 Task: Look for space in Parola, India from 2nd September, 2023 to 10th September, 2023 for 1 adult in price range Rs.5000 to Rs.16000. Place can be private room with 1  bedroom having 1 bed and 1 bathroom. Property type can be house, flat, guest house, hotel. Booking option can be shelf check-in. Required host language is English.
Action: Mouse moved to (579, 76)
Screenshot: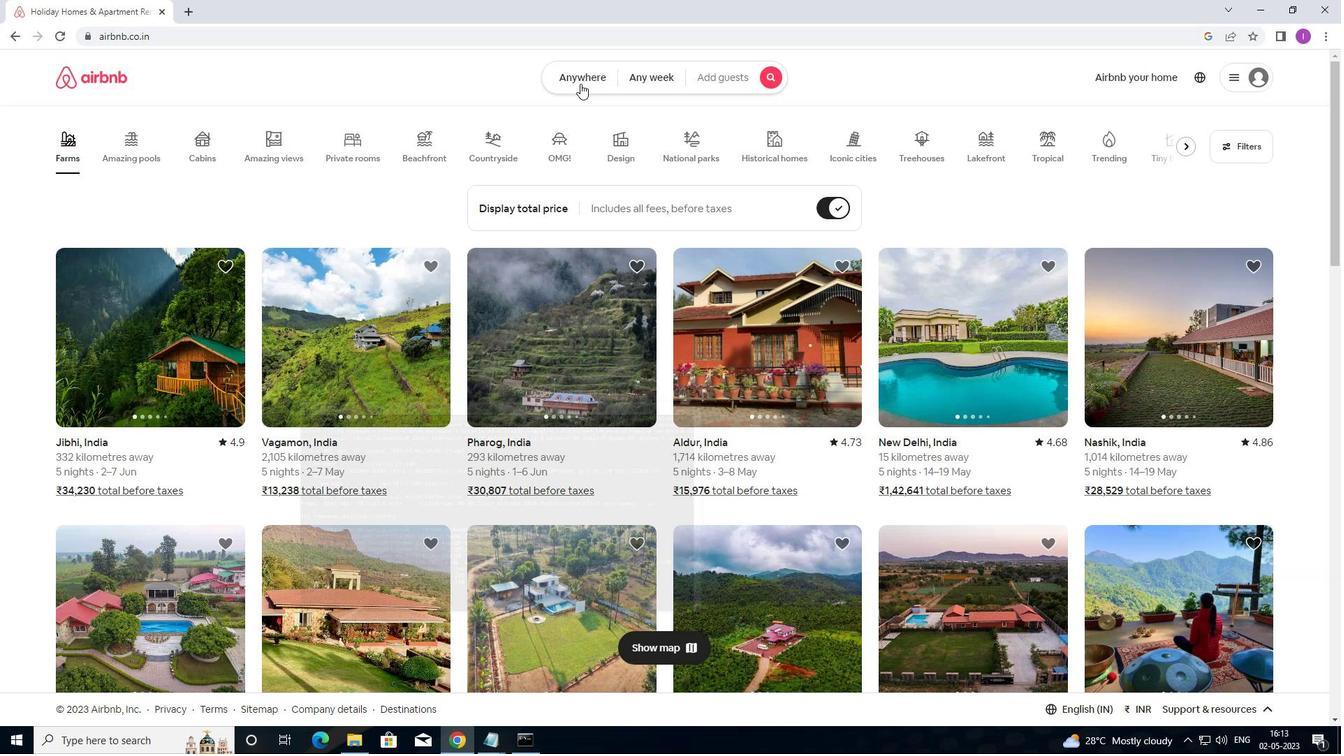 
Action: Mouse pressed left at (579, 76)
Screenshot: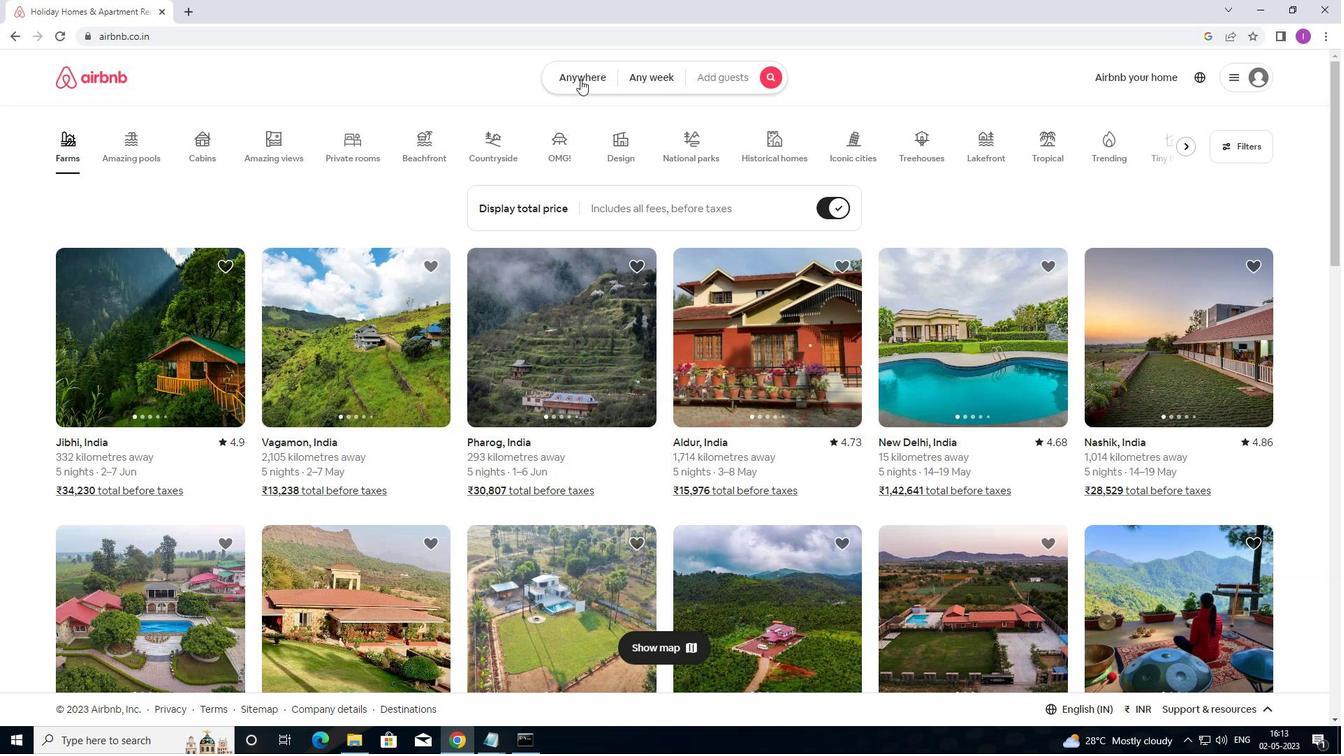 
Action: Mouse moved to (383, 133)
Screenshot: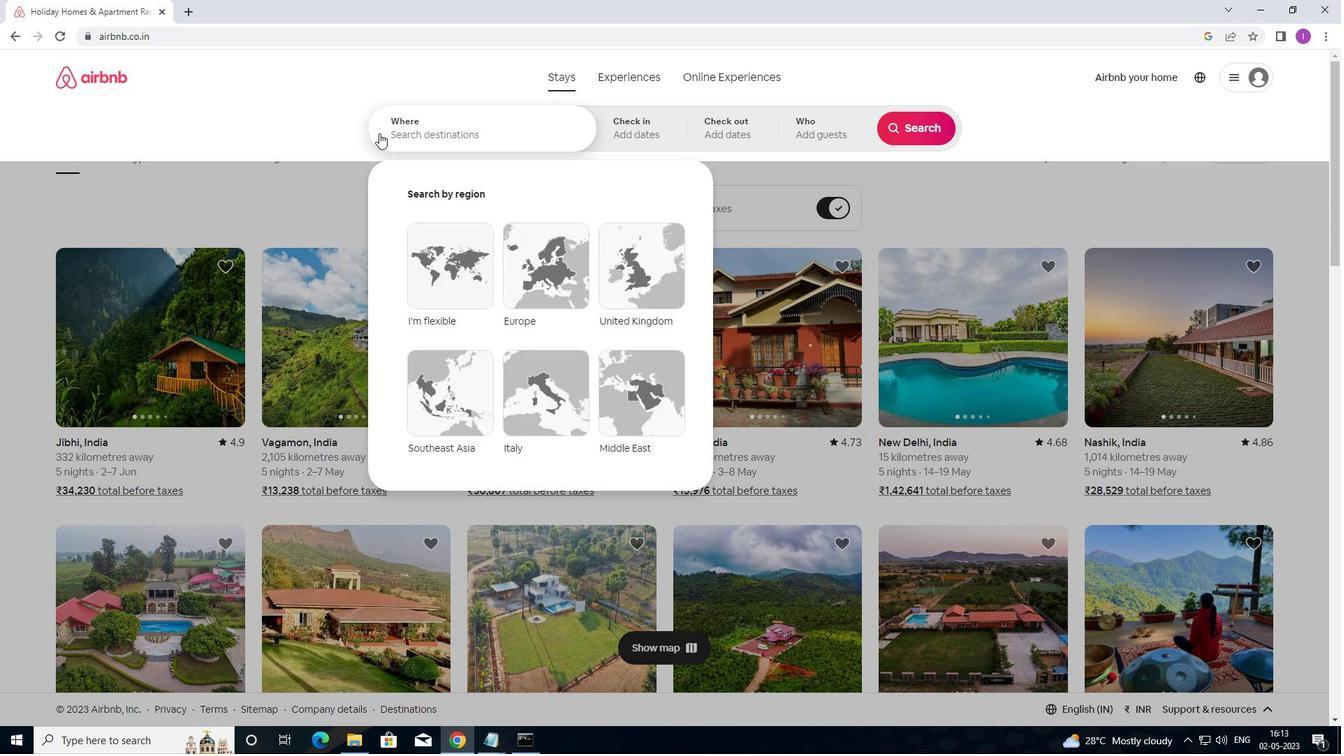 
Action: Mouse pressed left at (383, 133)
Screenshot: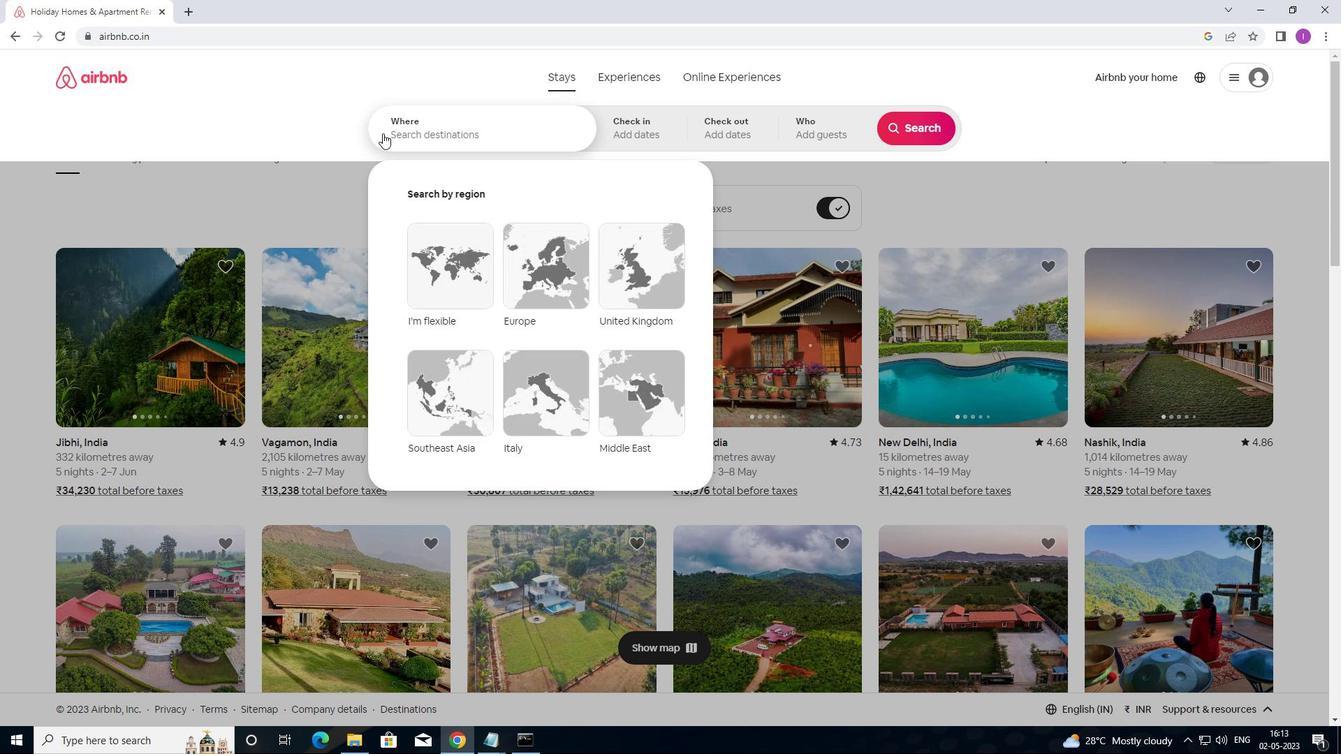 
Action: Mouse moved to (1340, 0)
Screenshot: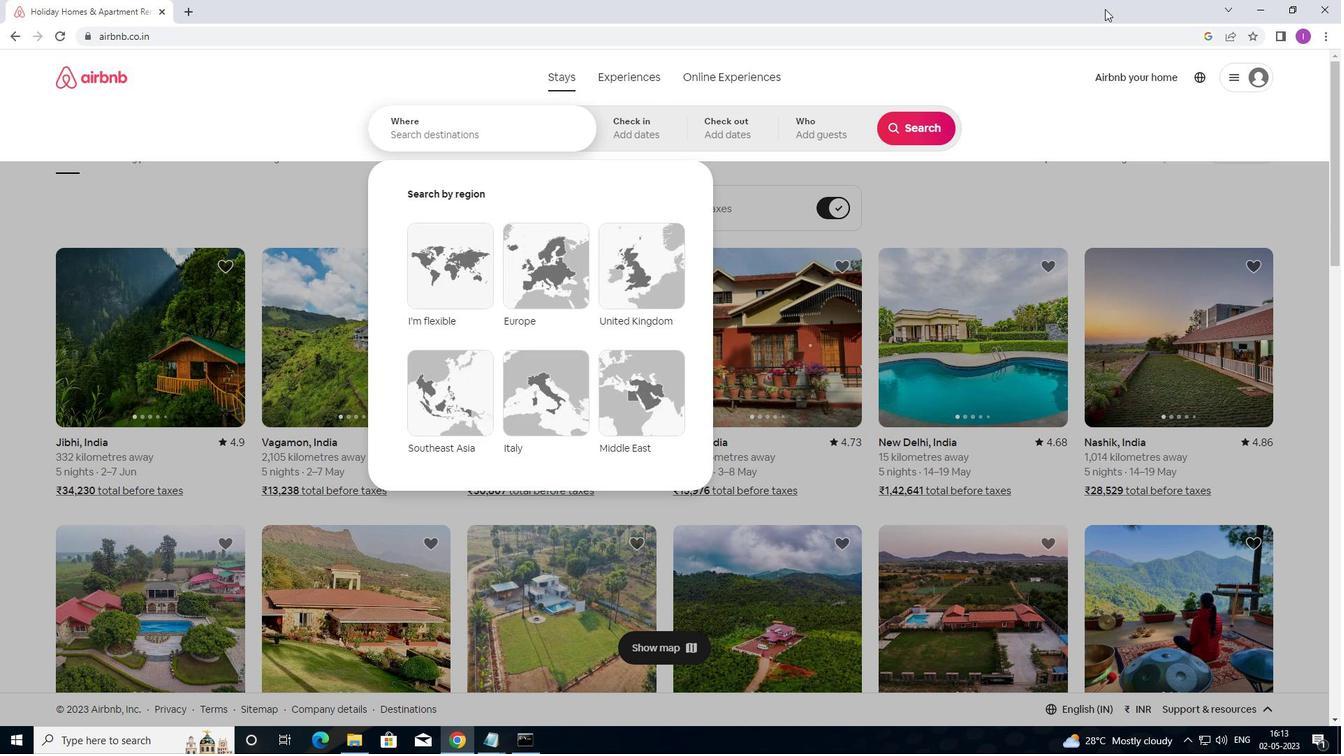 
Action: Key pressed <Key.shift>PAROLA,<Key.shift>INDIA
Screenshot: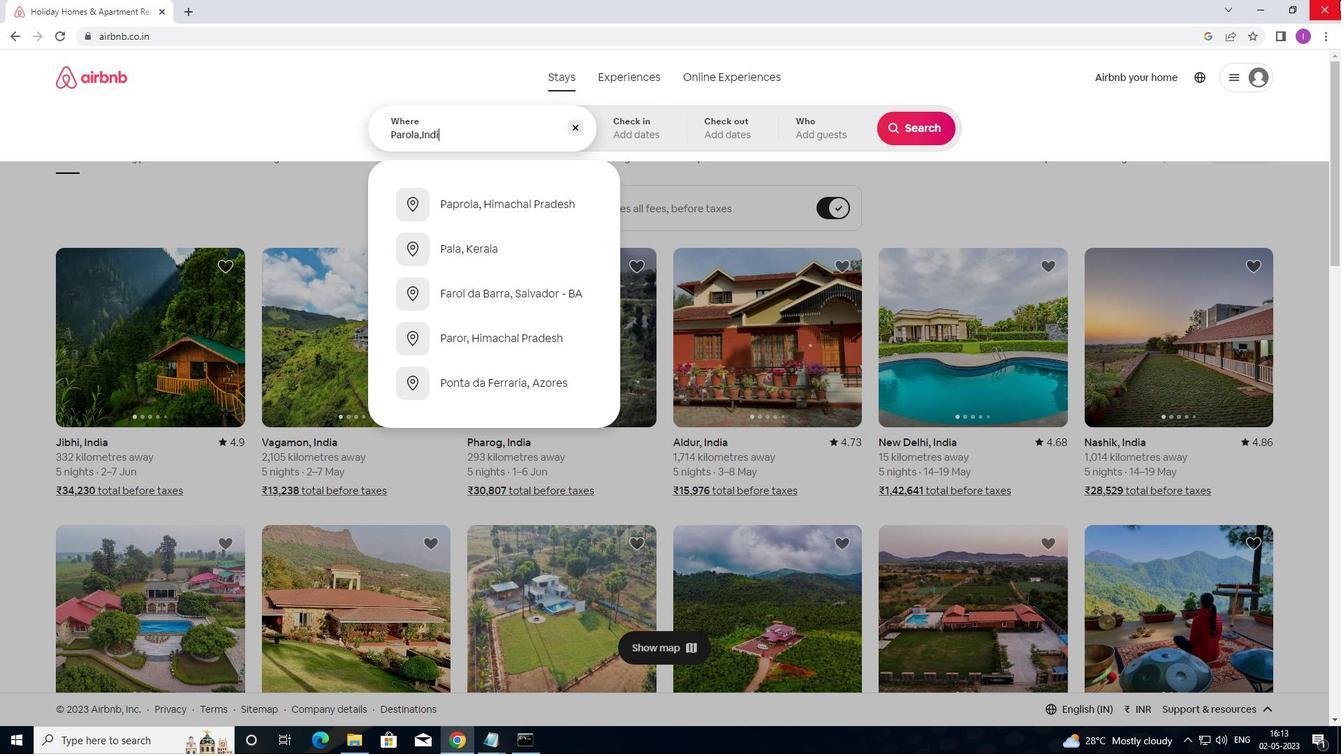 
Action: Mouse moved to (637, 125)
Screenshot: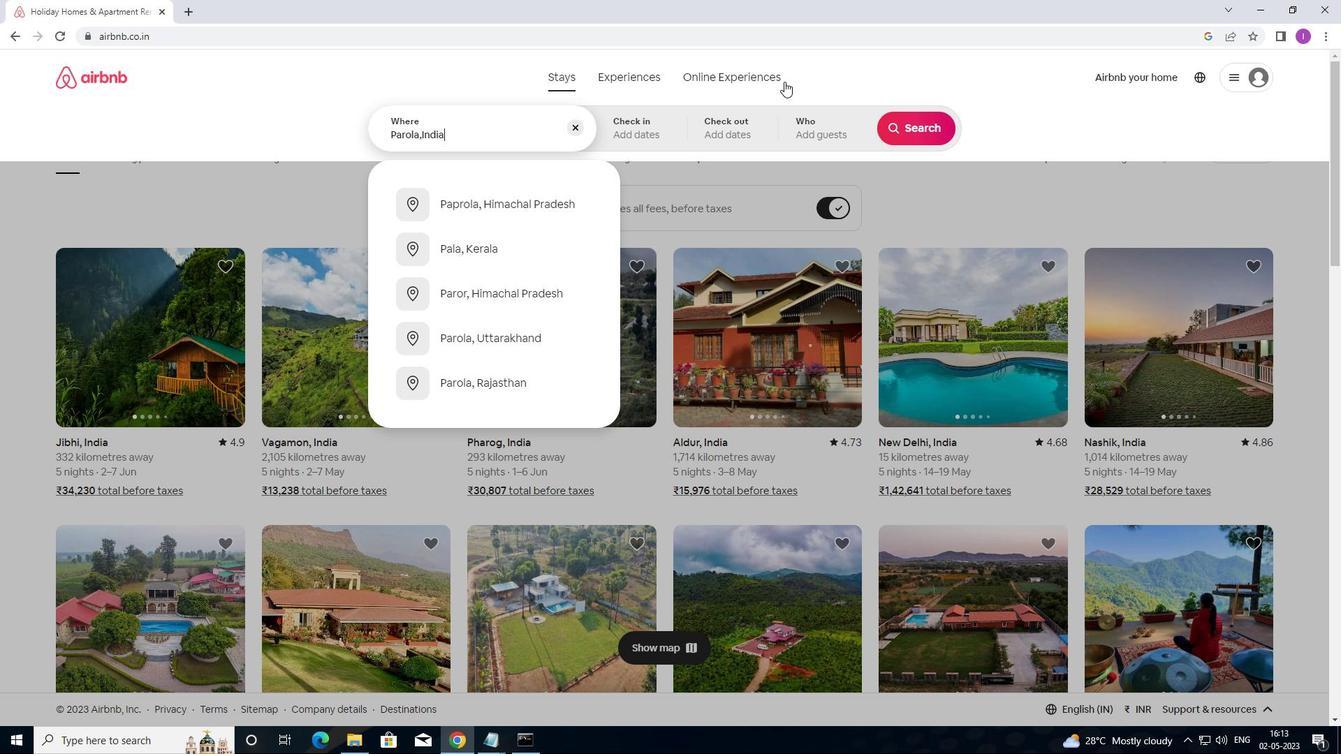 
Action: Mouse pressed left at (637, 125)
Screenshot: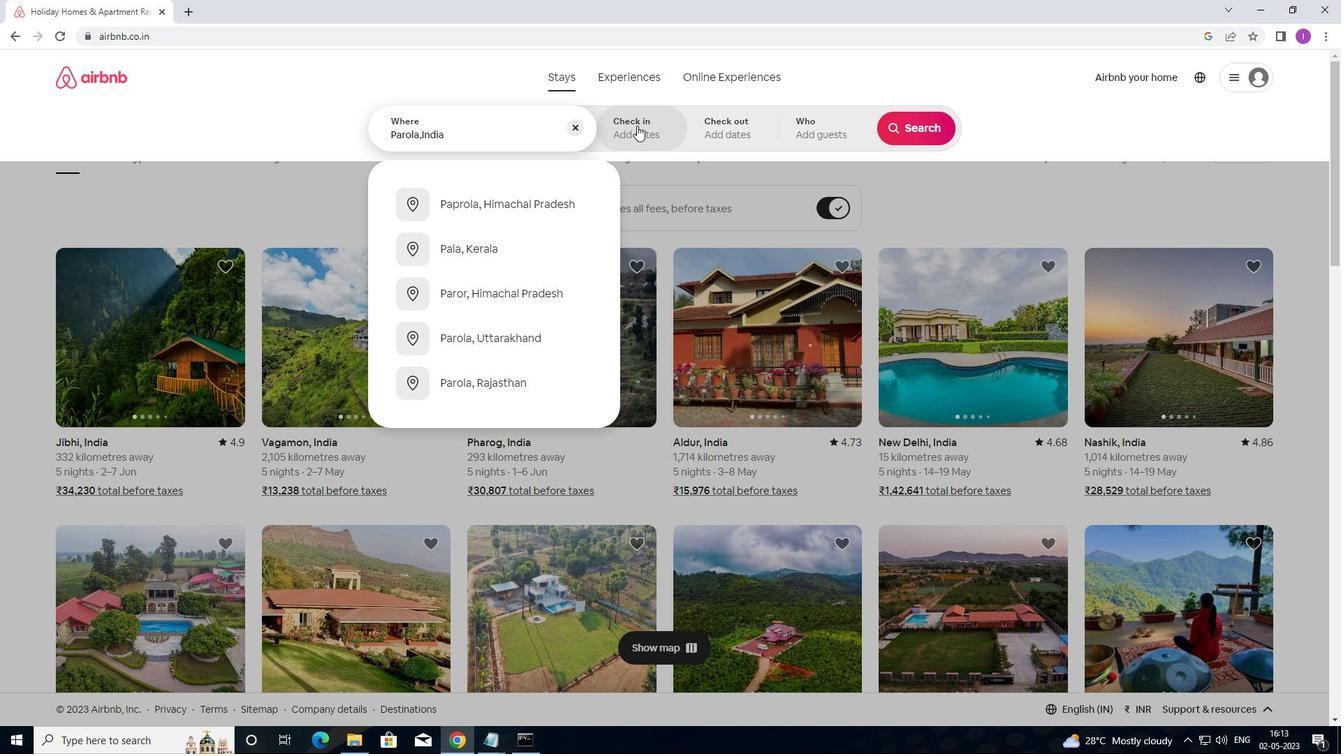 
Action: Mouse moved to (915, 246)
Screenshot: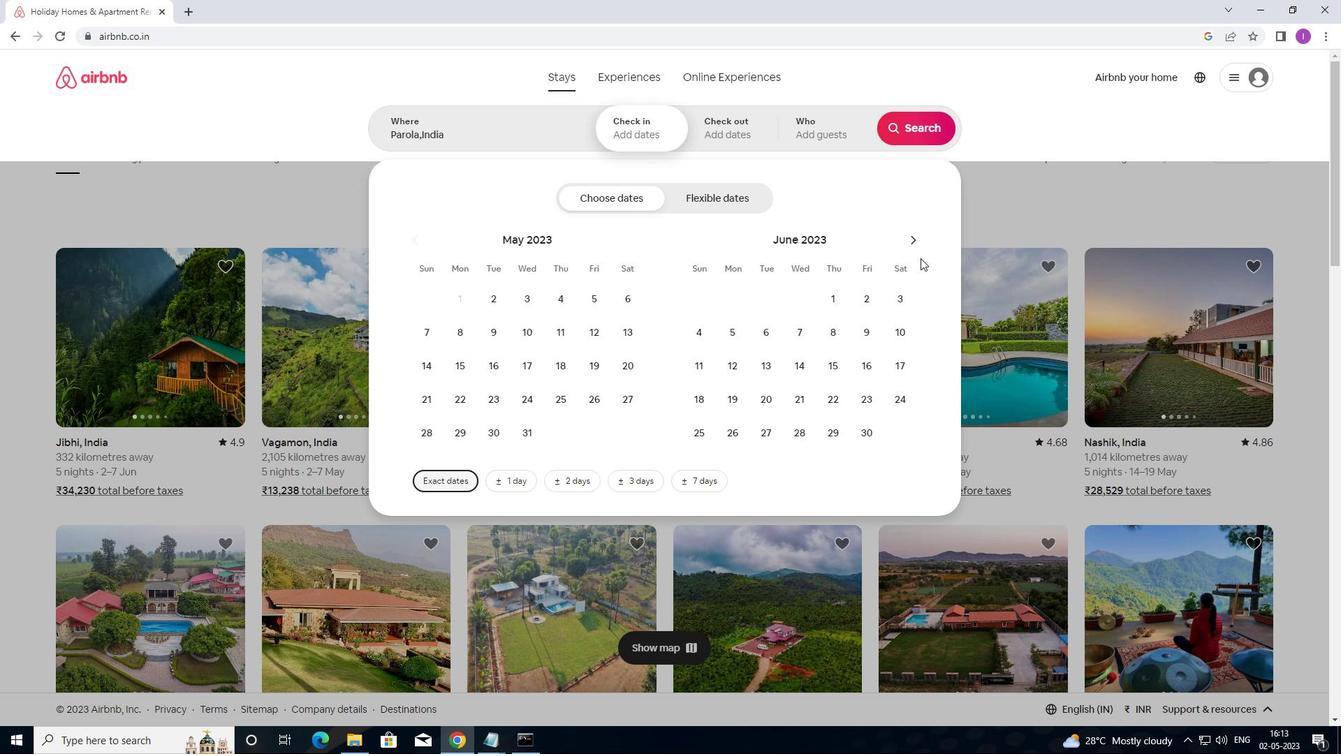 
Action: Mouse pressed left at (915, 246)
Screenshot: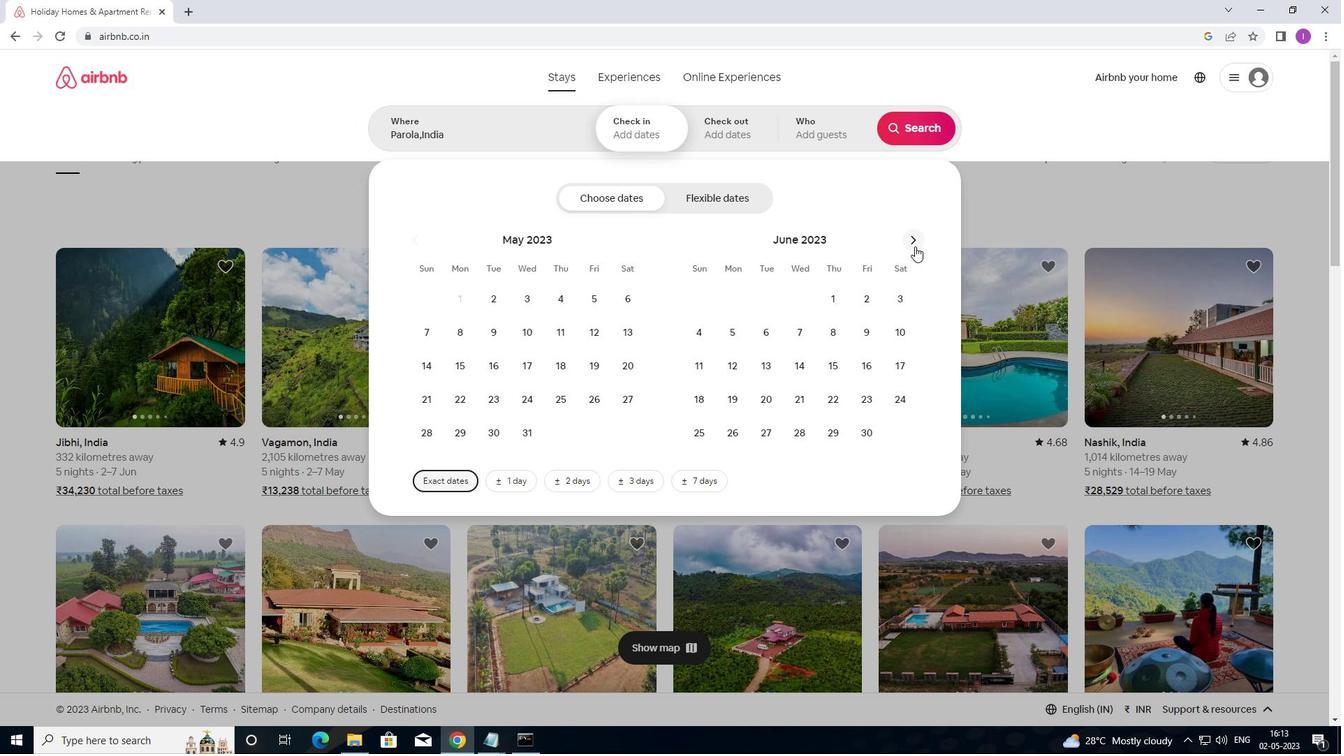 
Action: Mouse pressed left at (915, 246)
Screenshot: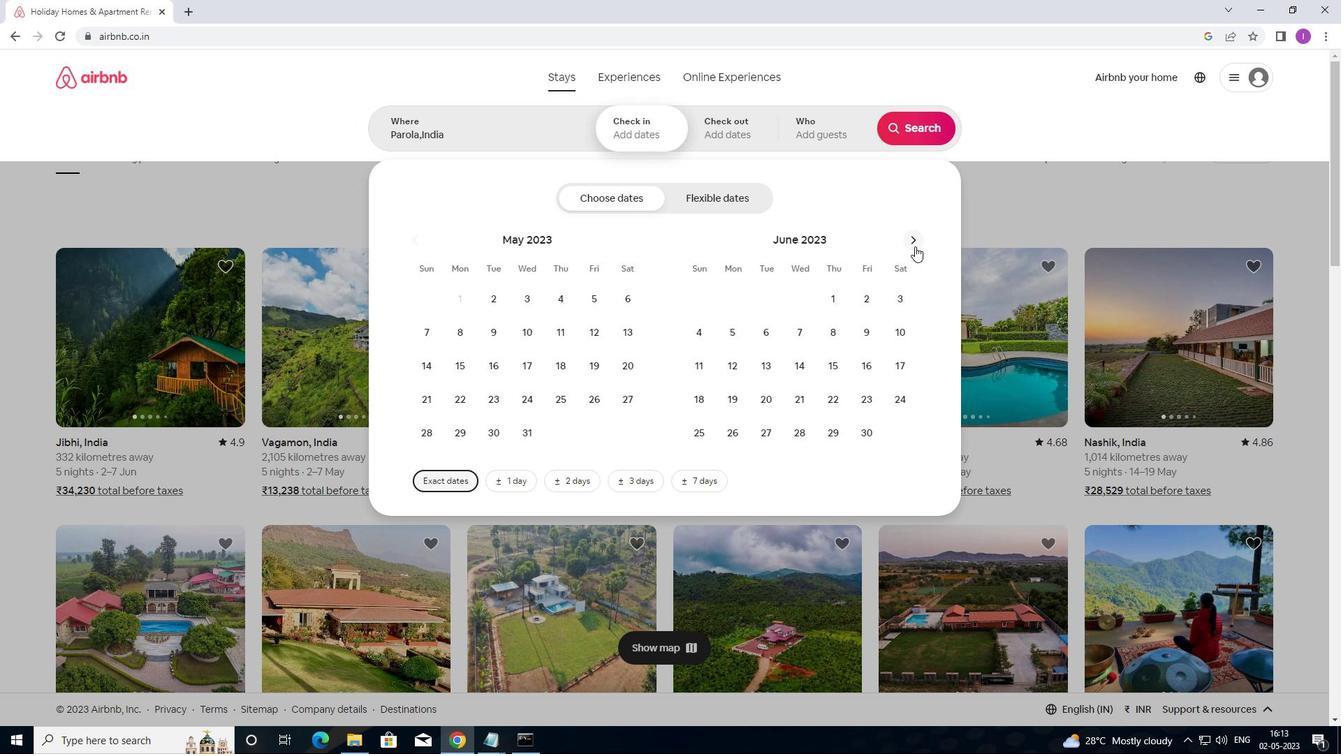 
Action: Mouse pressed left at (915, 246)
Screenshot: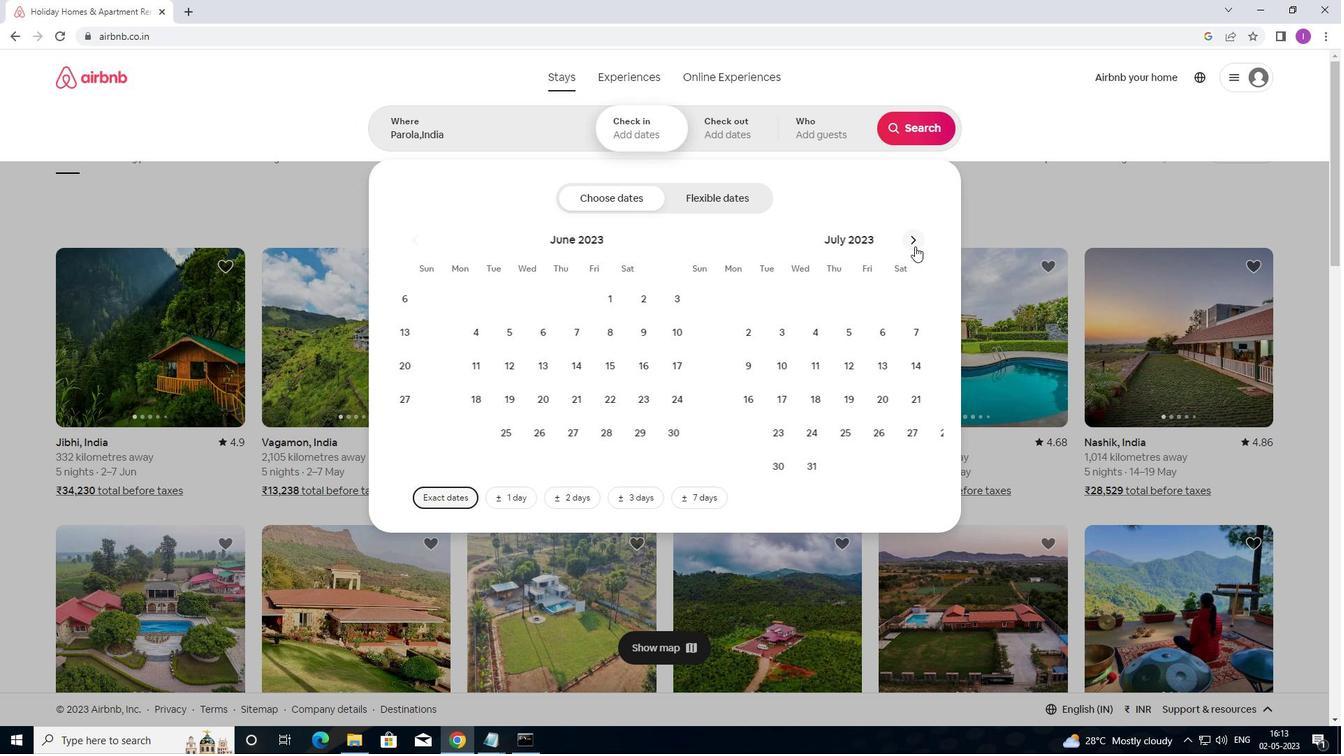 
Action: Mouse moved to (919, 244)
Screenshot: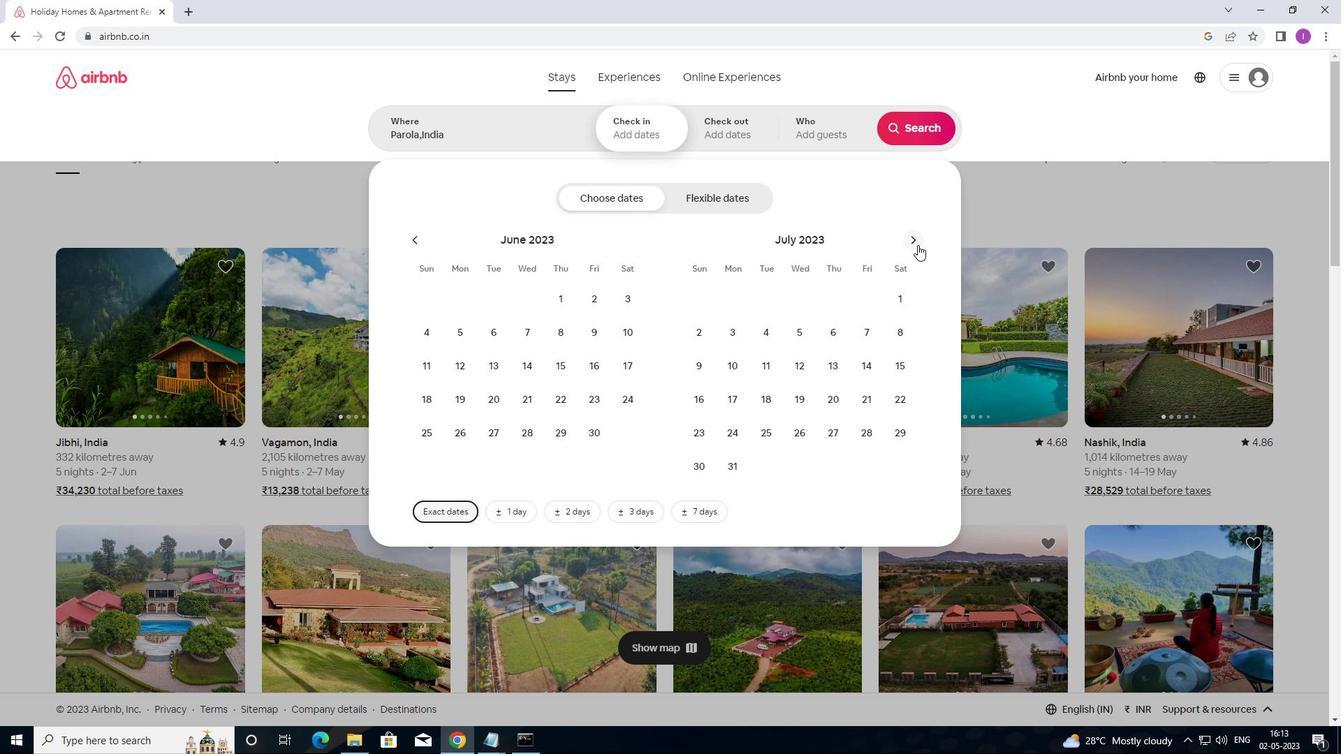 
Action: Mouse pressed left at (919, 244)
Screenshot: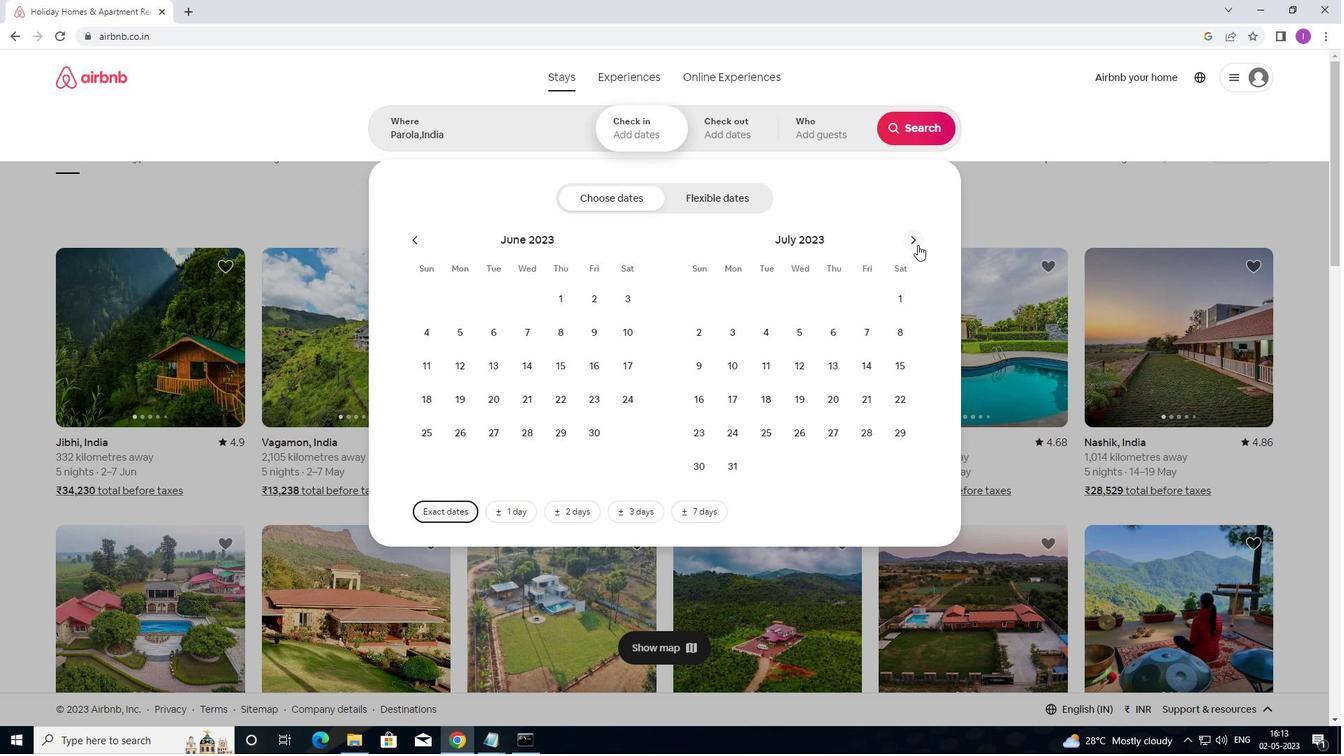 
Action: Mouse moved to (796, 336)
Screenshot: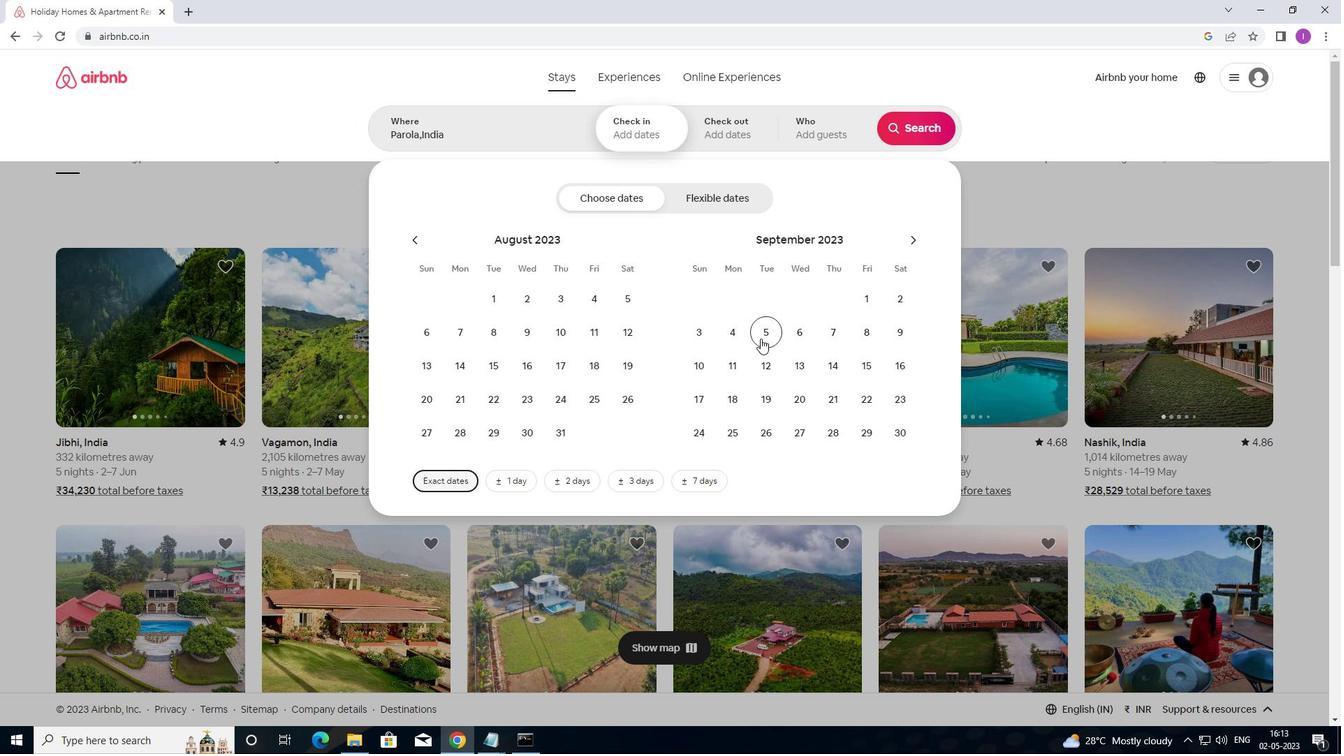 
Action: Mouse pressed left at (796, 336)
Screenshot: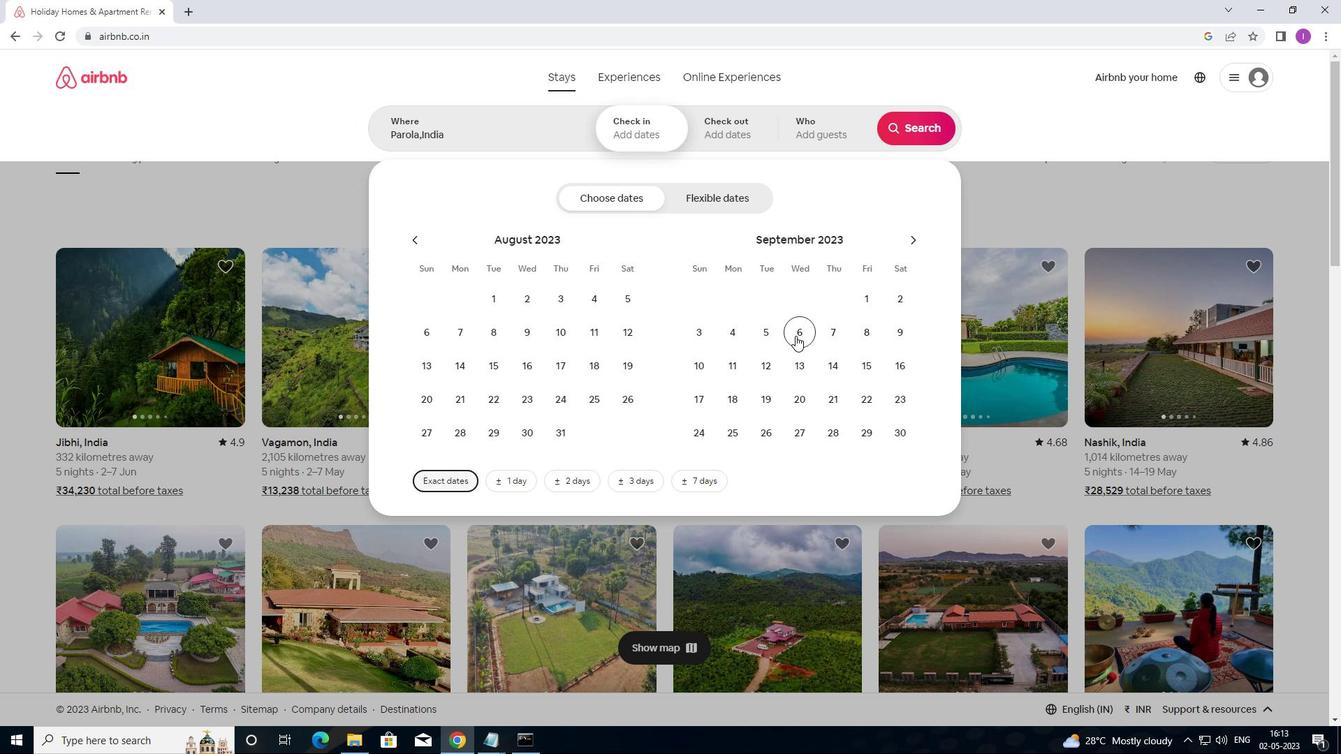 
Action: Mouse moved to (701, 362)
Screenshot: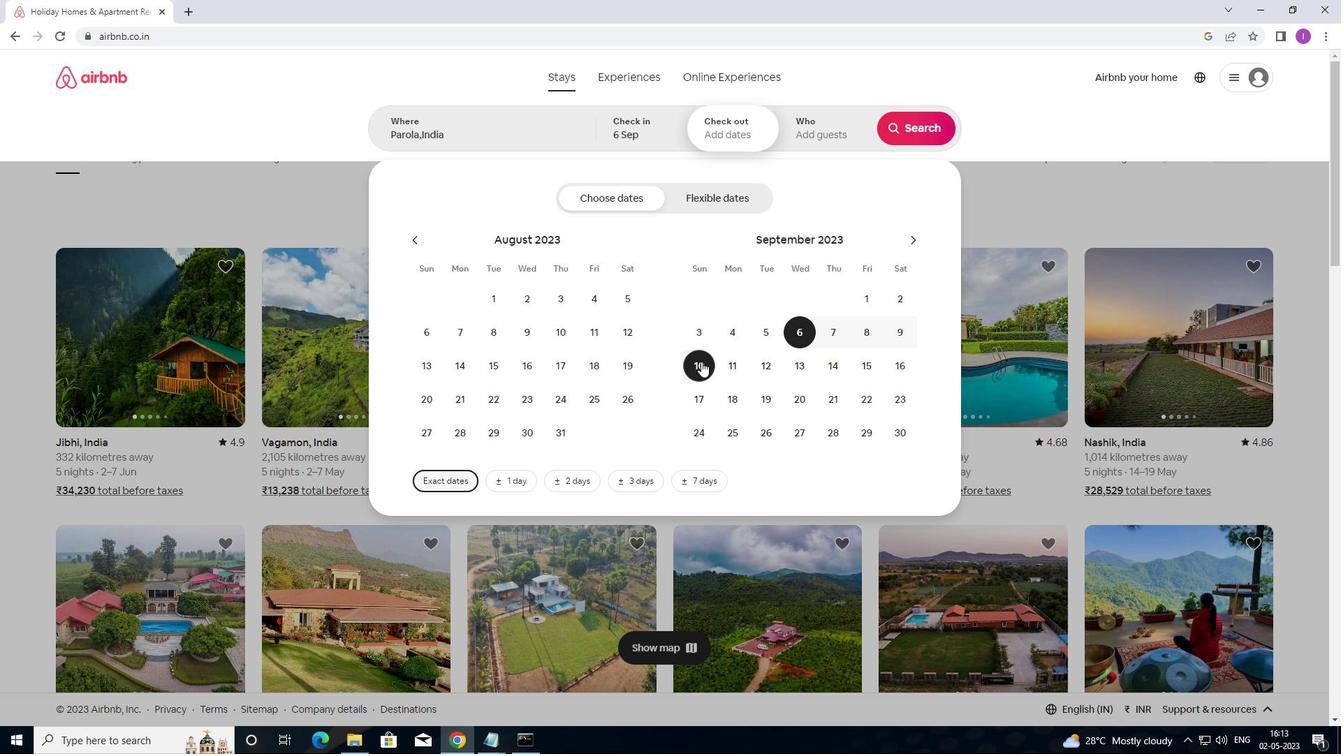 
Action: Mouse pressed left at (701, 362)
Screenshot: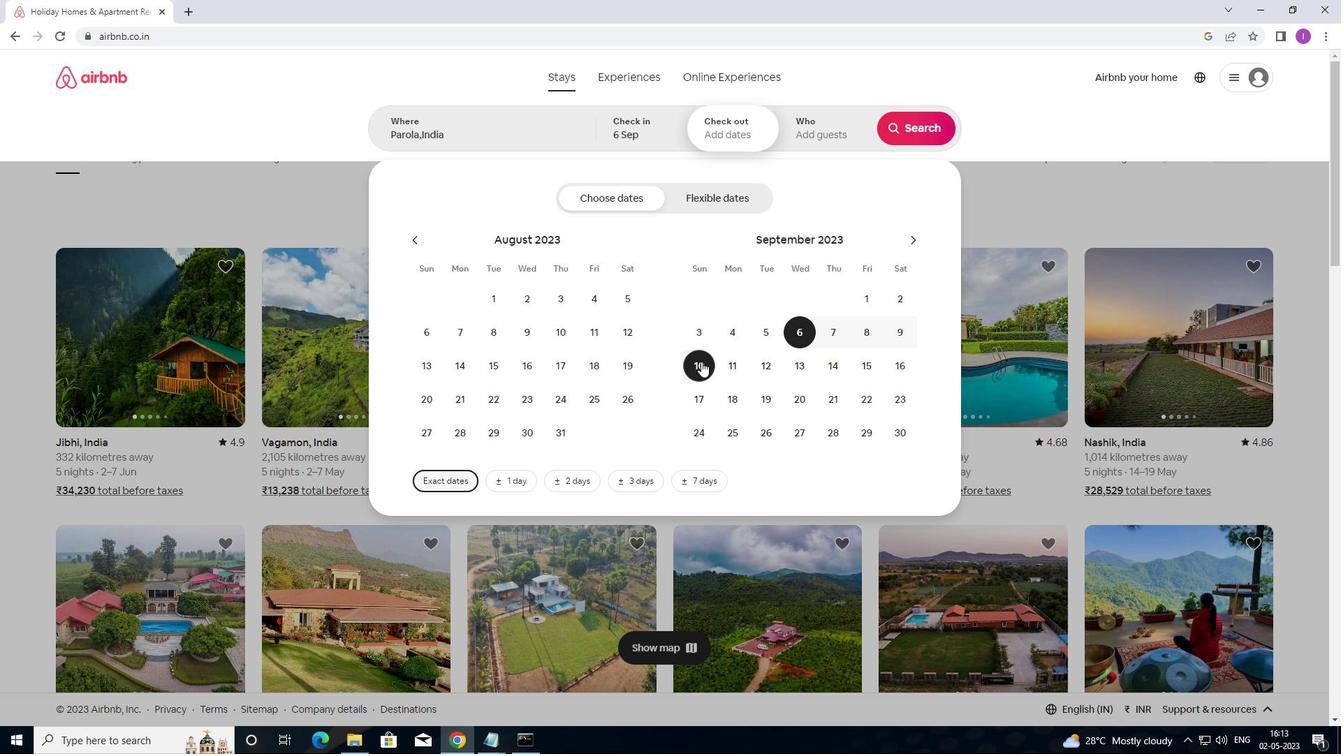 
Action: Mouse moved to (832, 140)
Screenshot: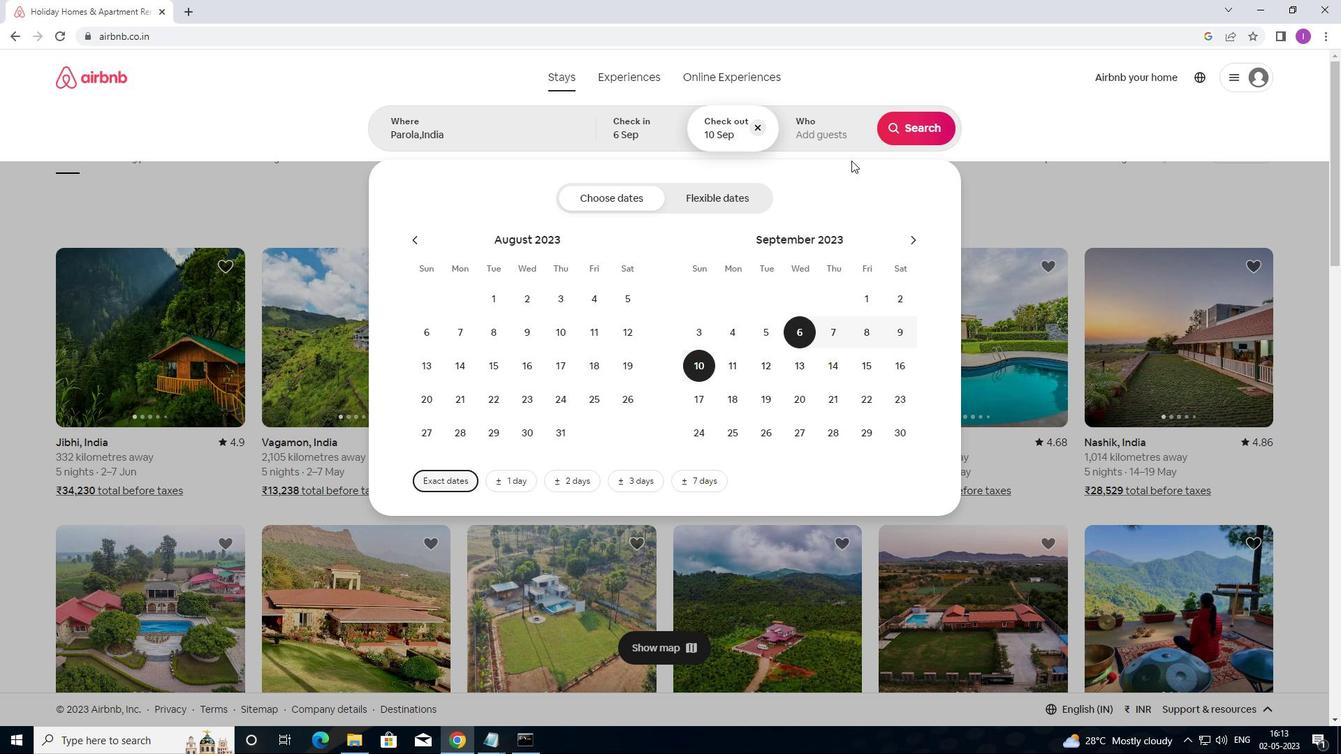 
Action: Mouse pressed left at (832, 140)
Screenshot: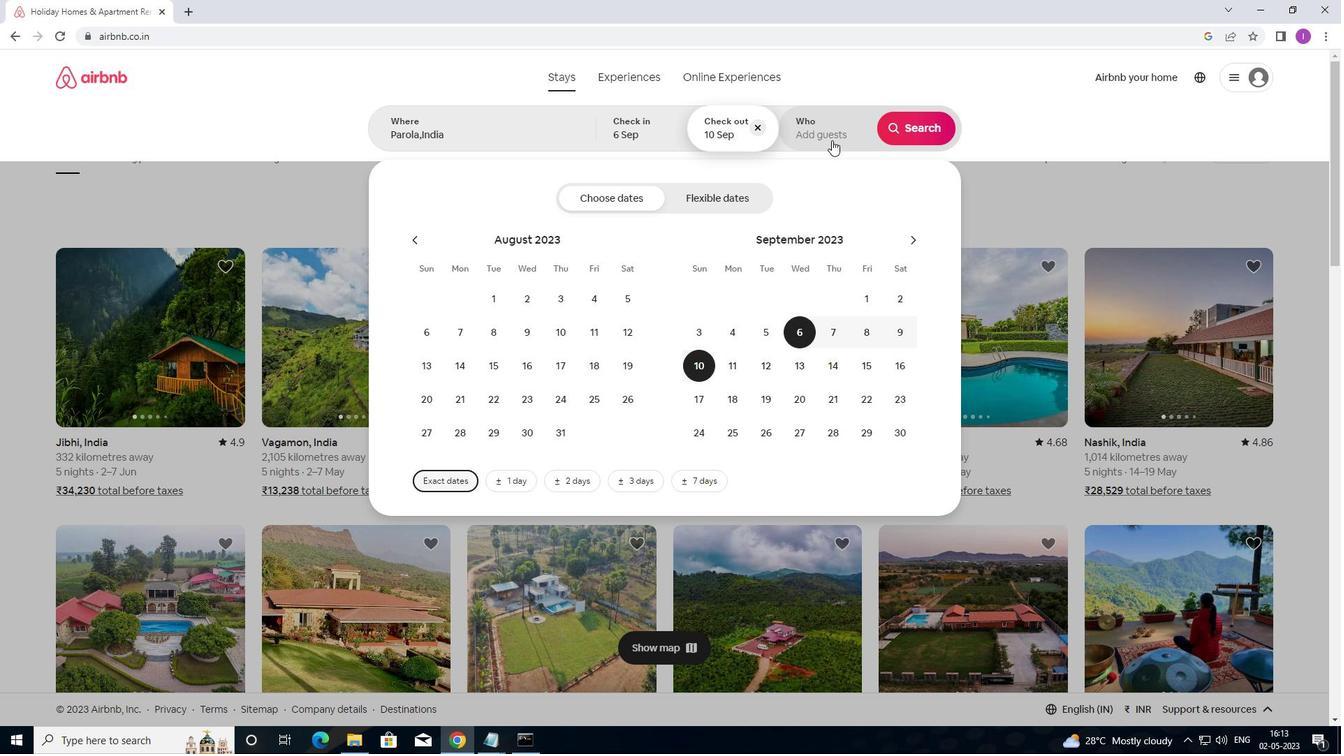 
Action: Mouse moved to (920, 204)
Screenshot: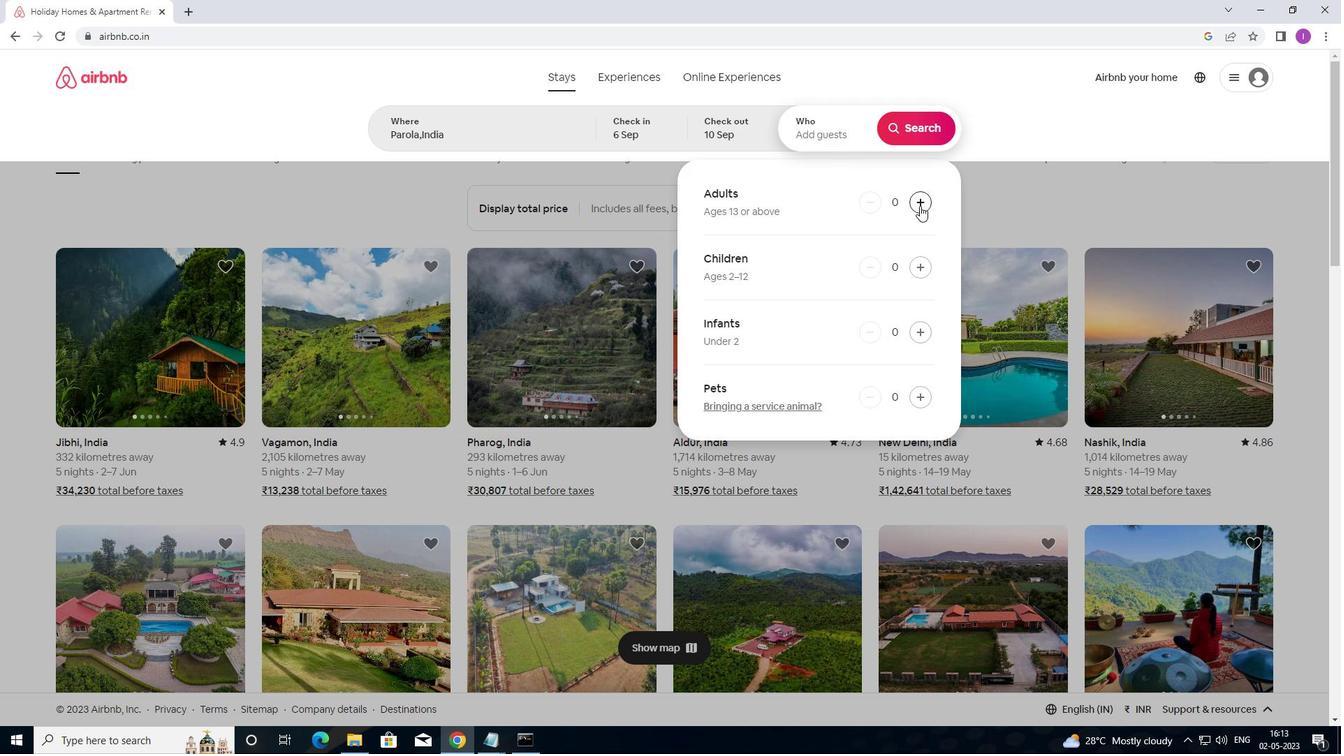 
Action: Mouse pressed left at (920, 204)
Screenshot: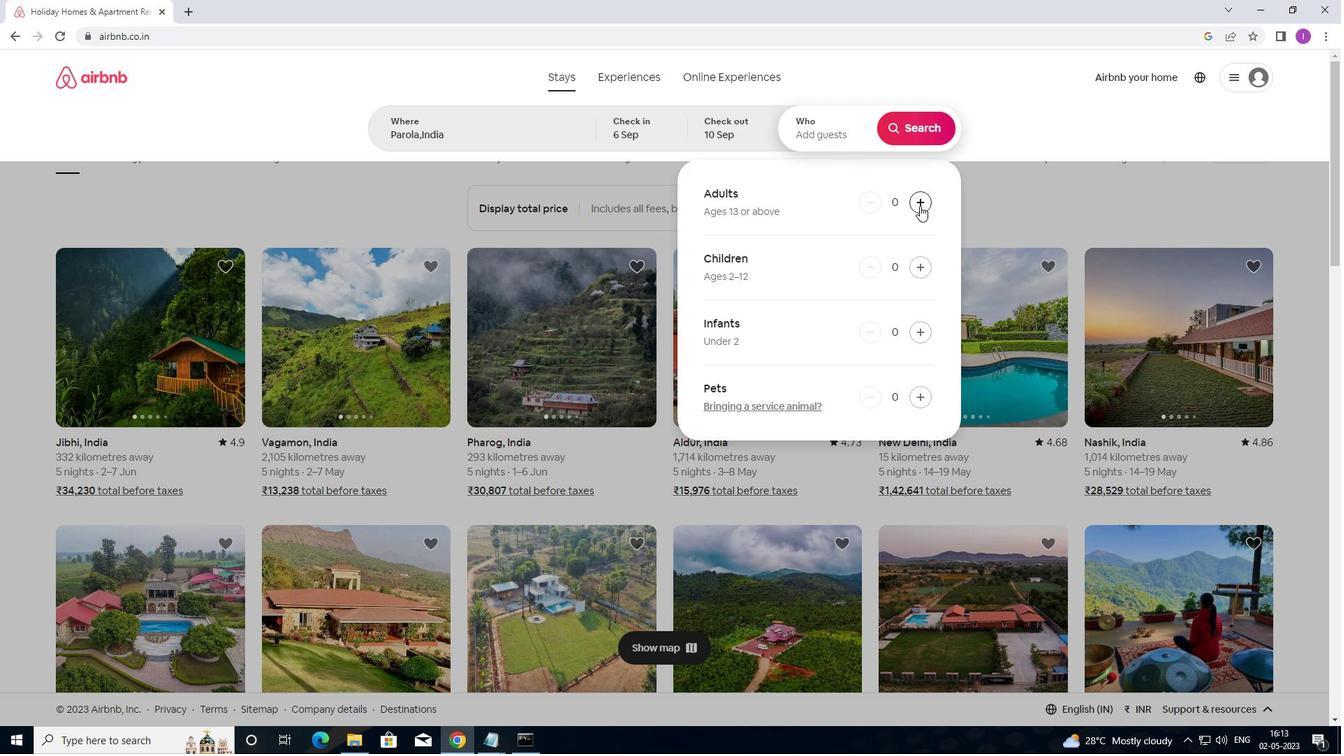 
Action: Mouse pressed left at (920, 204)
Screenshot: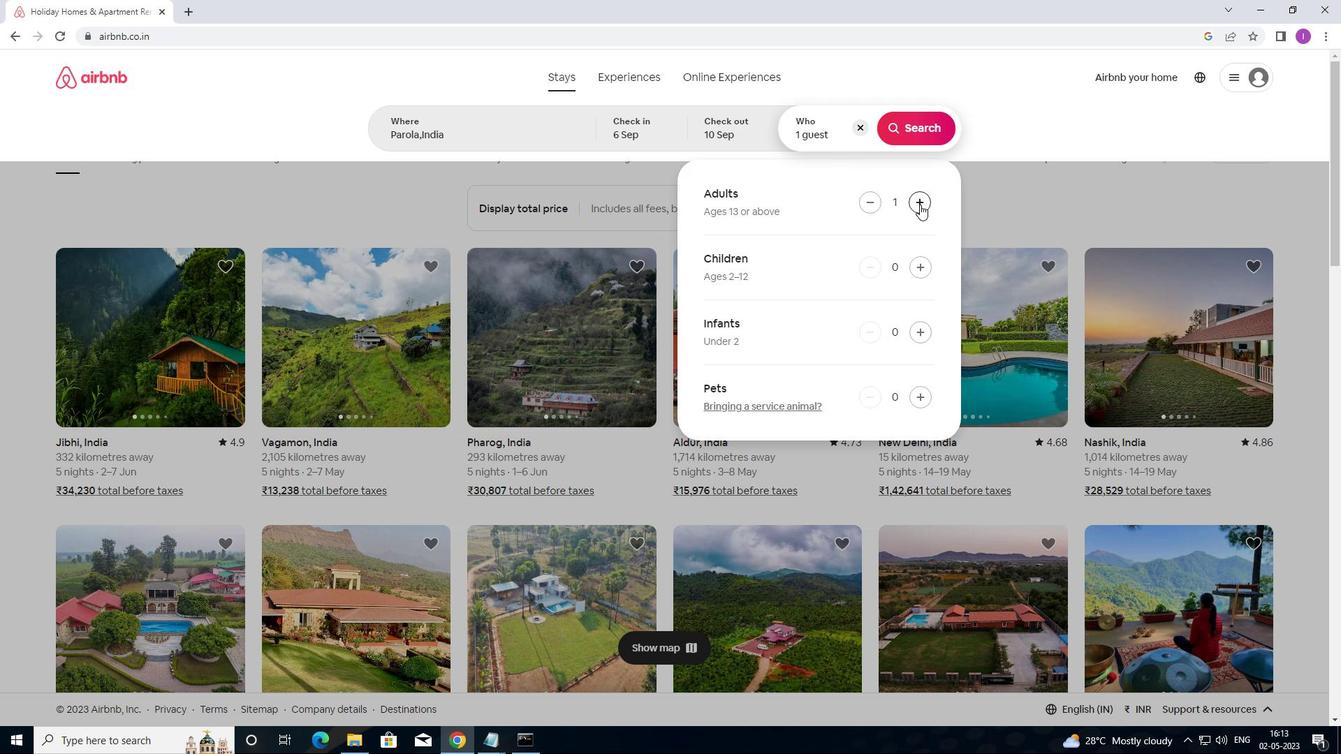 
Action: Mouse moved to (863, 203)
Screenshot: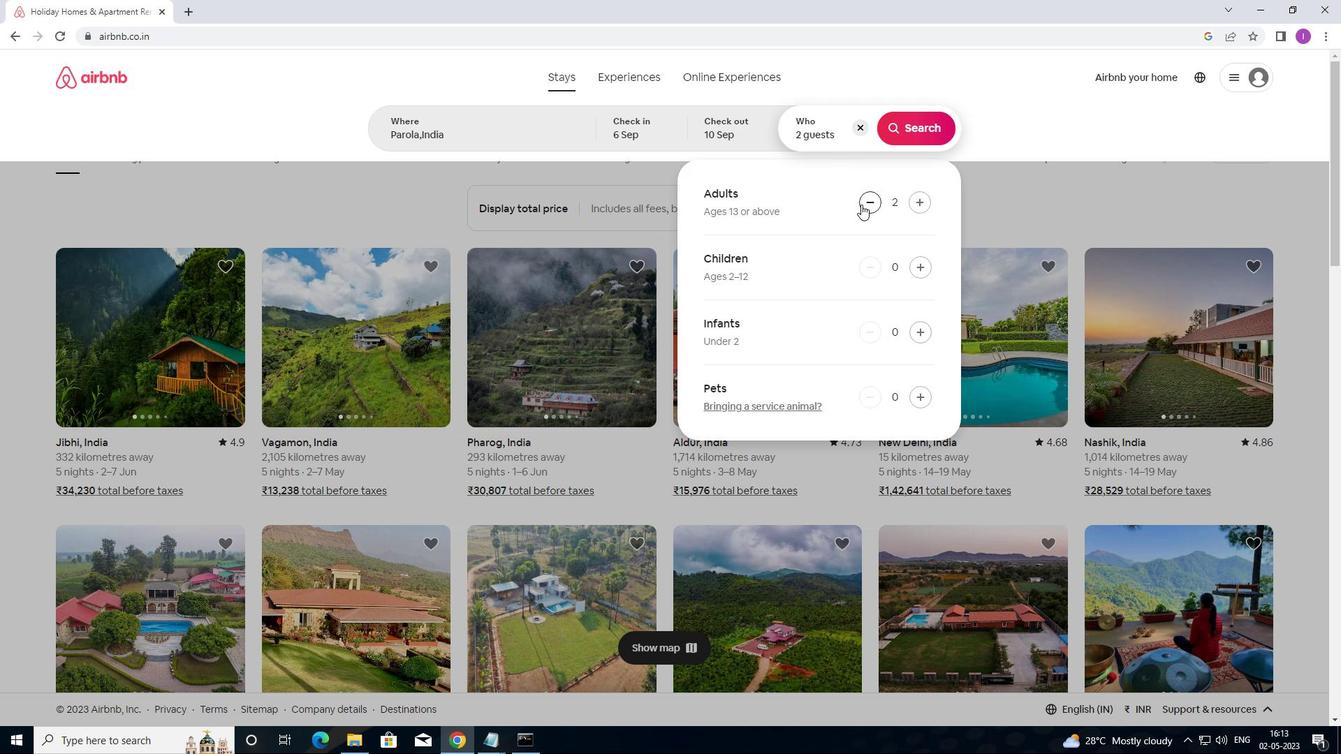 
Action: Mouse pressed left at (863, 203)
Screenshot: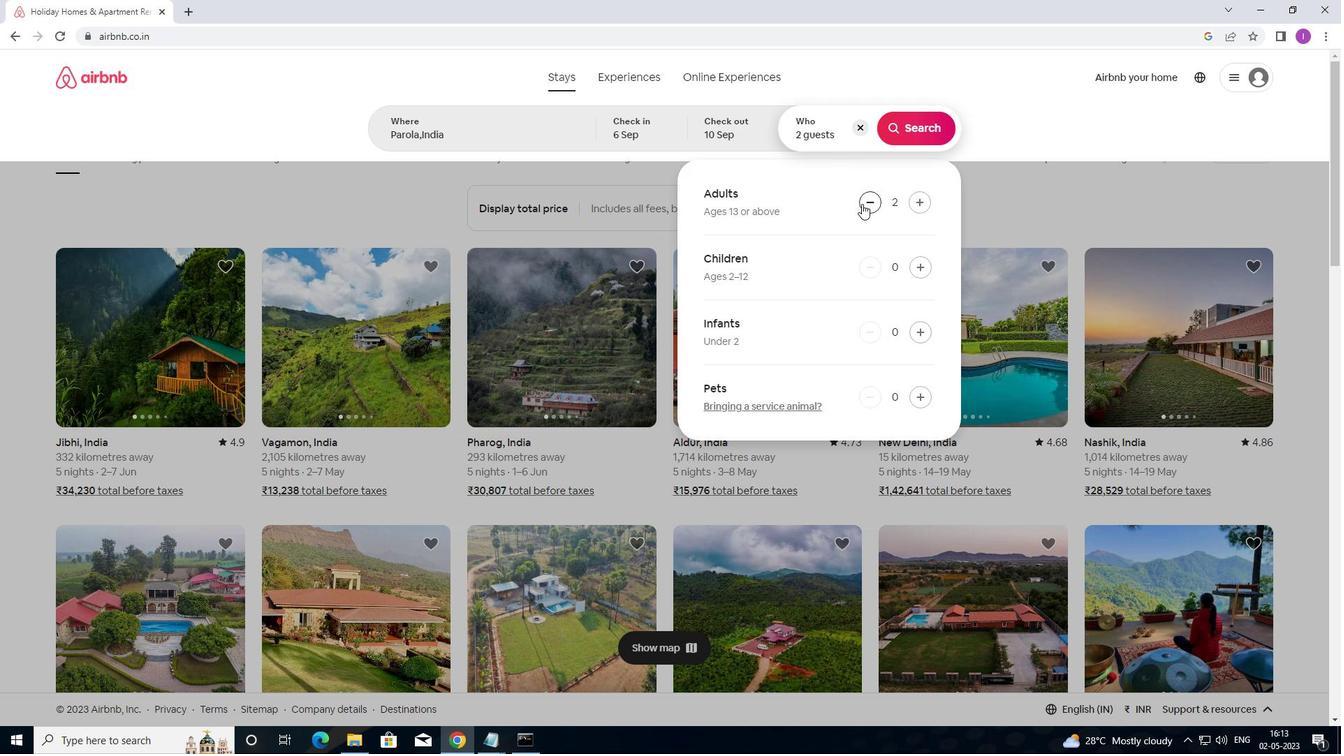 
Action: Mouse moved to (939, 130)
Screenshot: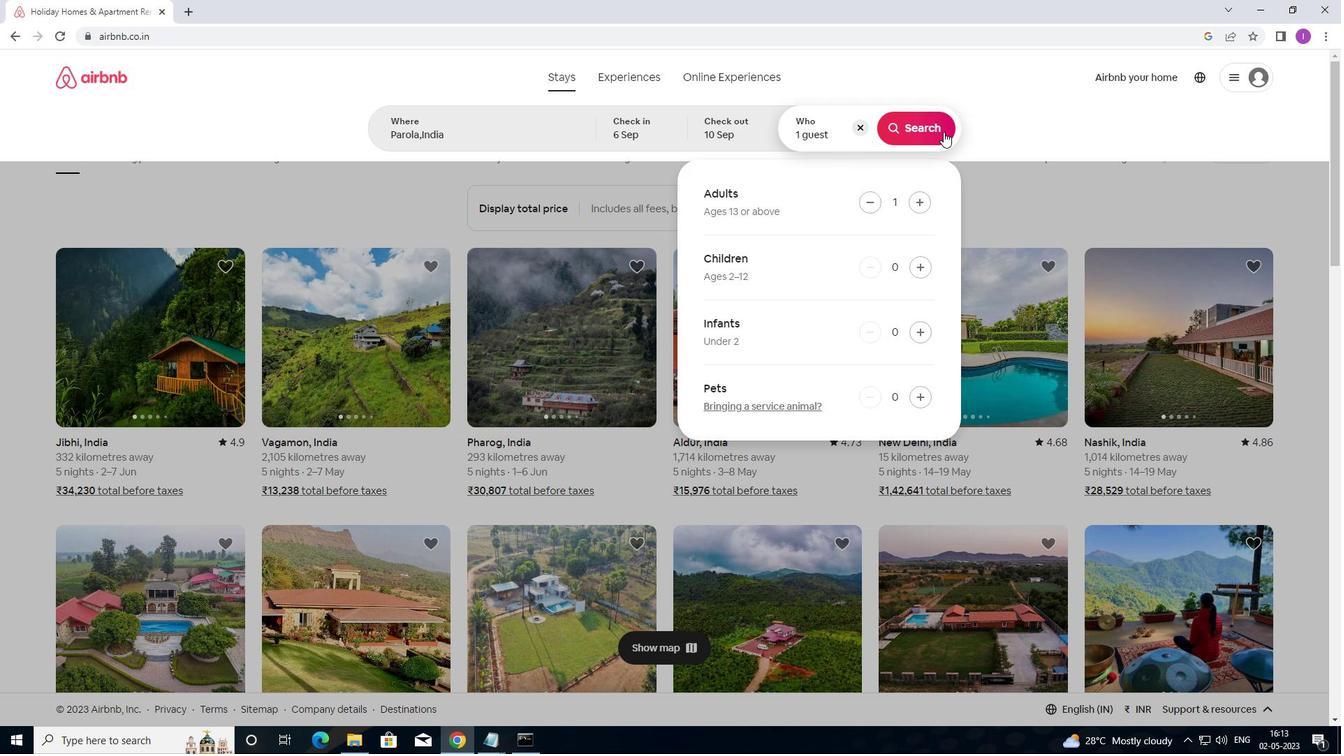 
Action: Mouse pressed left at (939, 130)
Screenshot: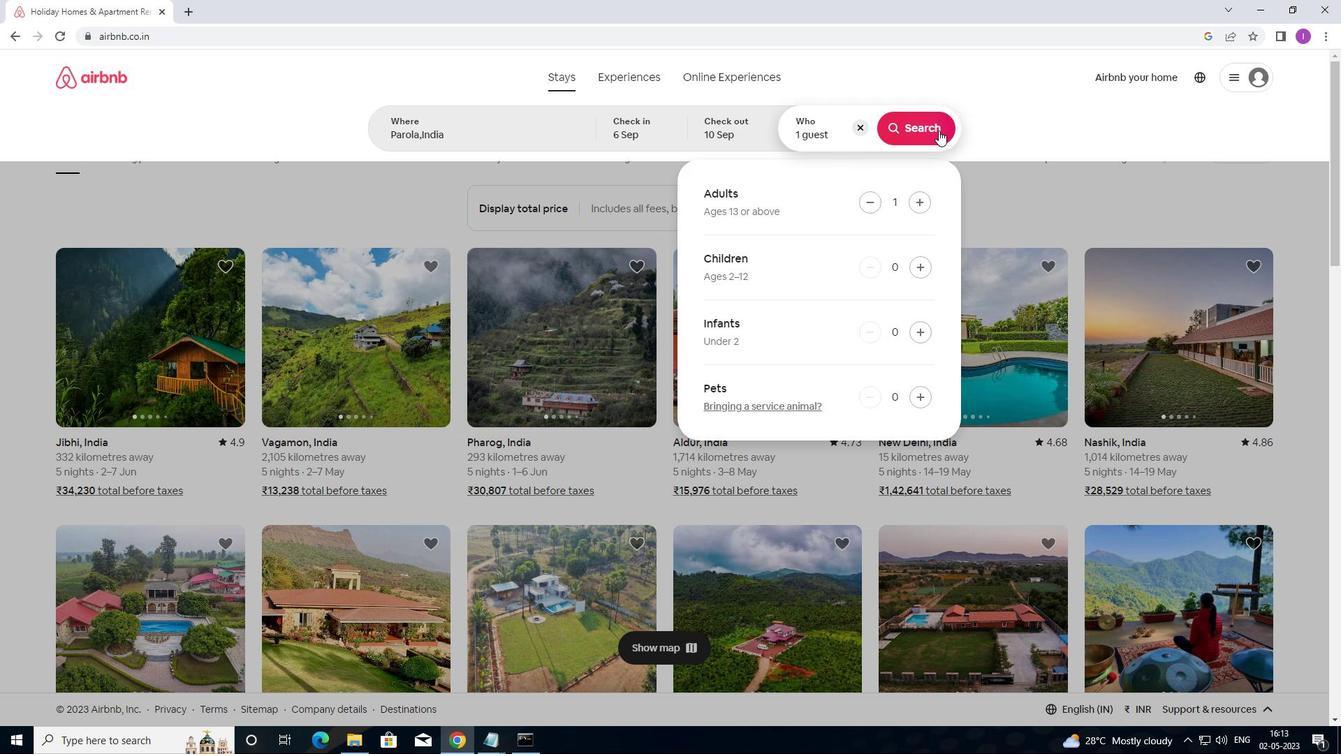 
Action: Mouse moved to (1262, 132)
Screenshot: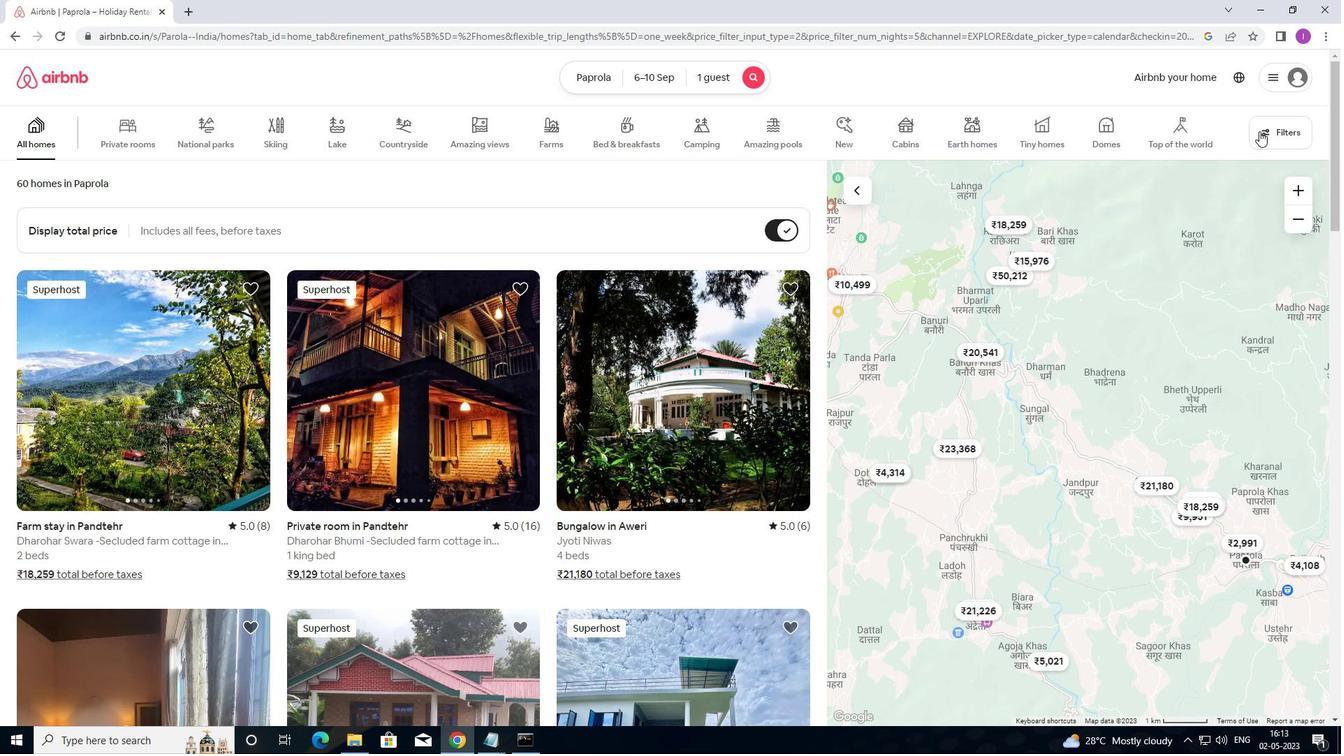 
Action: Mouse pressed left at (1262, 132)
Screenshot: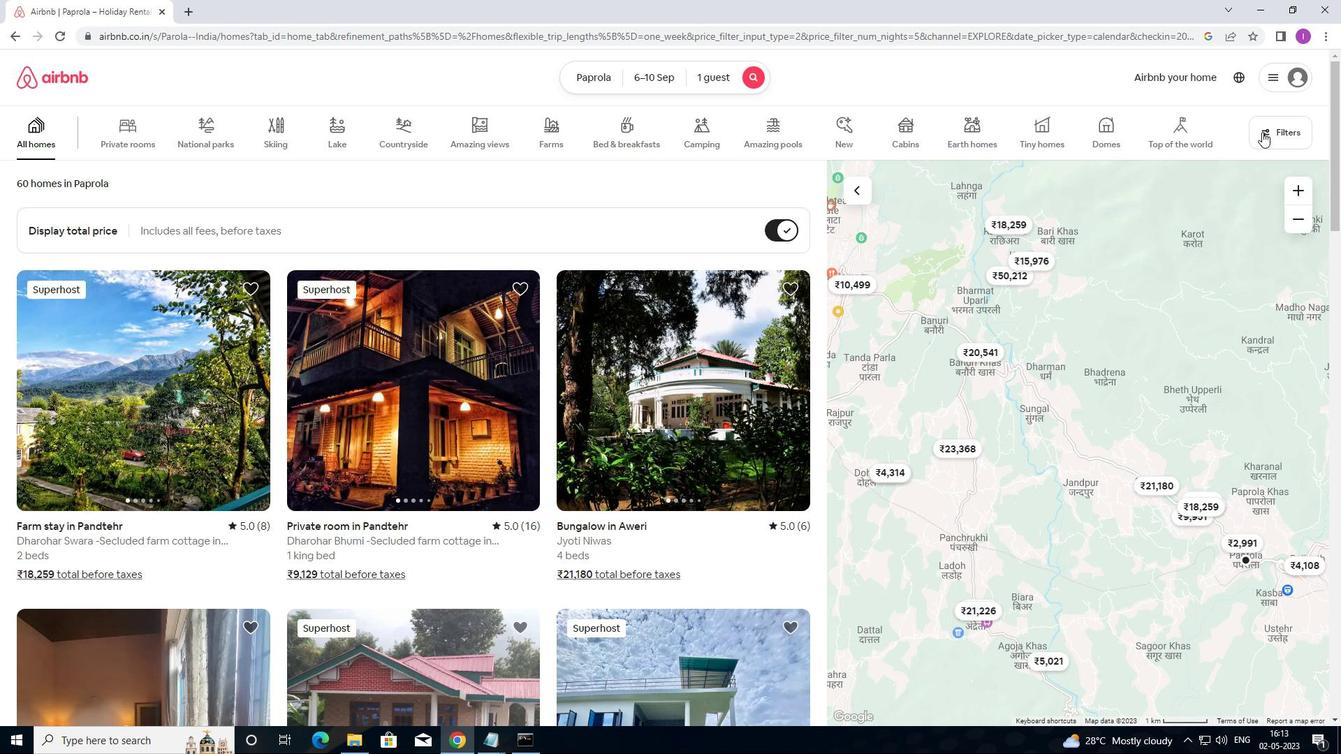 
Action: Mouse moved to (501, 313)
Screenshot: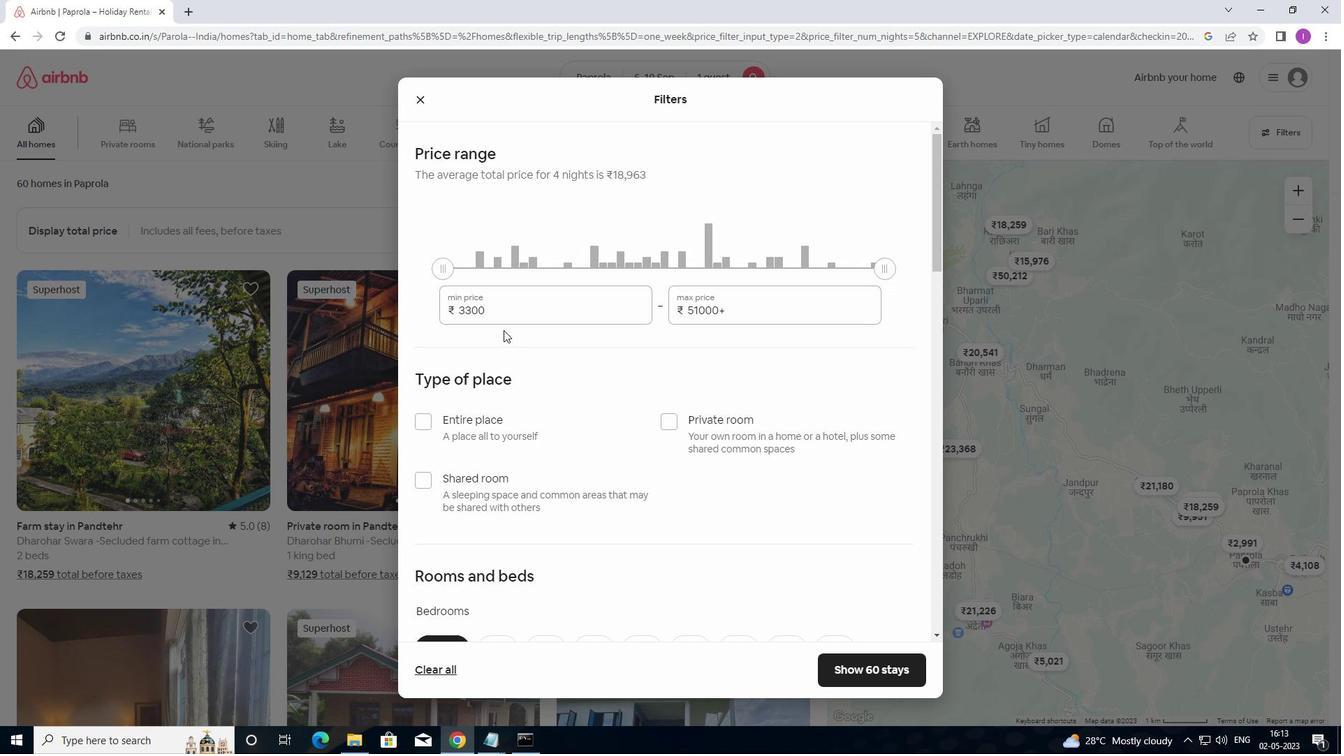 
Action: Mouse pressed left at (501, 313)
Screenshot: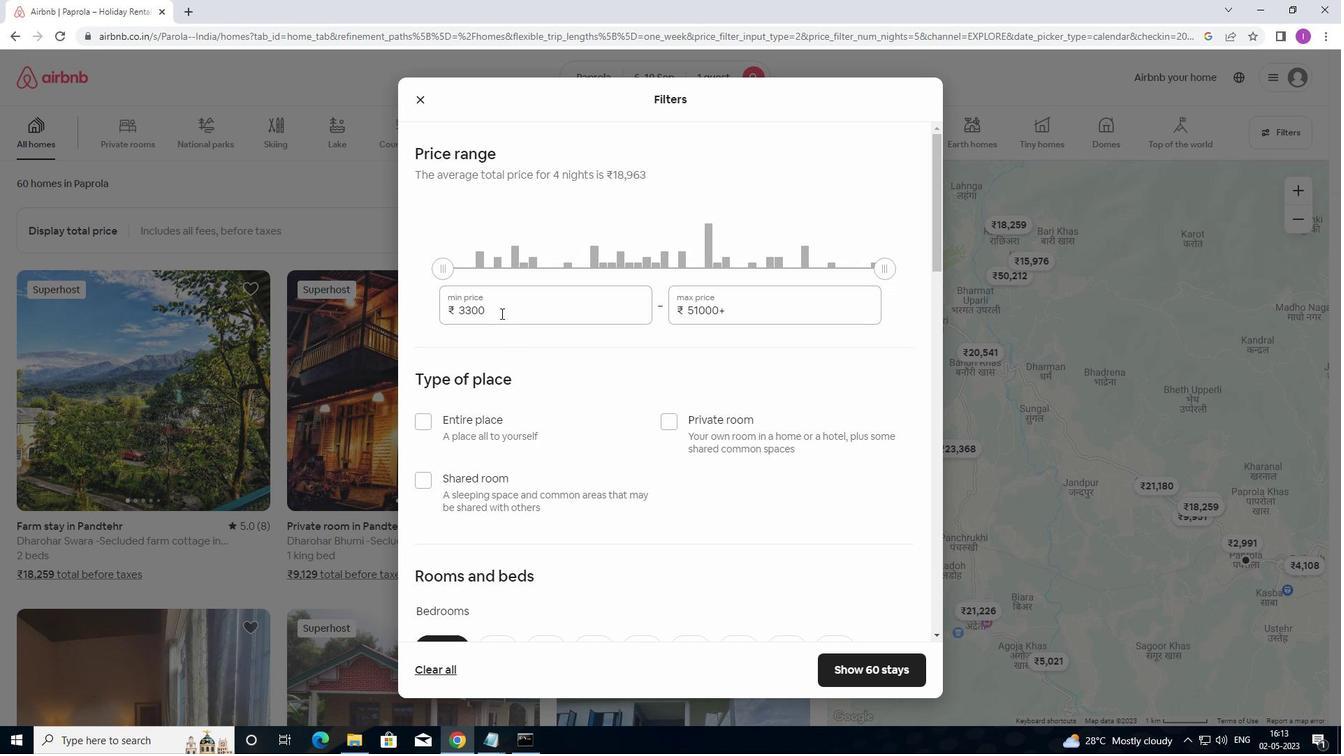 
Action: Mouse moved to (515, 297)
Screenshot: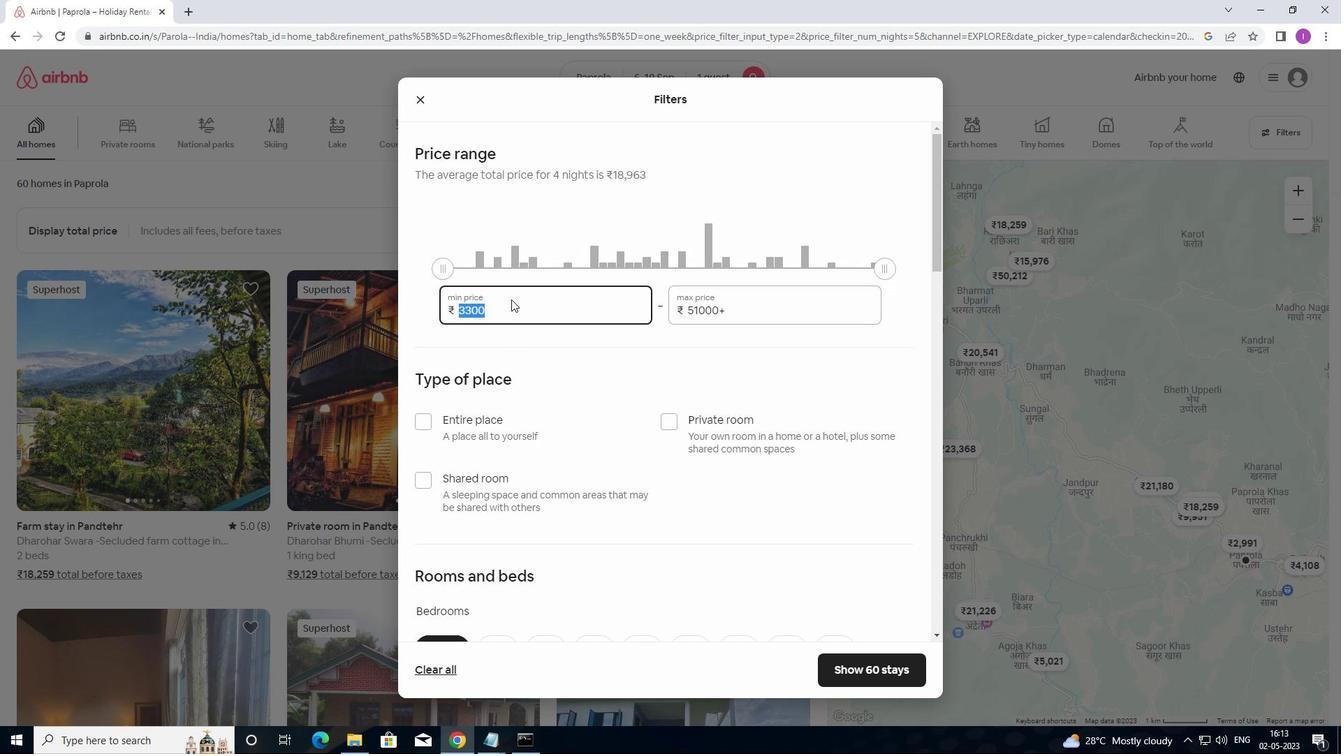 
Action: Key pressed 5
Screenshot: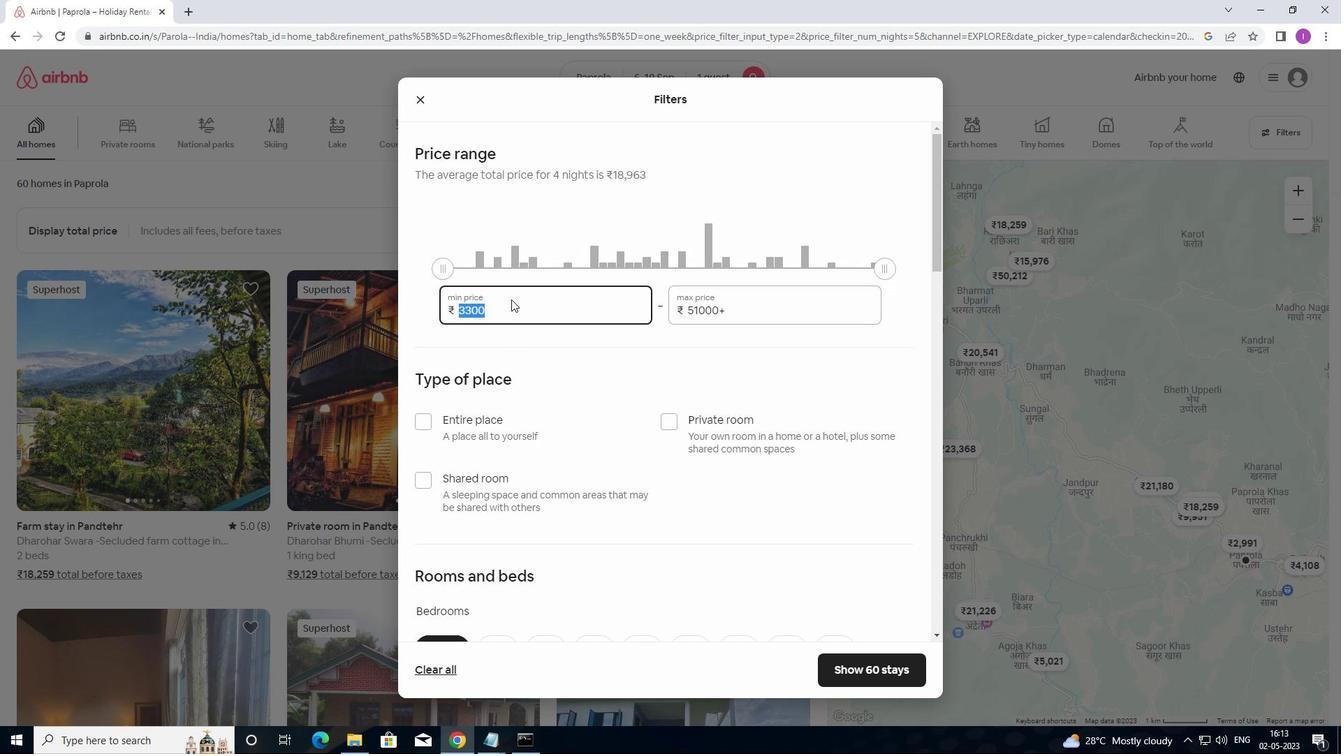 
Action: Mouse moved to (528, 292)
Screenshot: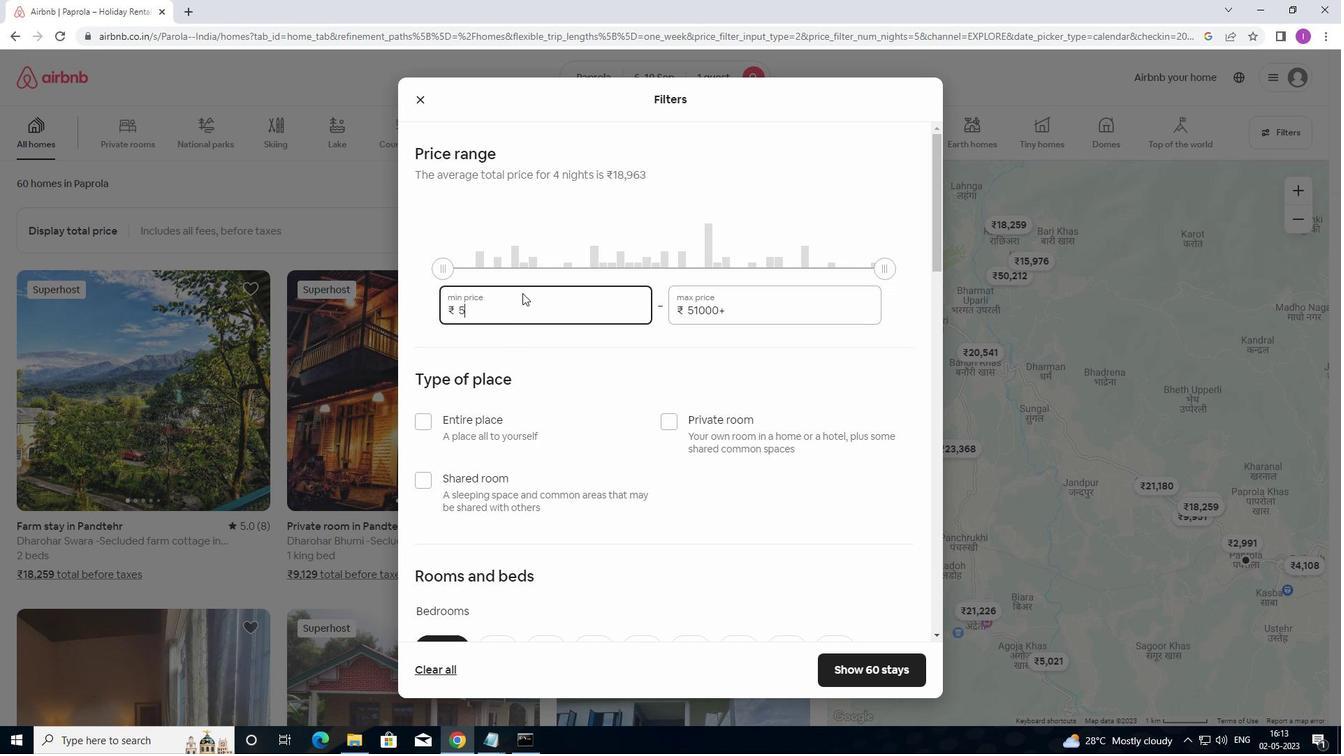 
Action: Key pressed 0
Screenshot: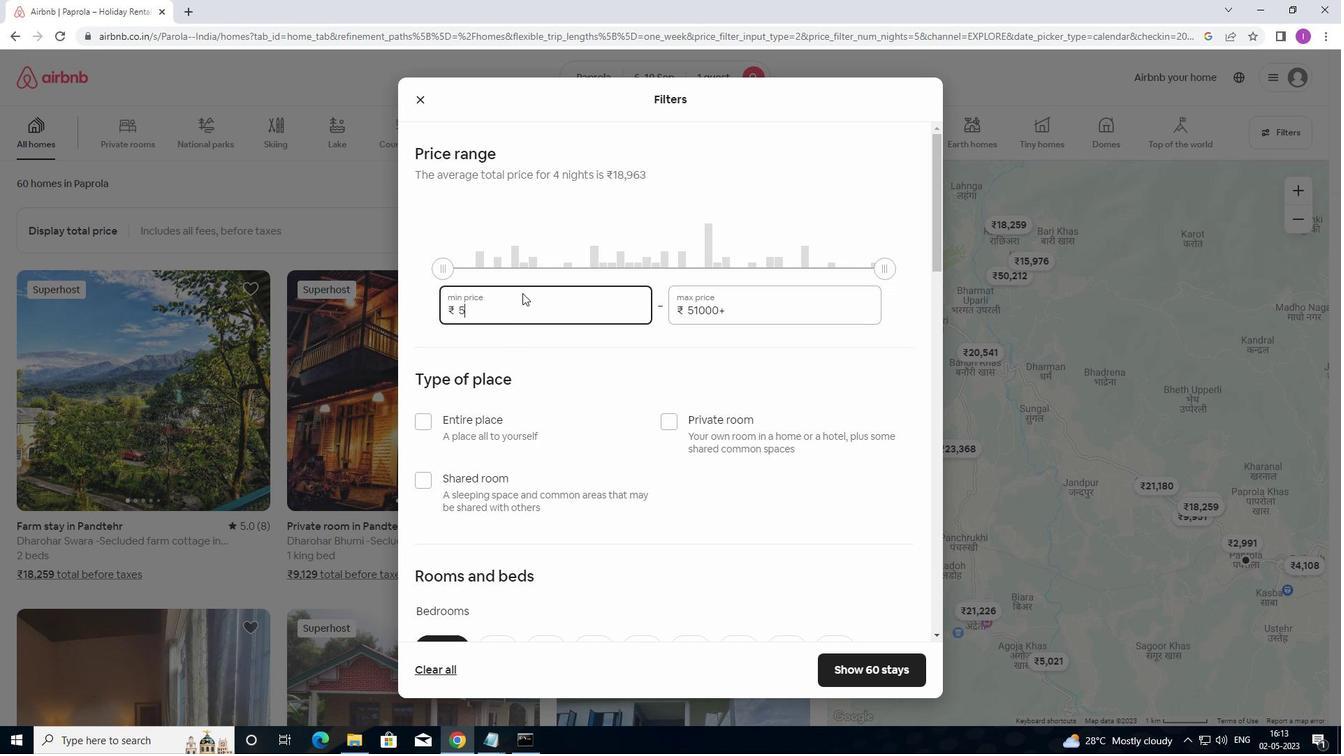 
Action: Mouse moved to (533, 292)
Screenshot: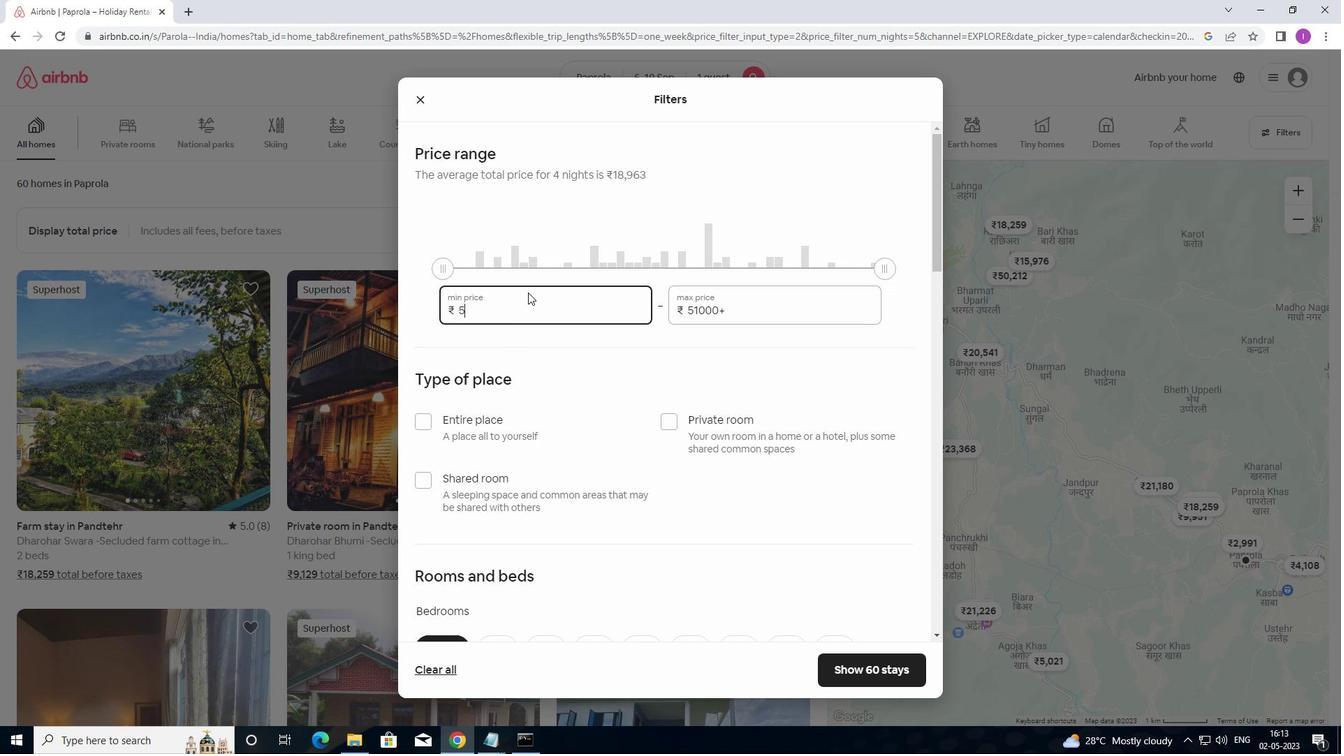 
Action: Key pressed 0
Screenshot: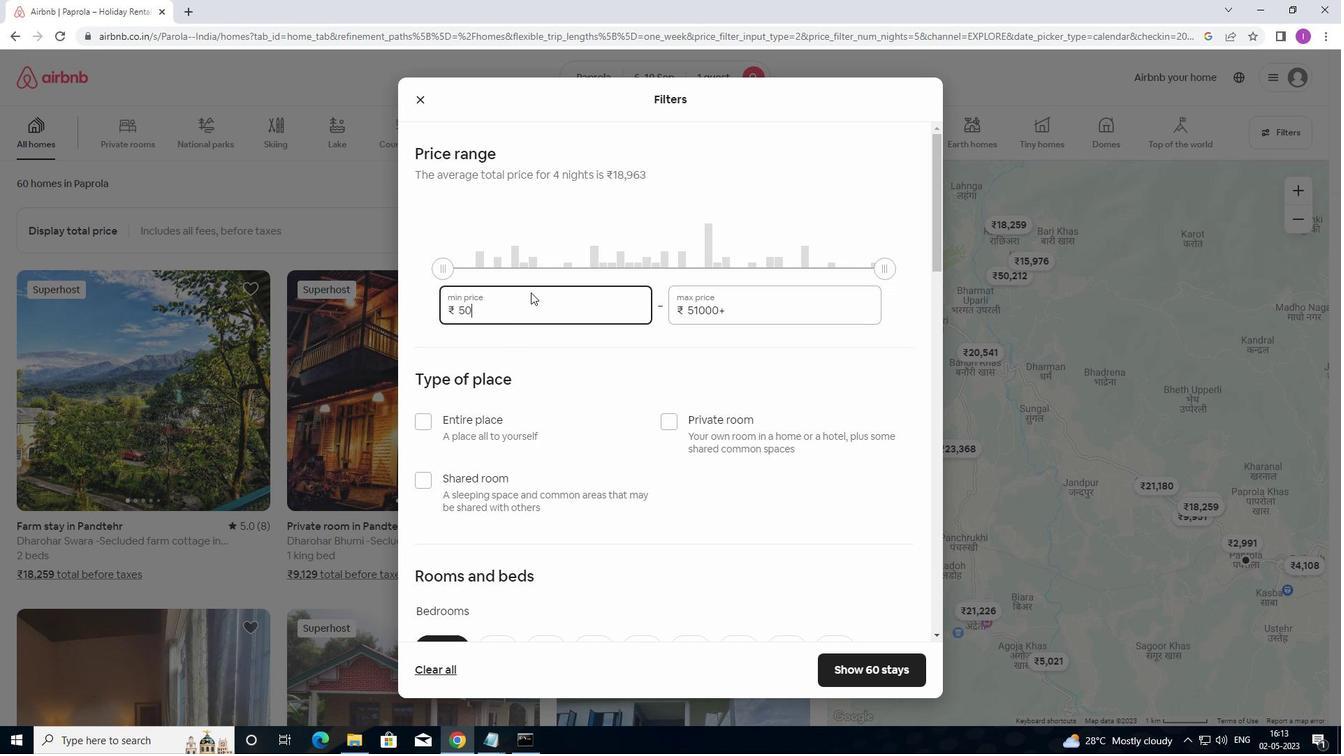 
Action: Mouse moved to (545, 292)
Screenshot: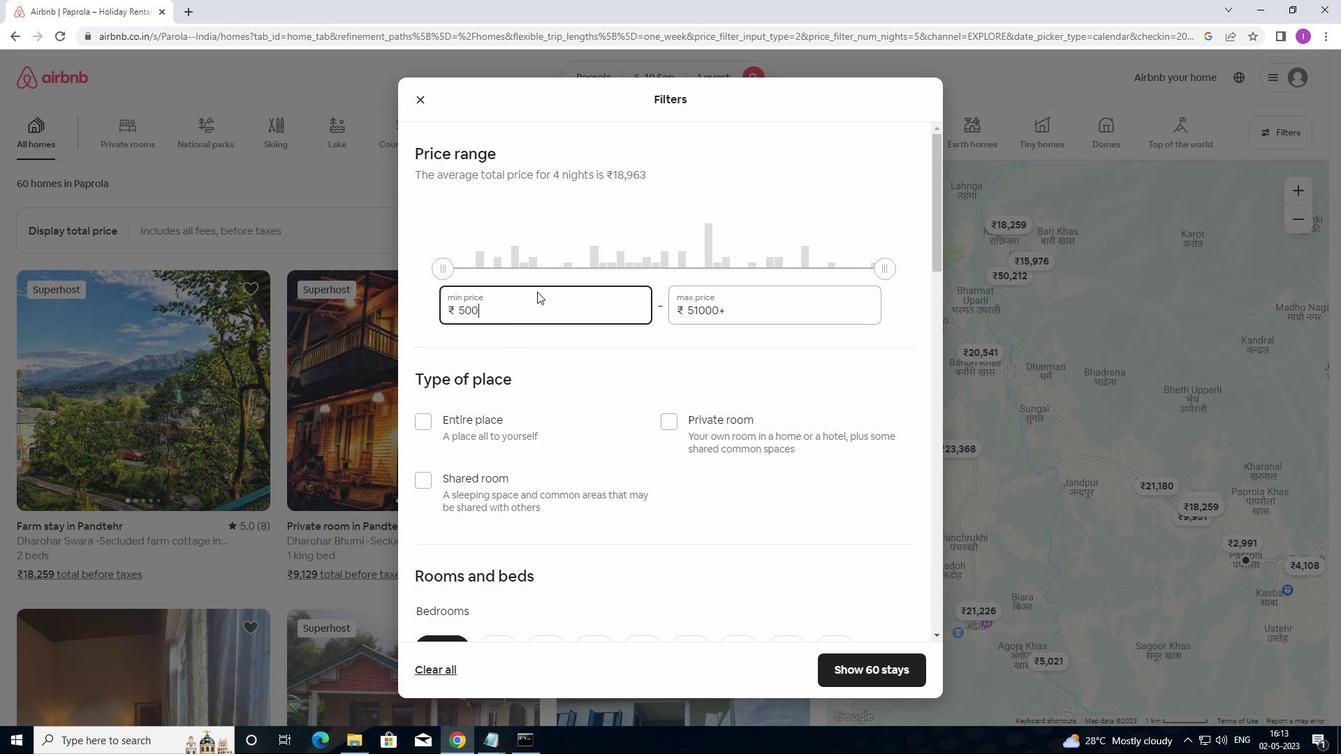 
Action: Key pressed 0
Screenshot: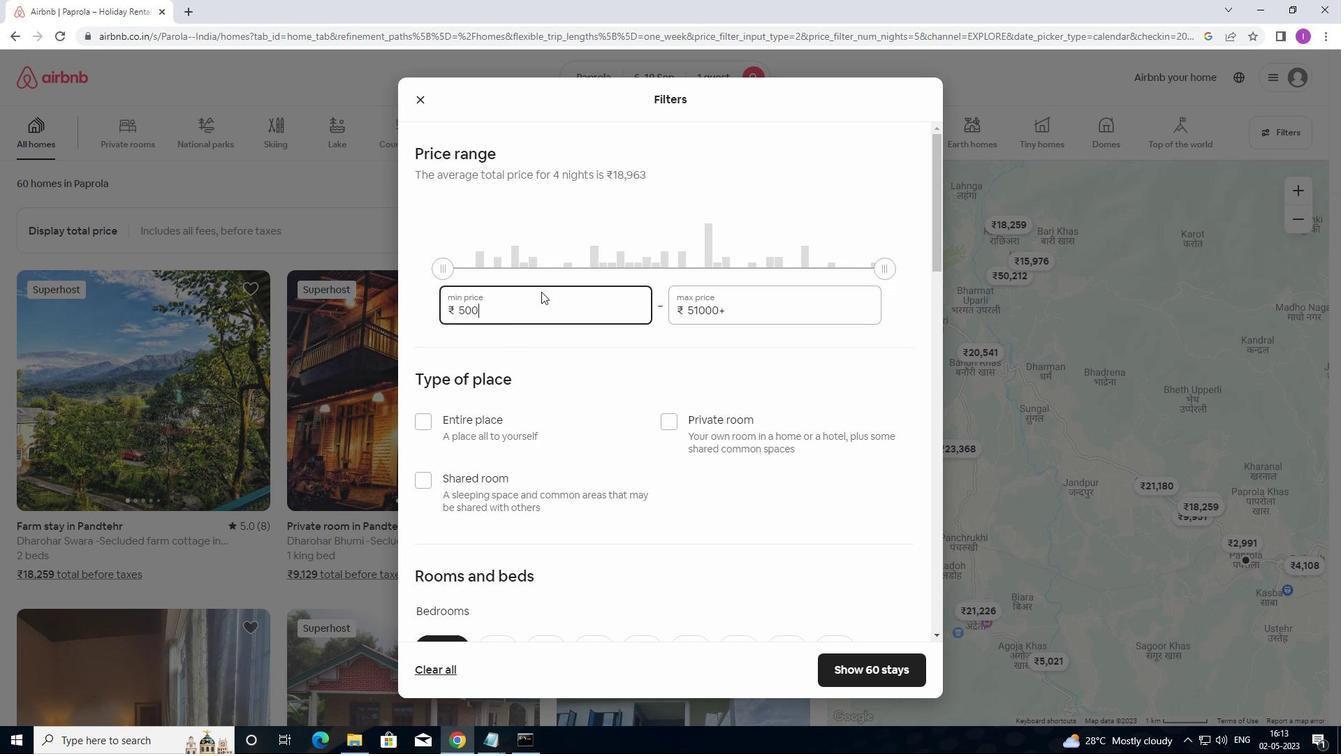 
Action: Mouse moved to (747, 311)
Screenshot: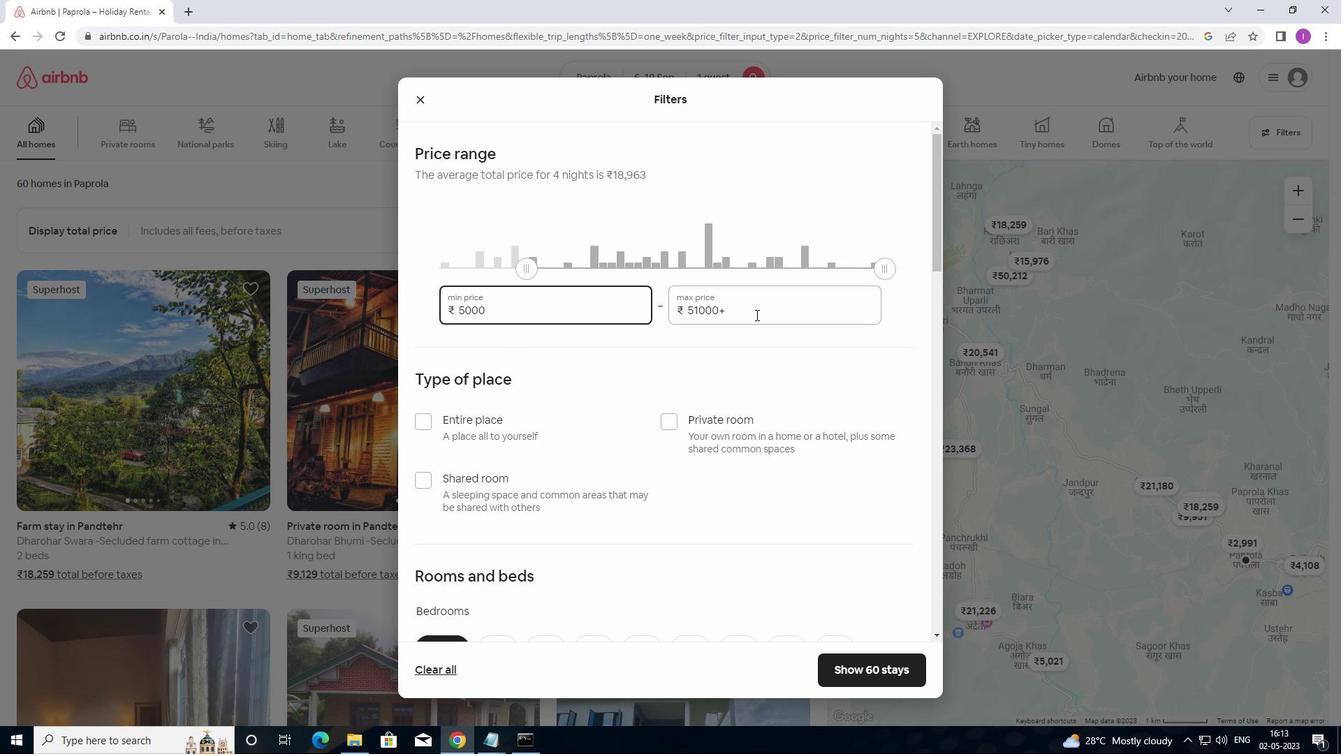 
Action: Mouse pressed left at (747, 311)
Screenshot: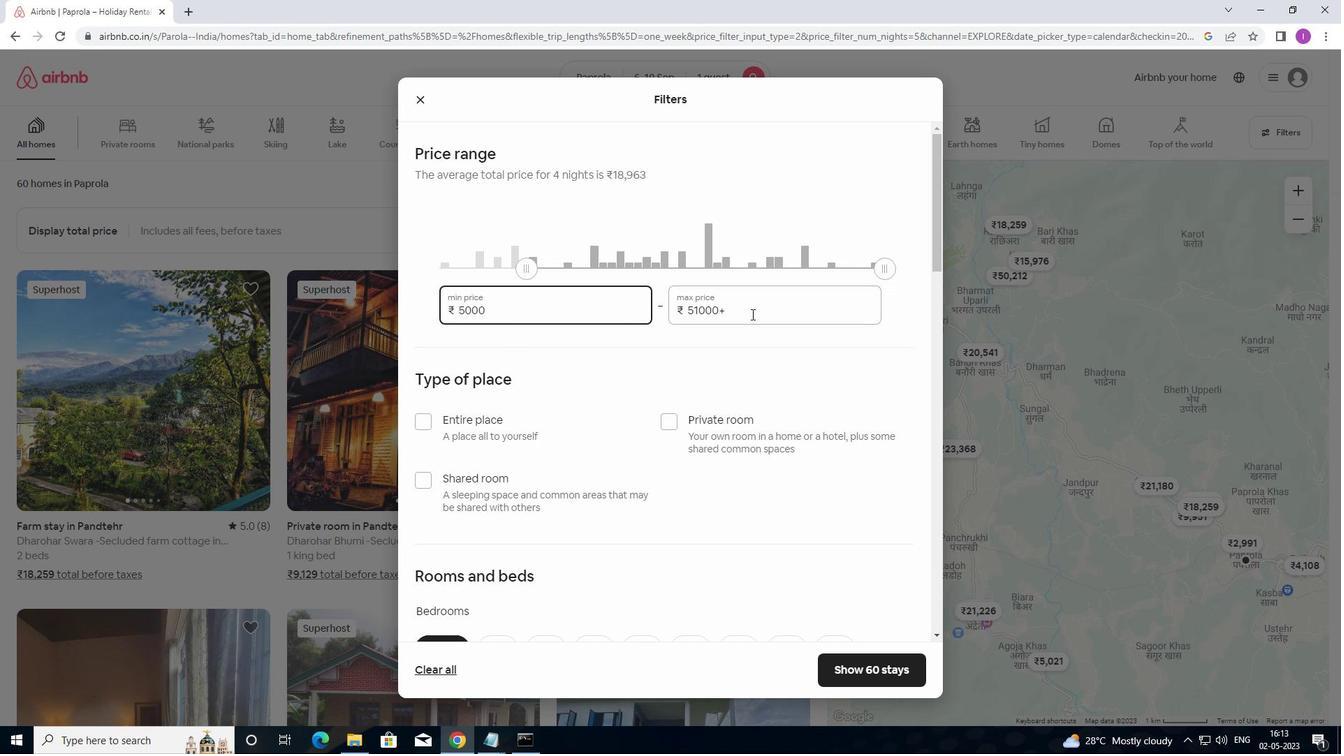 
Action: Mouse moved to (687, 307)
Screenshot: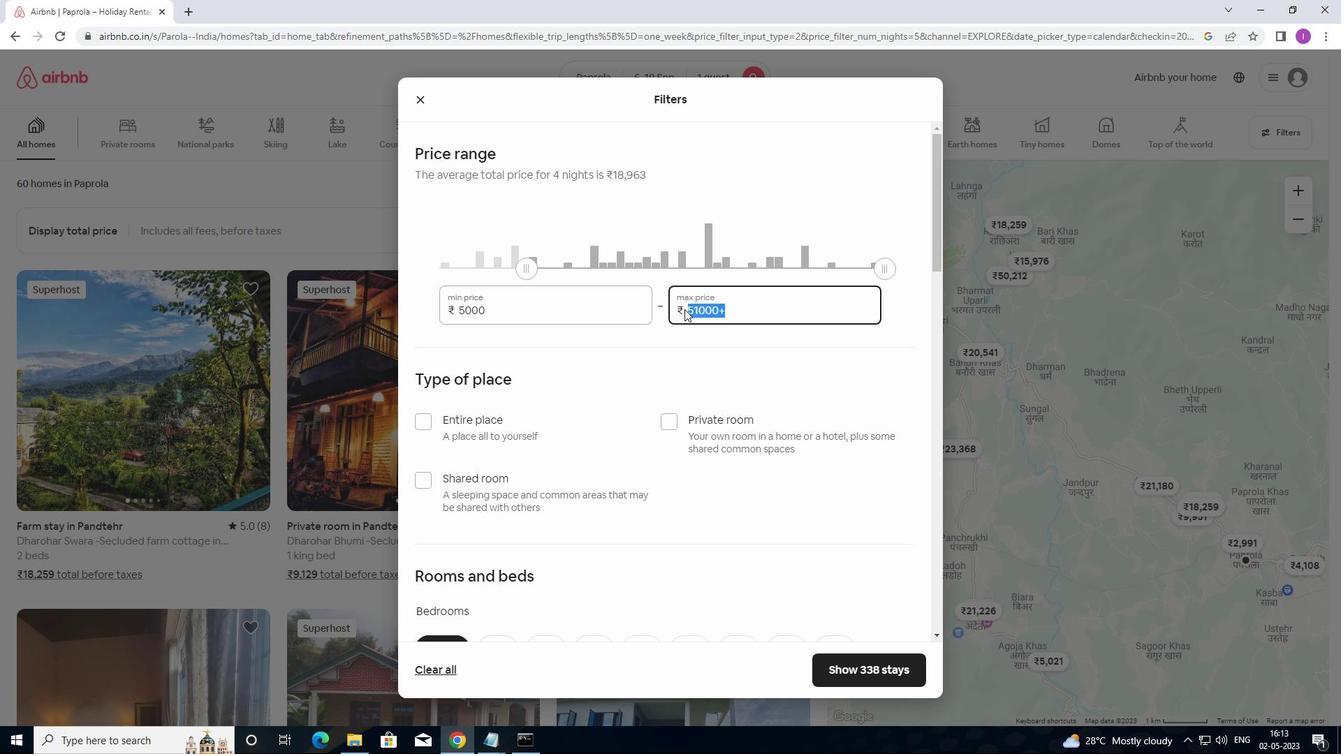 
Action: Key pressed 1
Screenshot: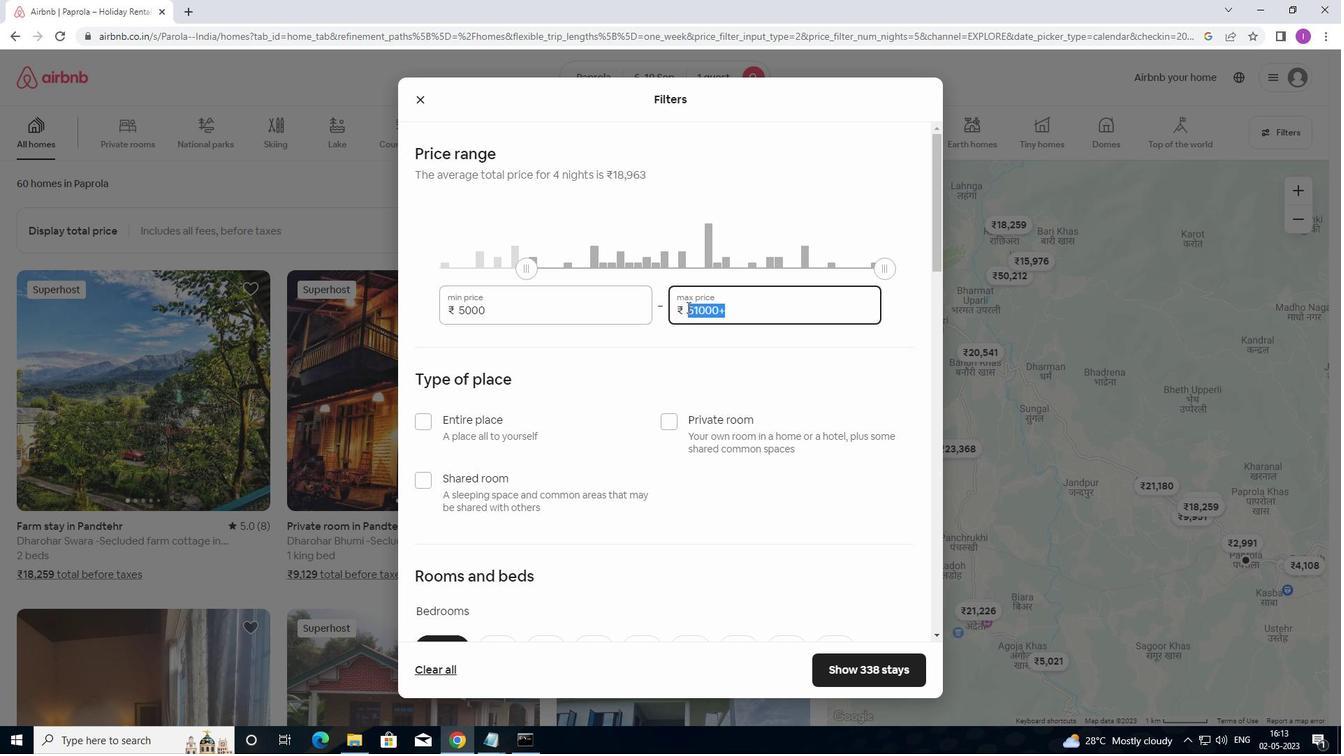 
Action: Mouse moved to (695, 301)
Screenshot: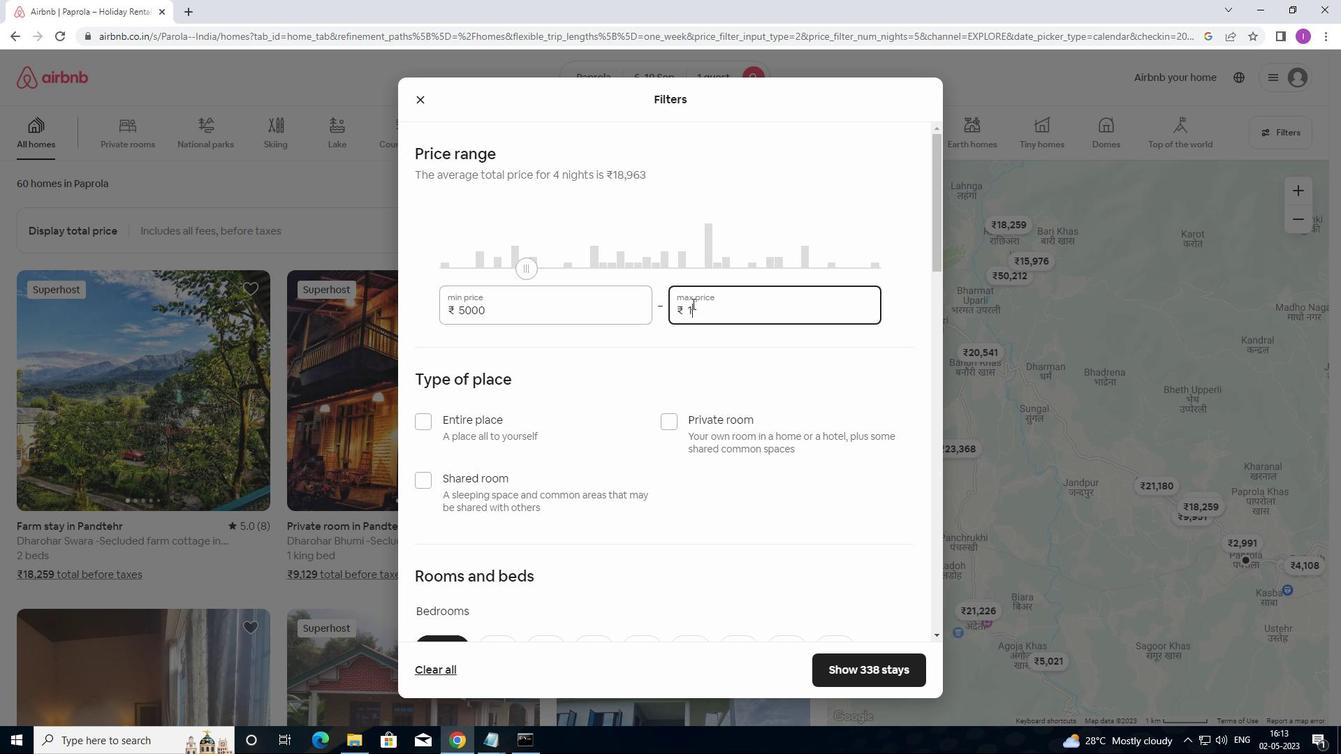 
Action: Key pressed 6
Screenshot: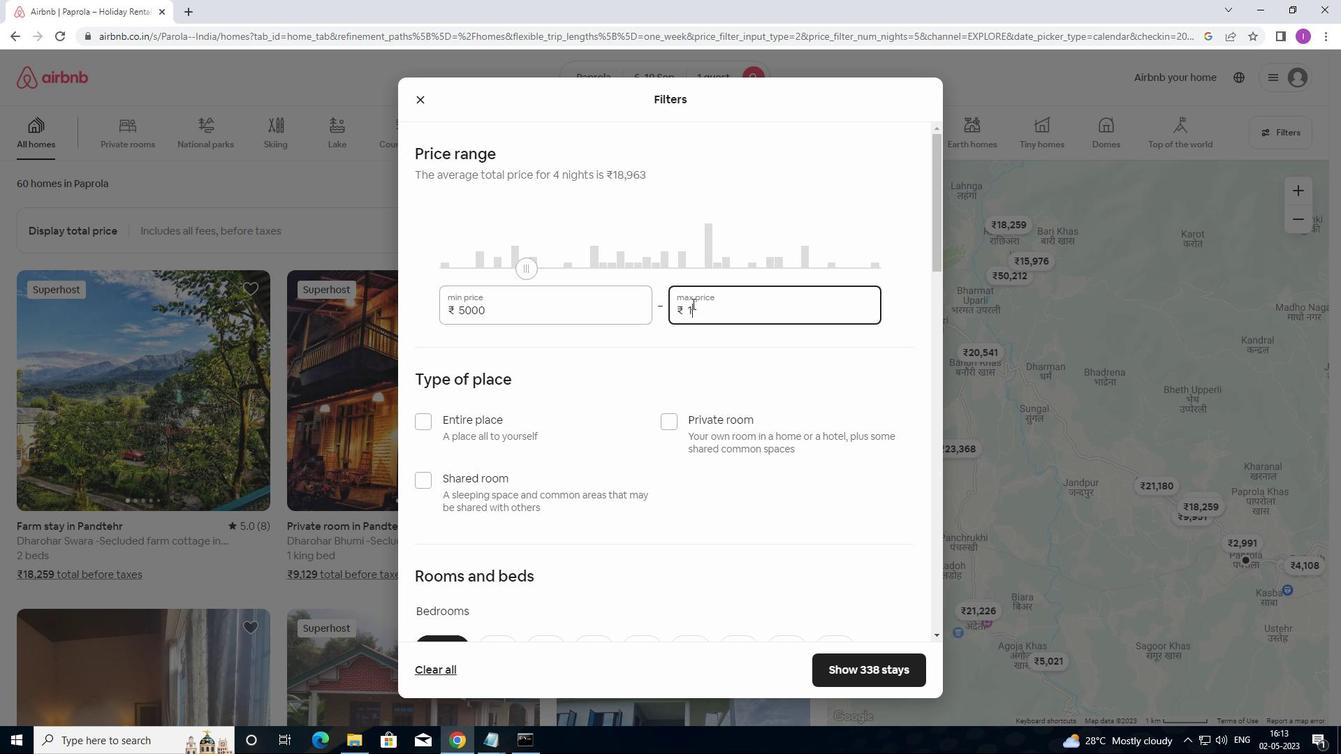 
Action: Mouse moved to (700, 298)
Screenshot: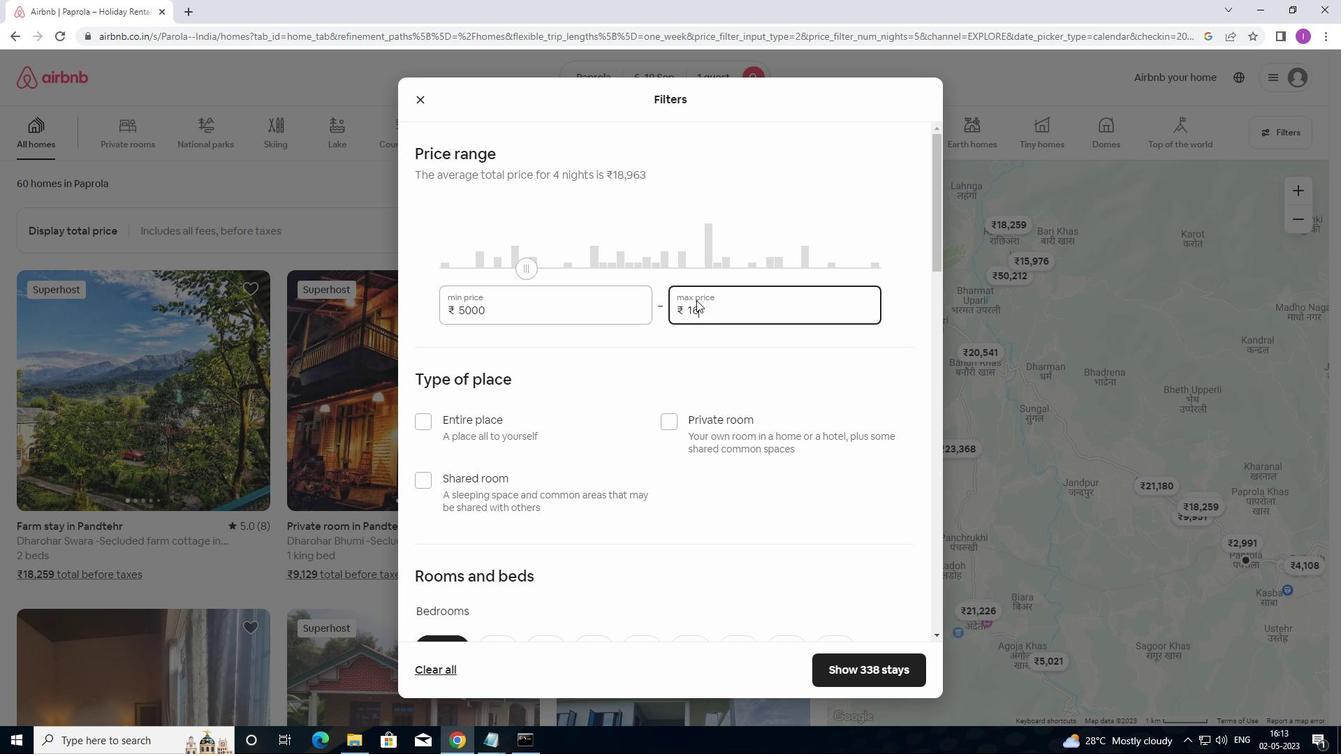
Action: Key pressed 0
Screenshot: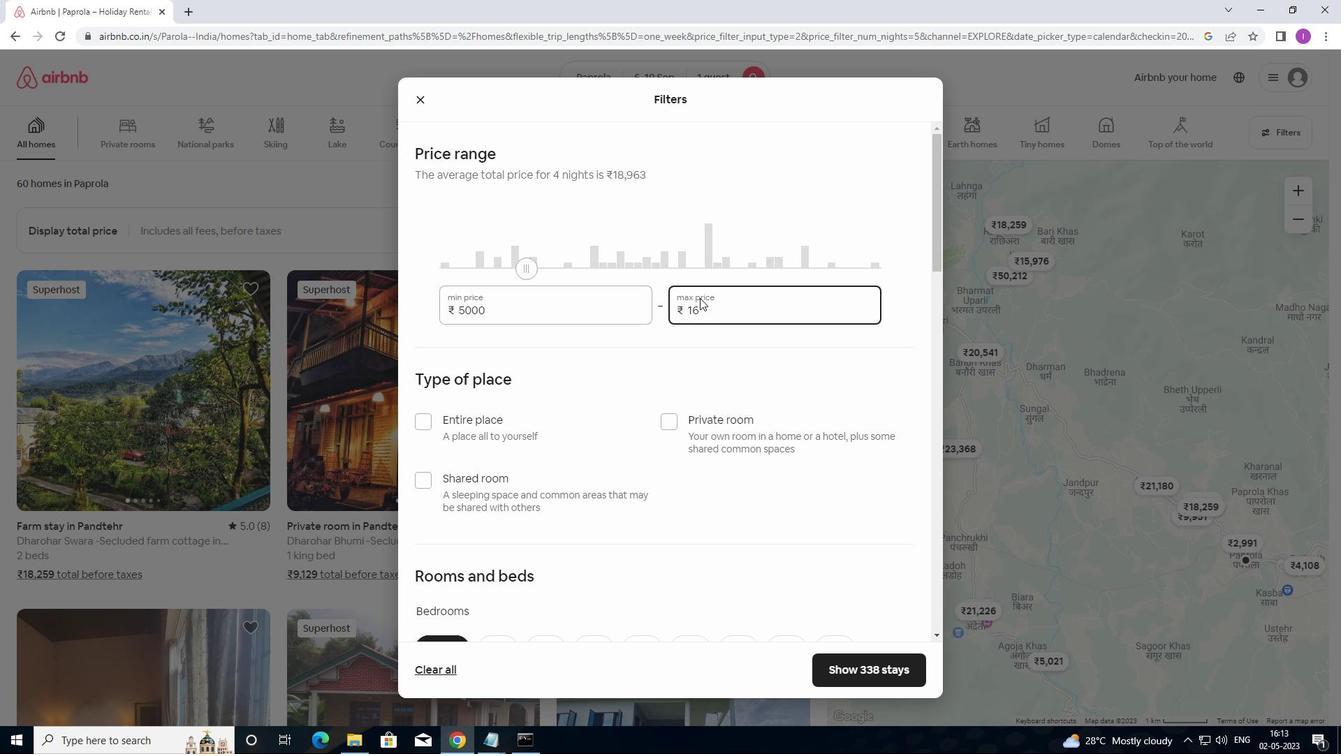 
Action: Mouse moved to (705, 296)
Screenshot: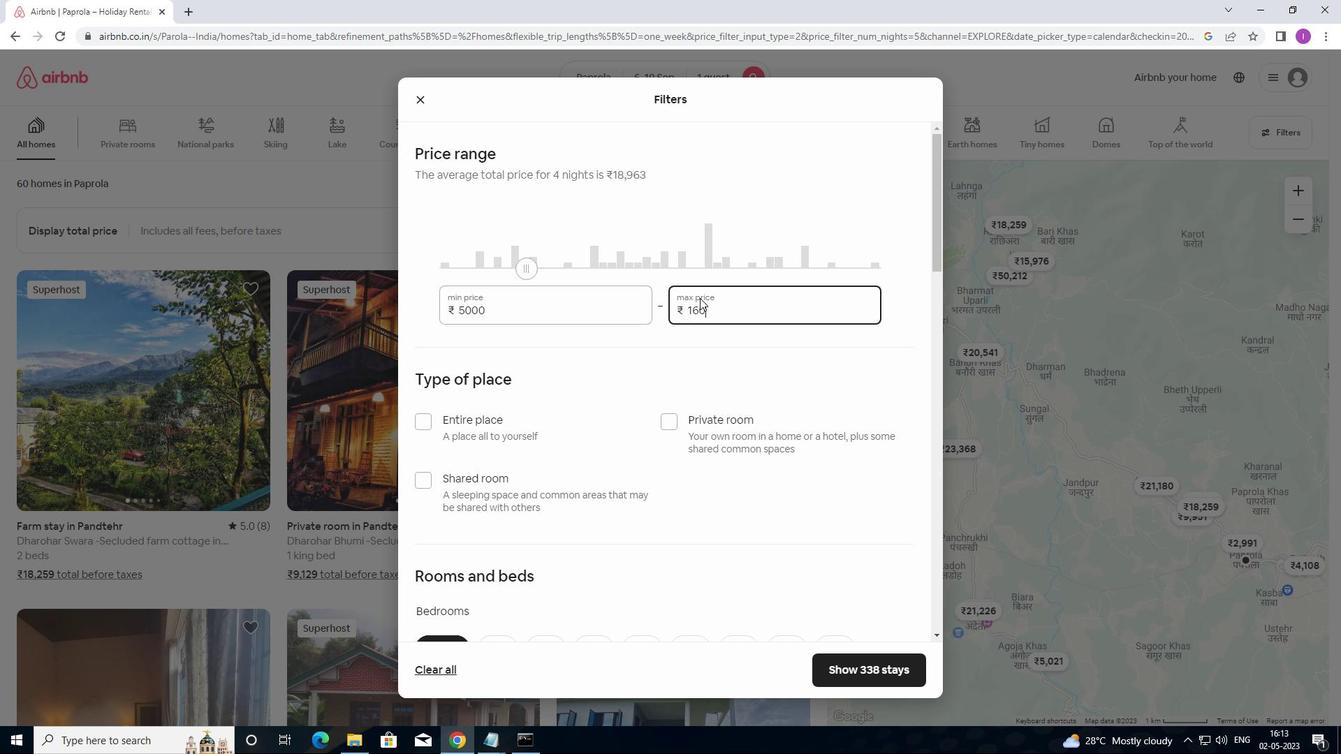 
Action: Key pressed 0
Screenshot: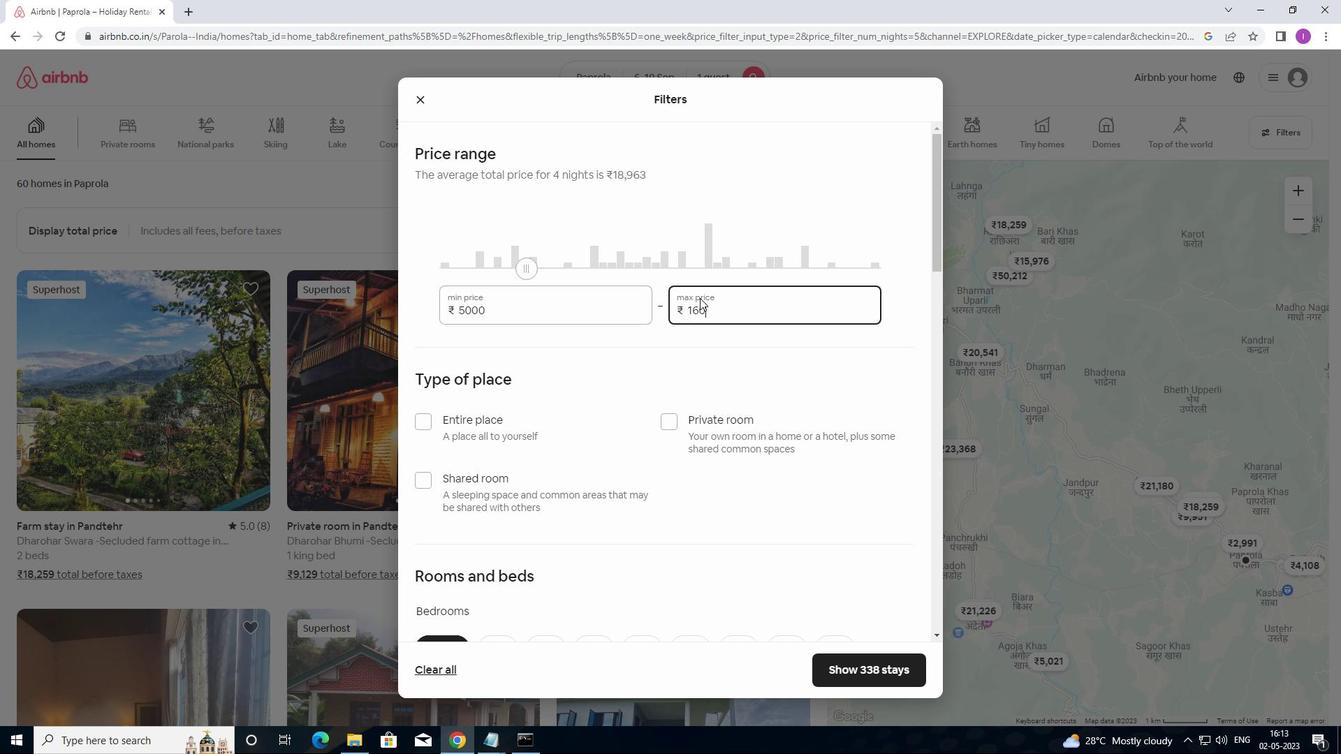 
Action: Mouse moved to (706, 296)
Screenshot: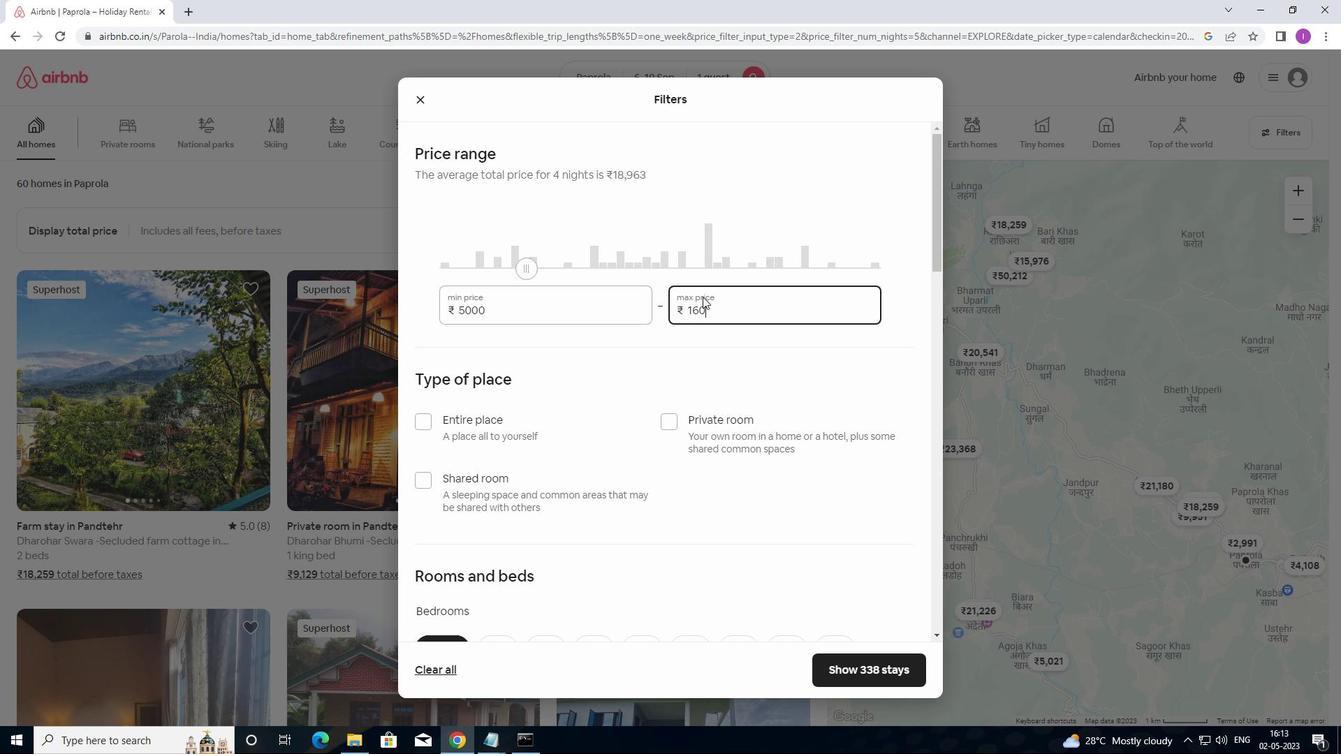 
Action: Key pressed 0
Screenshot: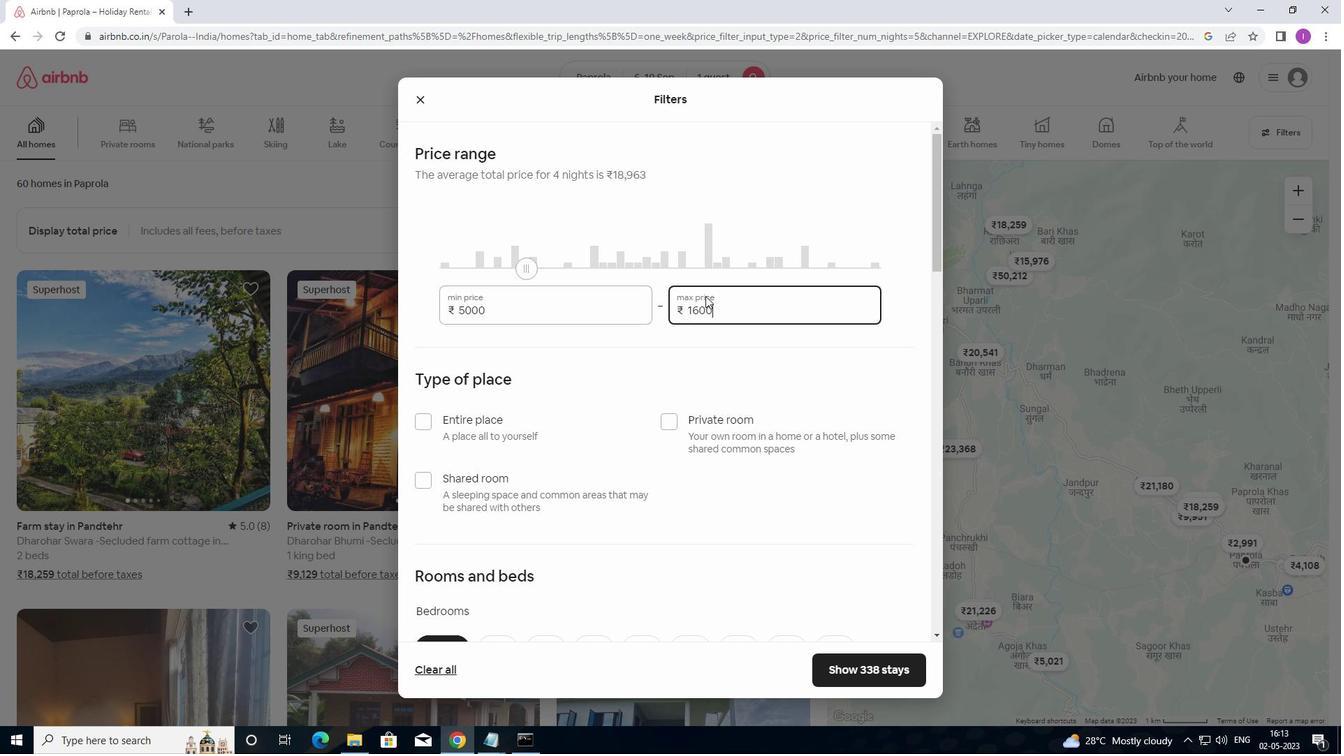 
Action: Mouse moved to (712, 329)
Screenshot: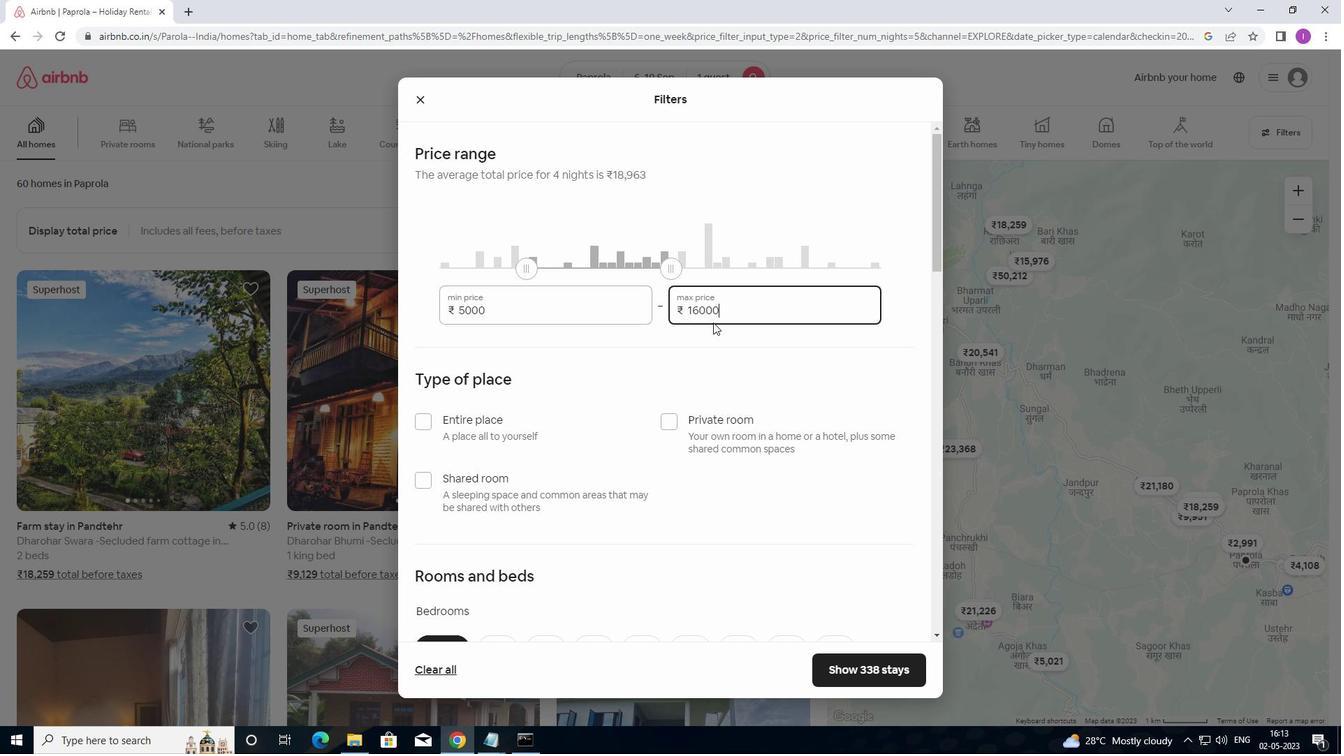 
Action: Mouse scrolled (712, 329) with delta (0, 0)
Screenshot: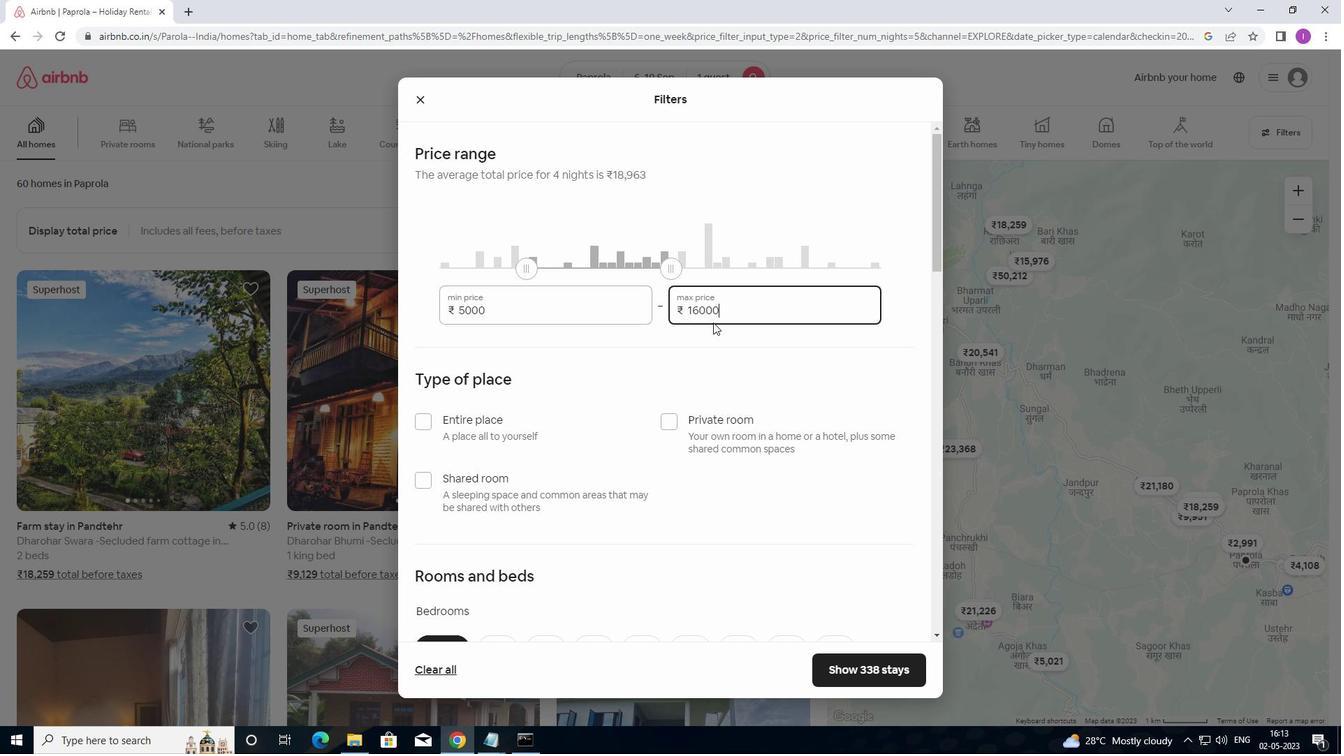 
Action: Mouse moved to (712, 332)
Screenshot: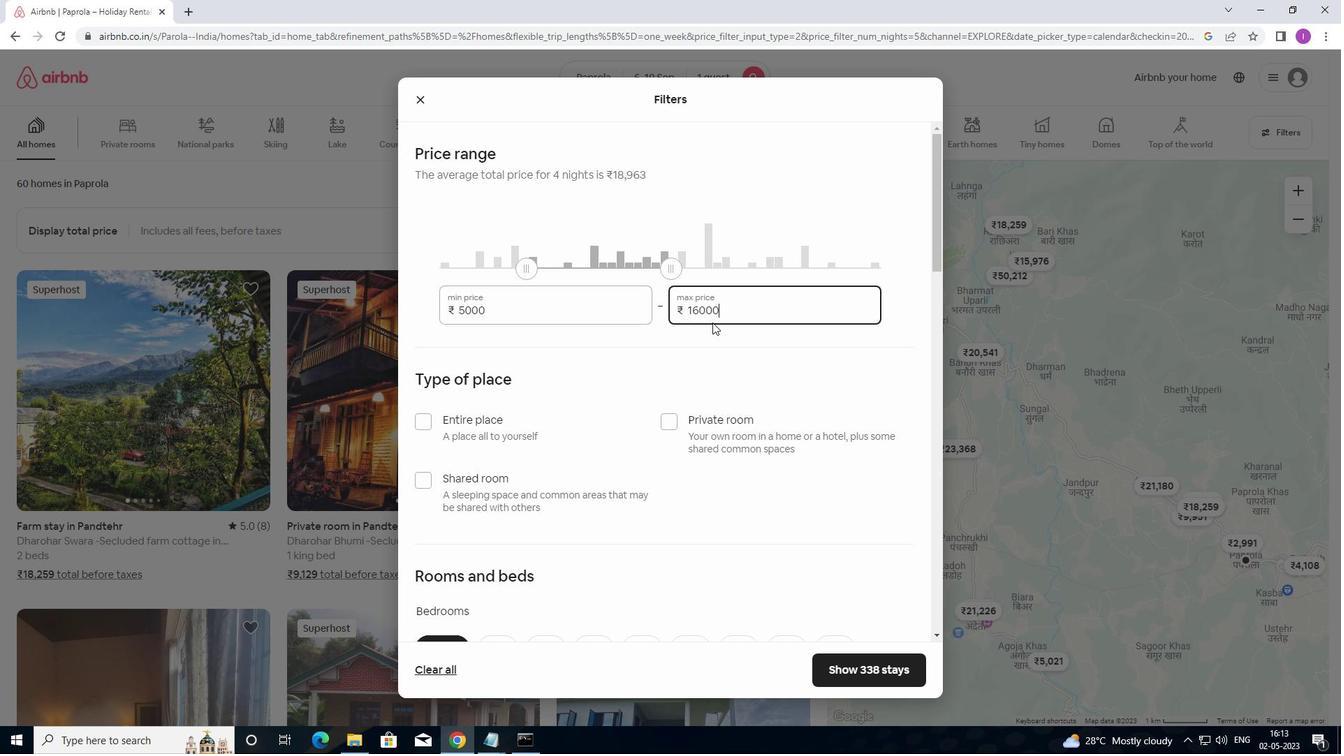 
Action: Mouse scrolled (712, 331) with delta (0, 0)
Screenshot: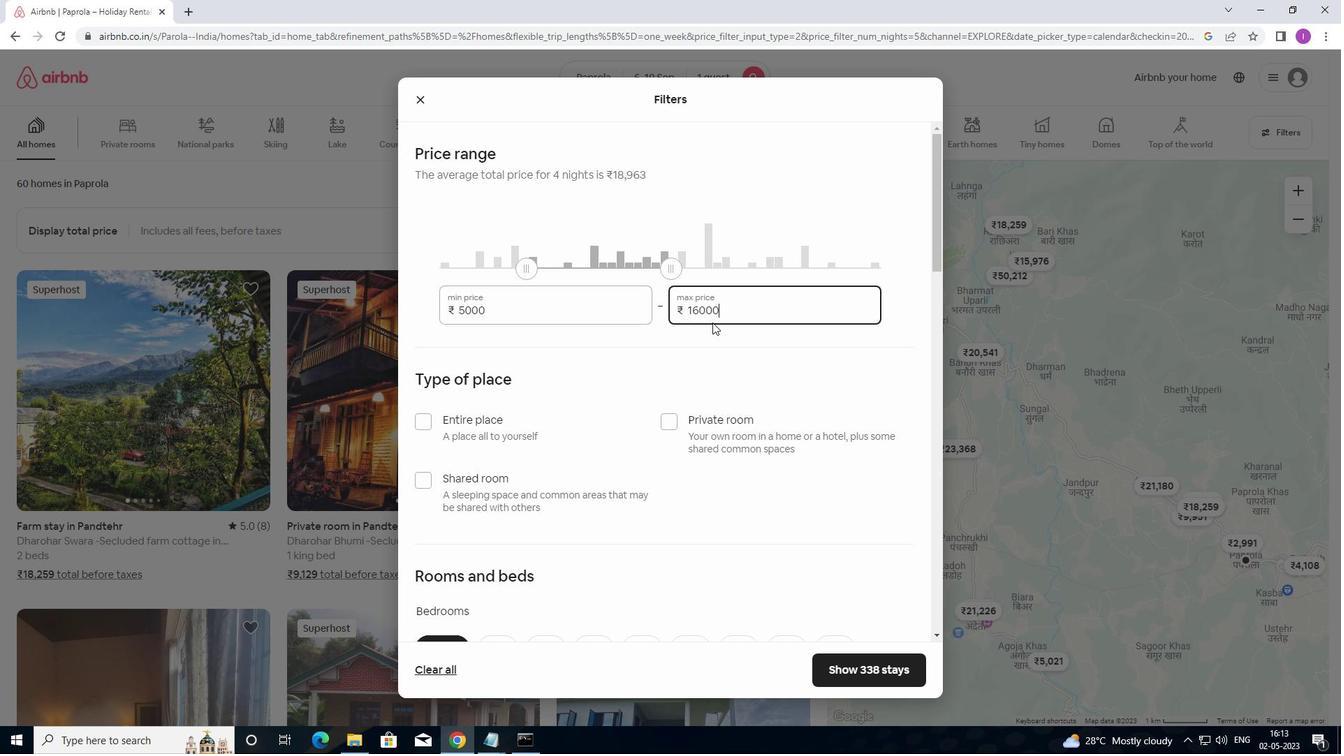 
Action: Mouse moved to (673, 283)
Screenshot: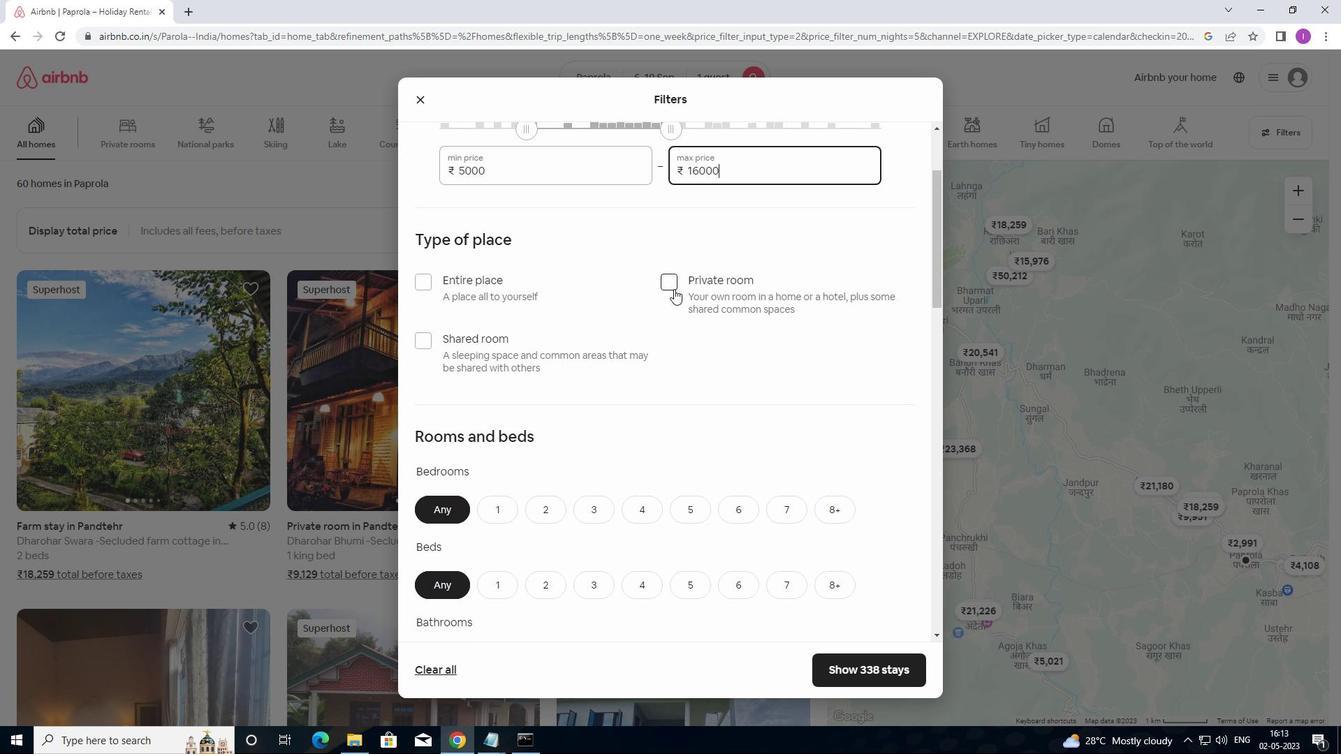 
Action: Mouse pressed left at (673, 283)
Screenshot: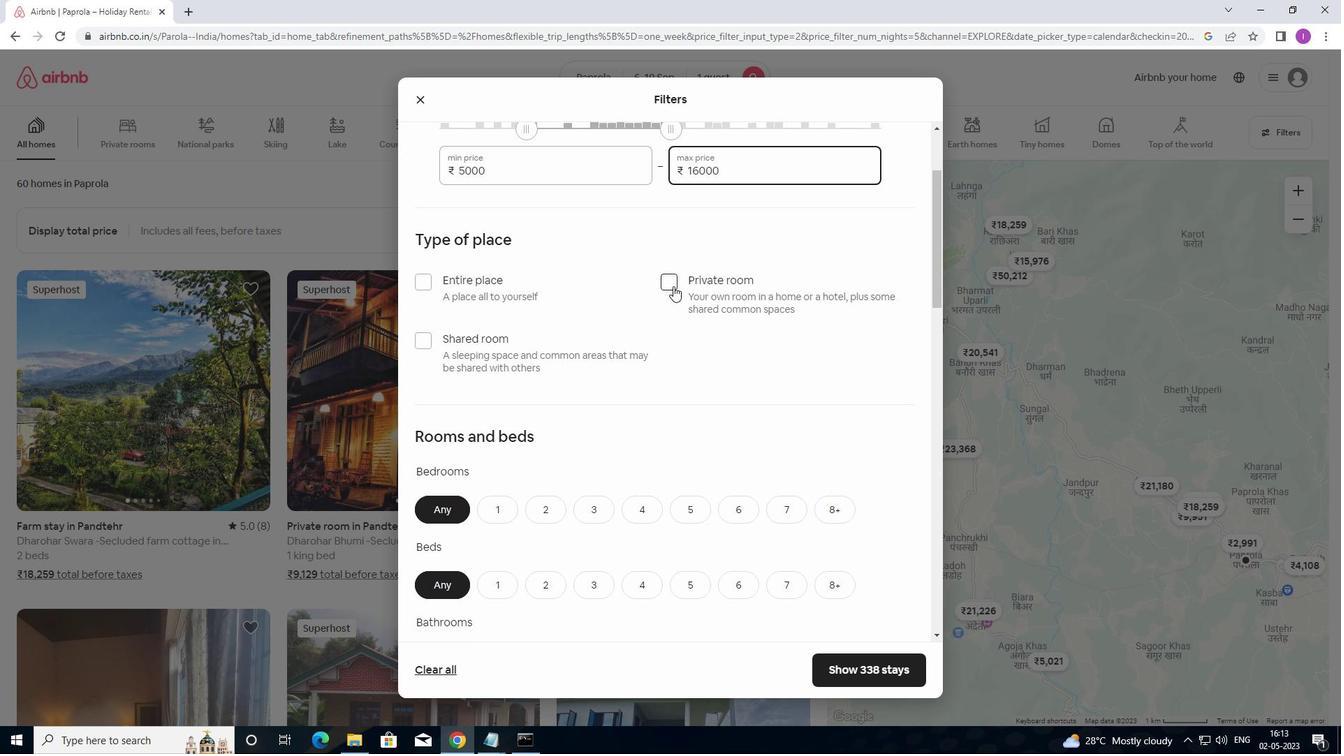 
Action: Mouse moved to (685, 311)
Screenshot: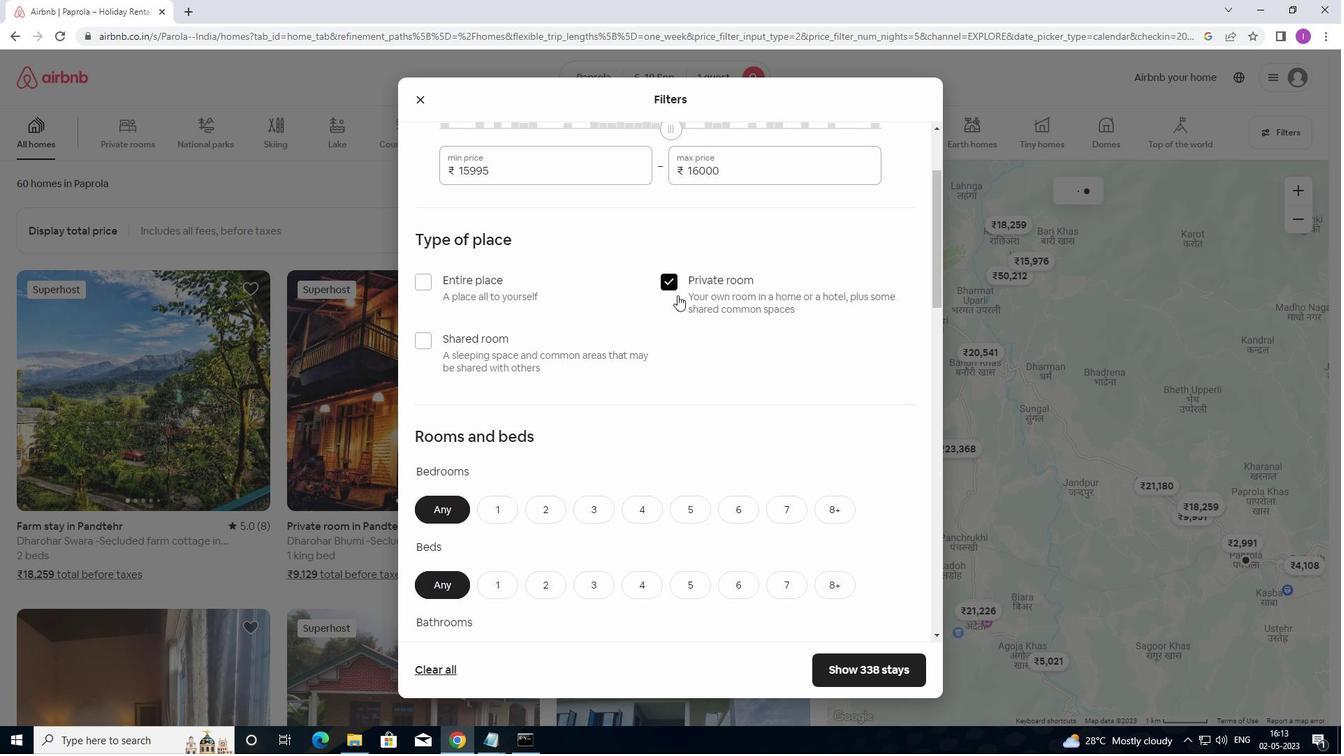 
Action: Mouse scrolled (685, 310) with delta (0, 0)
Screenshot: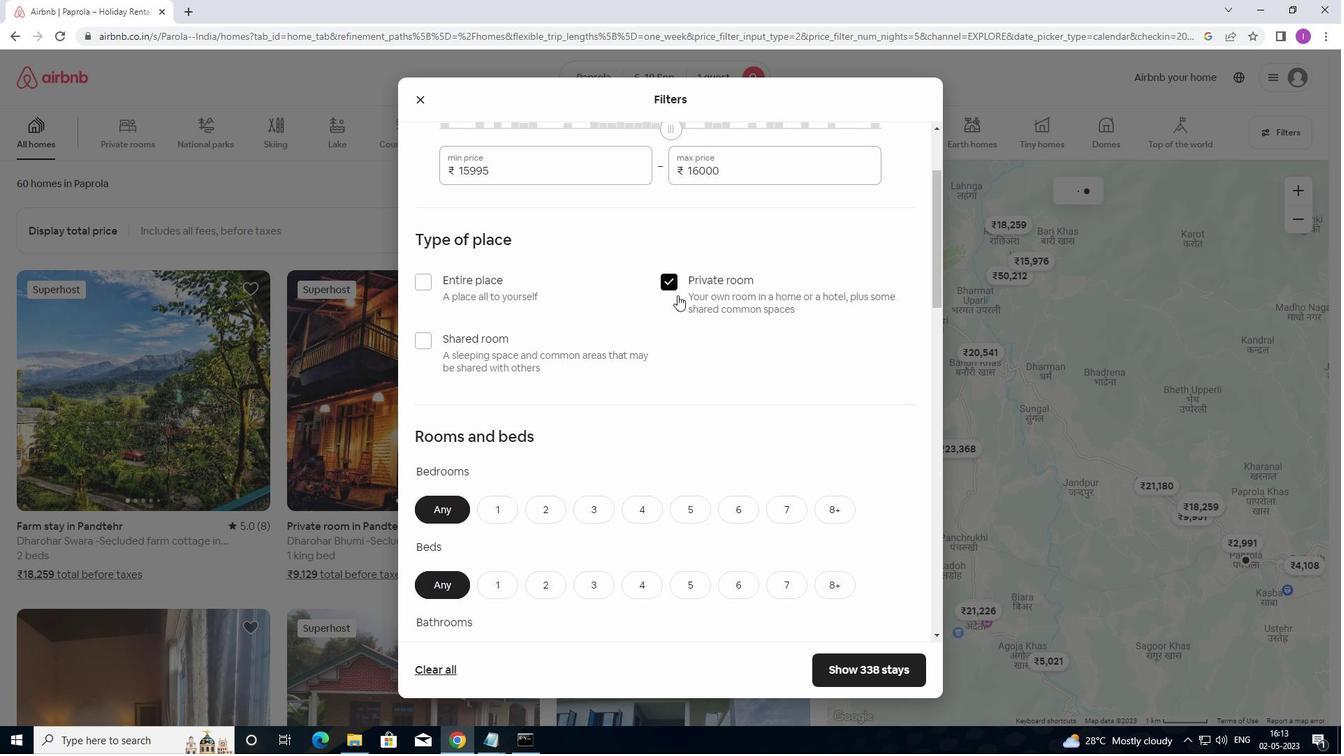
Action: Mouse moved to (686, 313)
Screenshot: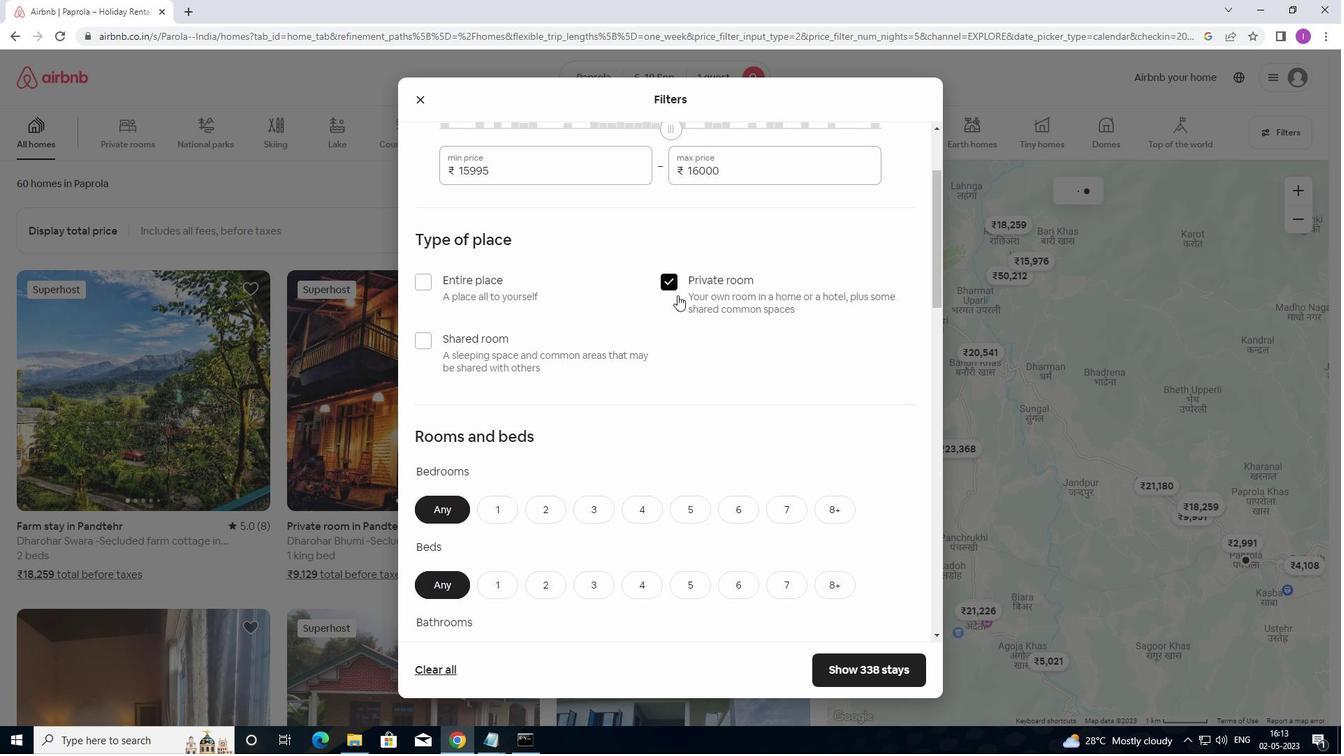 
Action: Mouse scrolled (686, 312) with delta (0, 0)
Screenshot: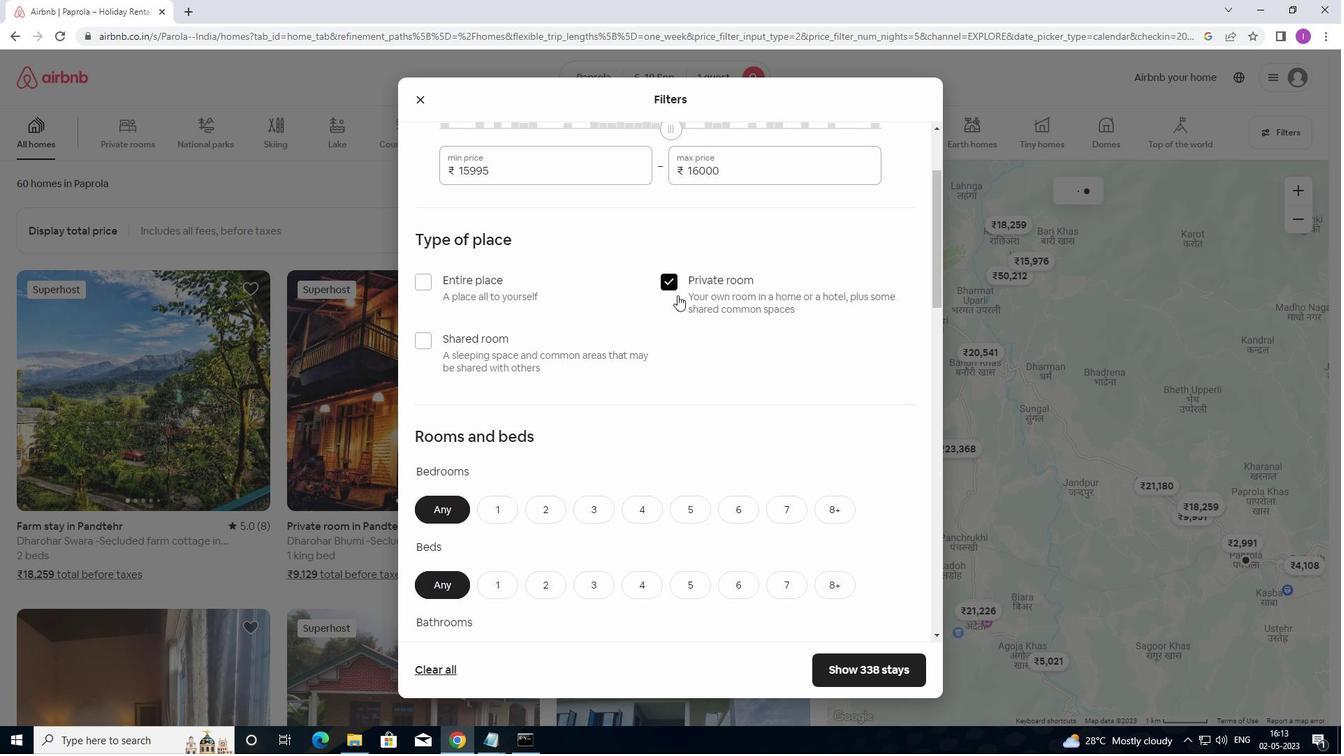 
Action: Mouse moved to (489, 367)
Screenshot: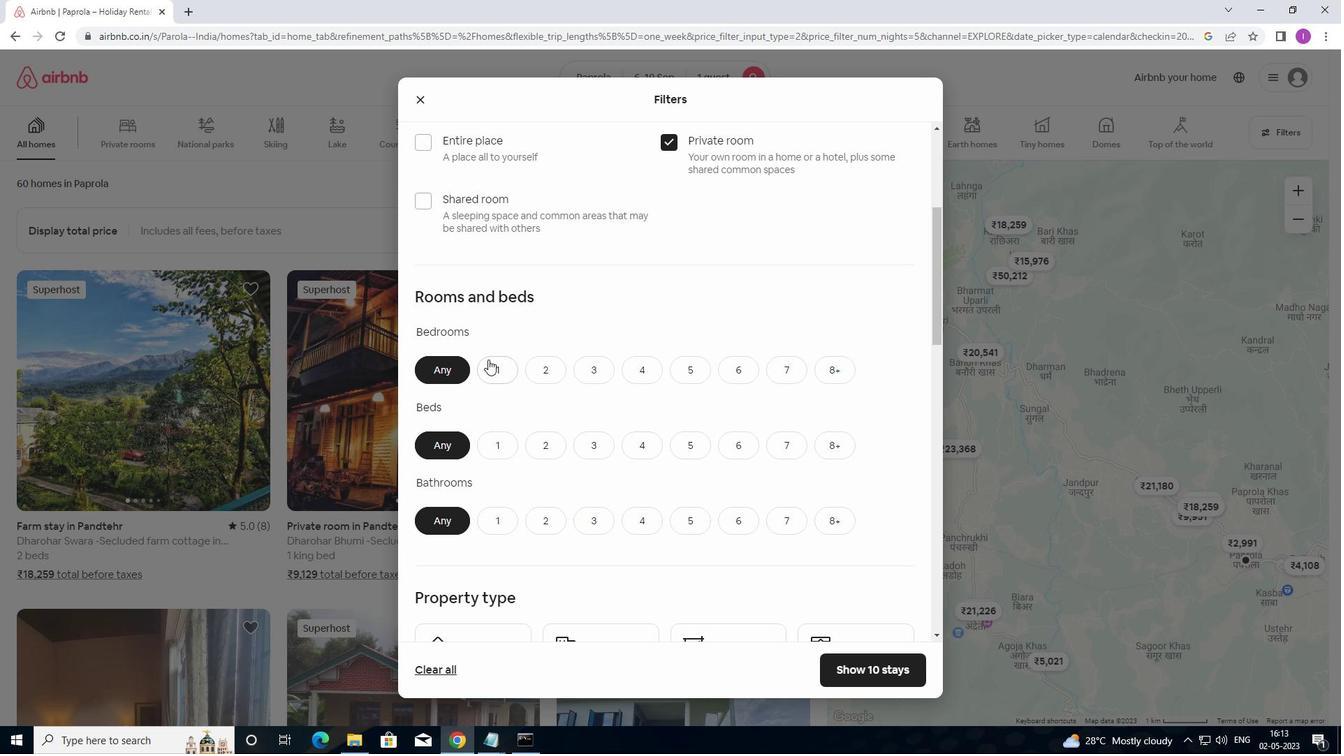 
Action: Mouse pressed left at (489, 367)
Screenshot: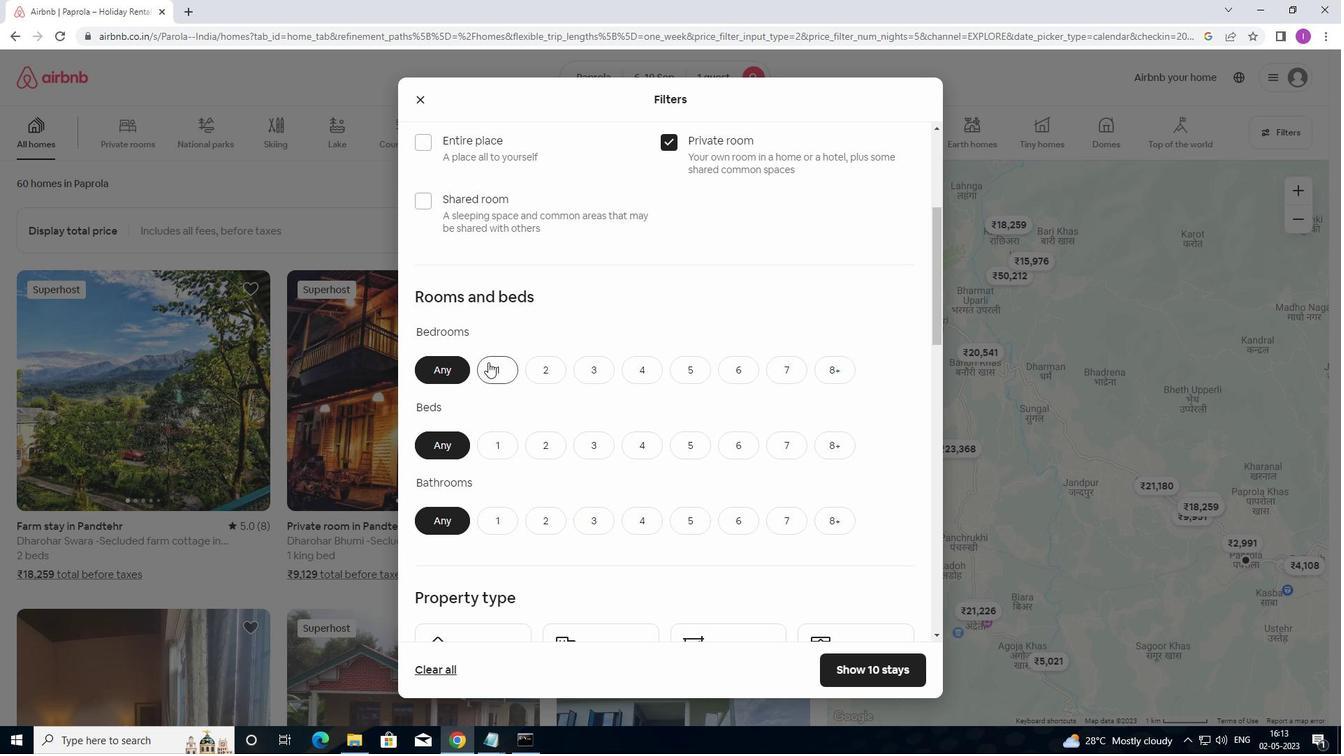 
Action: Mouse moved to (493, 449)
Screenshot: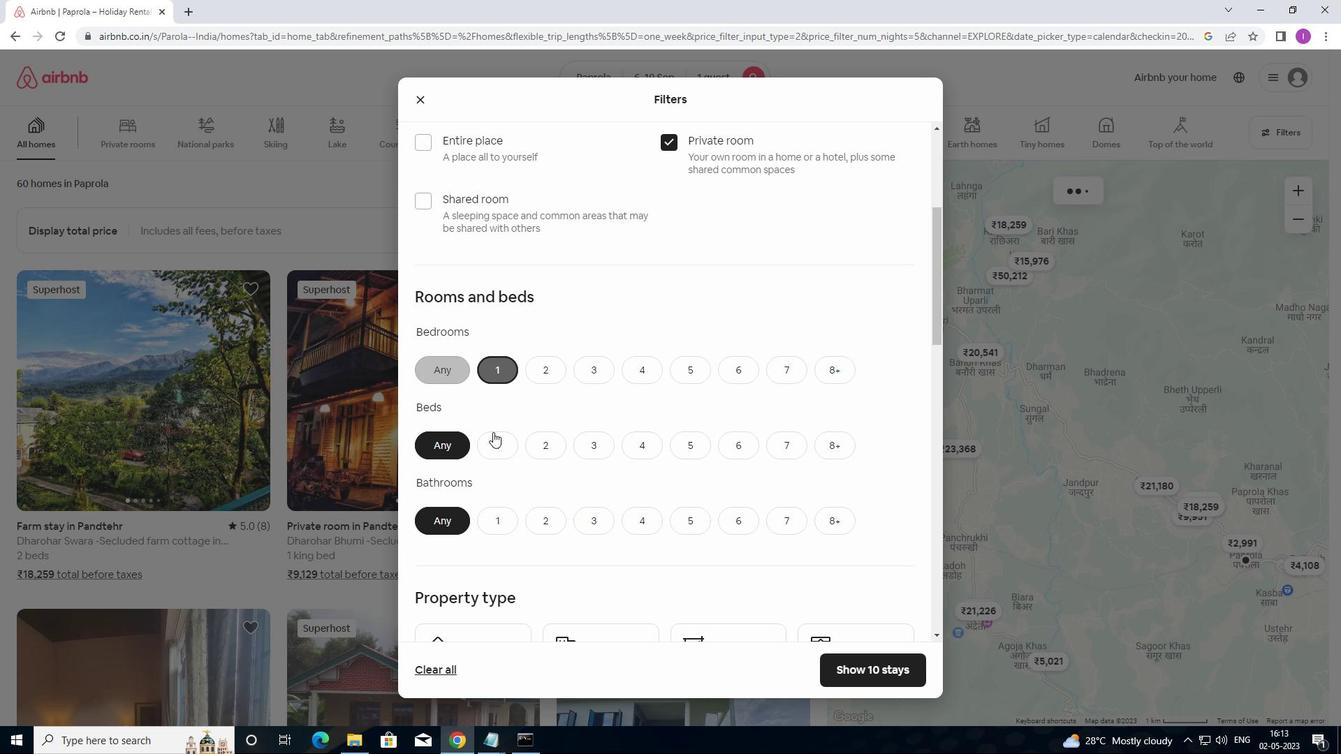 
Action: Mouse pressed left at (493, 449)
Screenshot: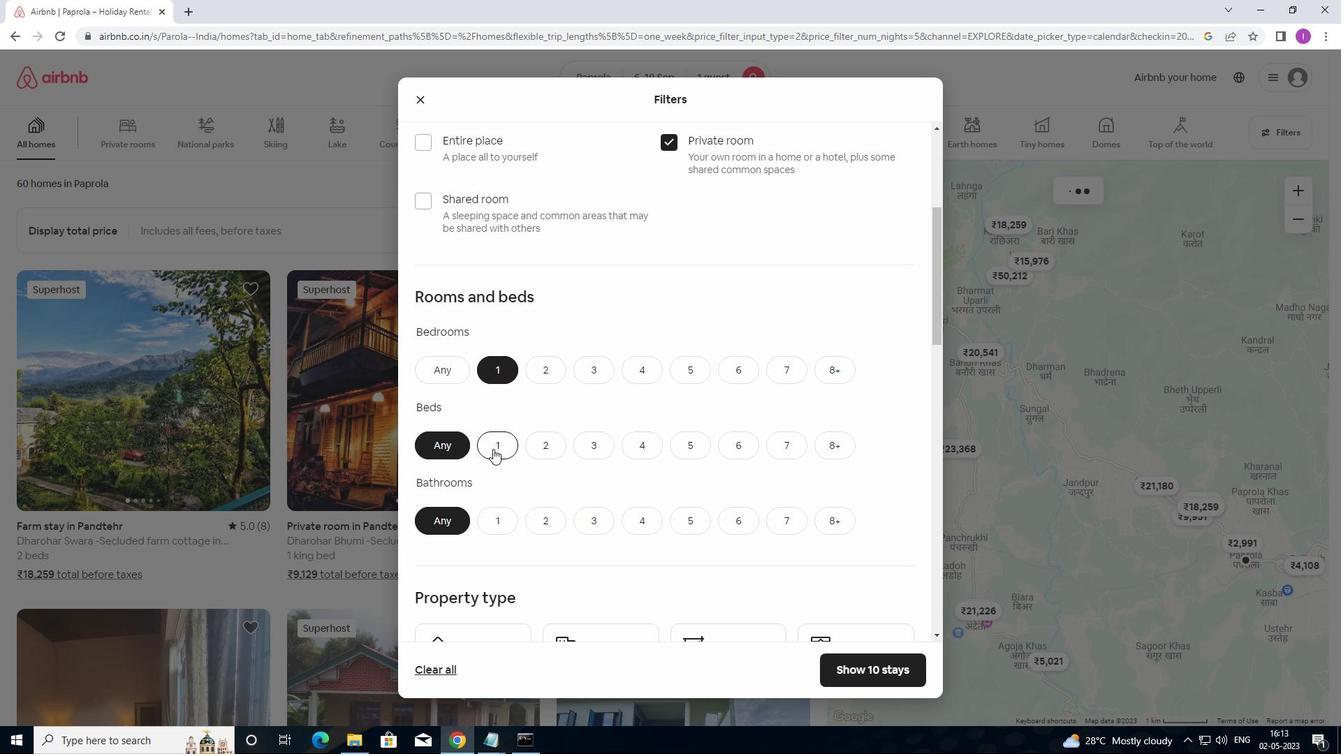
Action: Mouse moved to (503, 442)
Screenshot: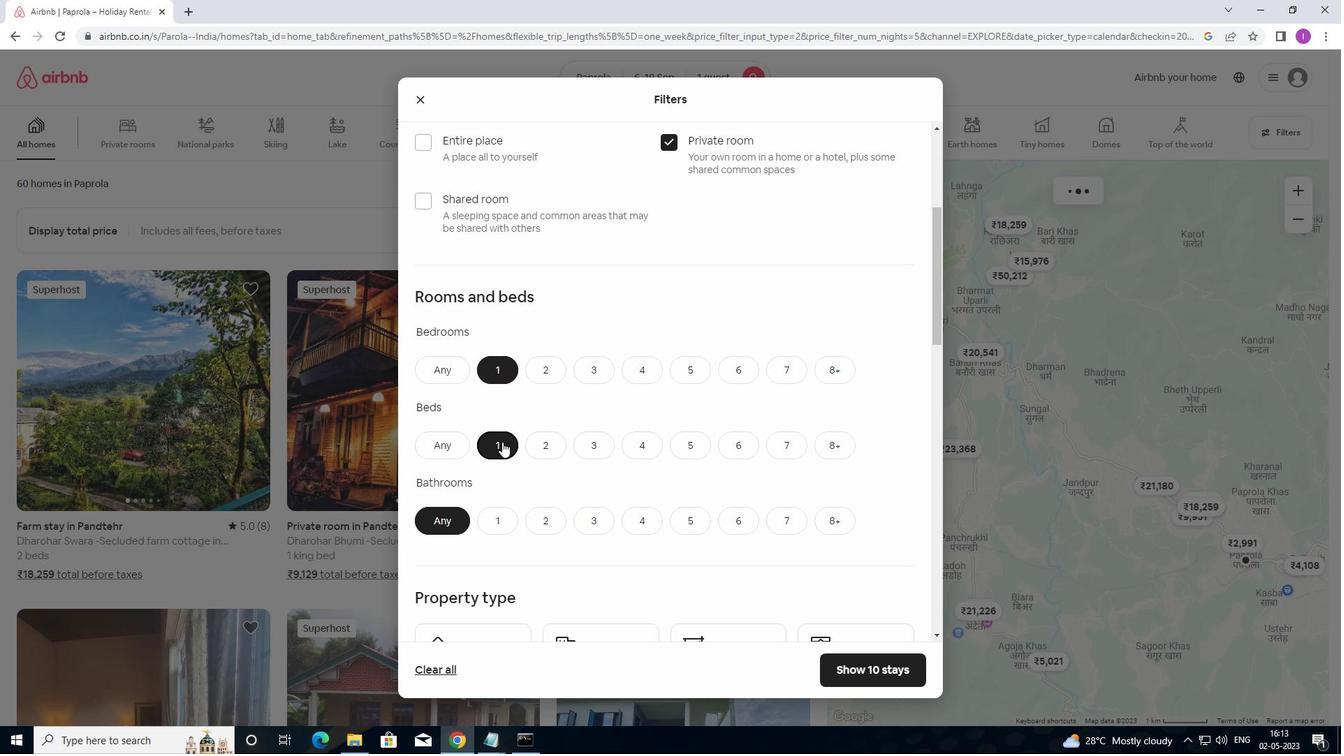 
Action: Mouse scrolled (503, 441) with delta (0, 0)
Screenshot: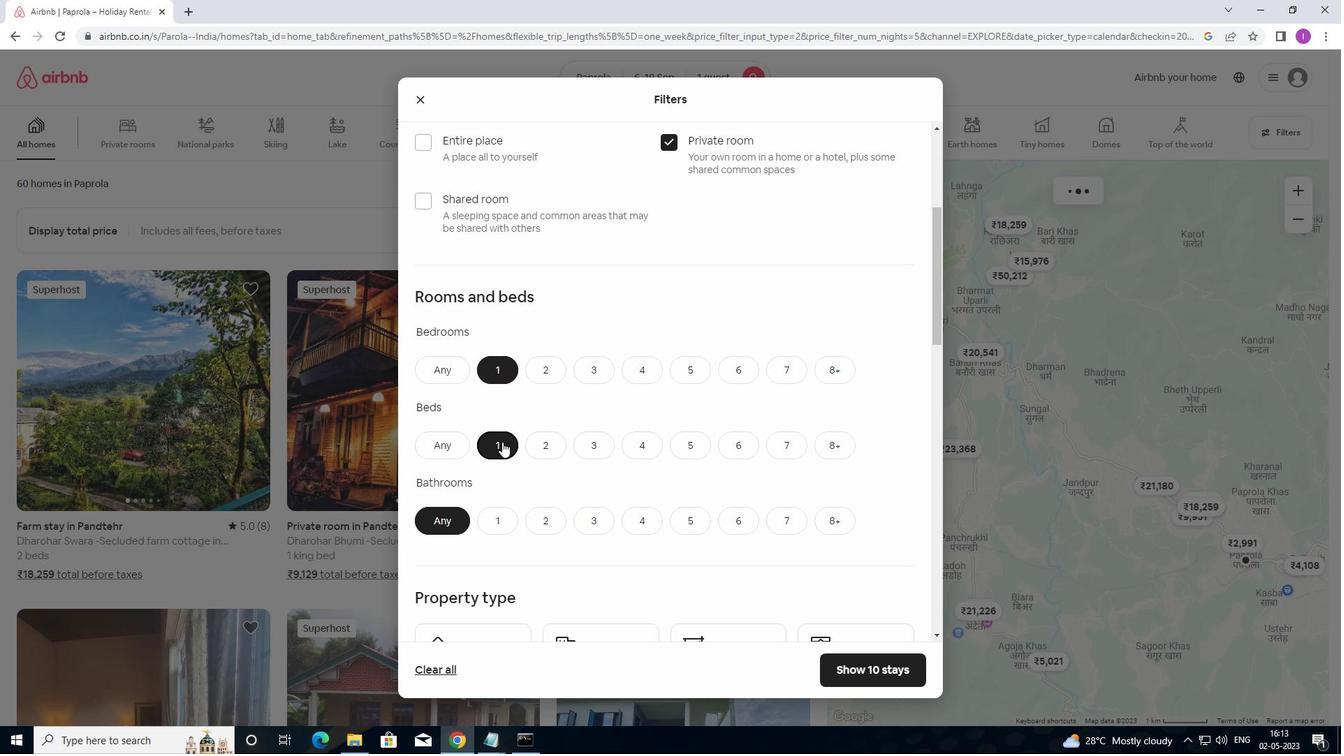 
Action: Mouse moved to (506, 442)
Screenshot: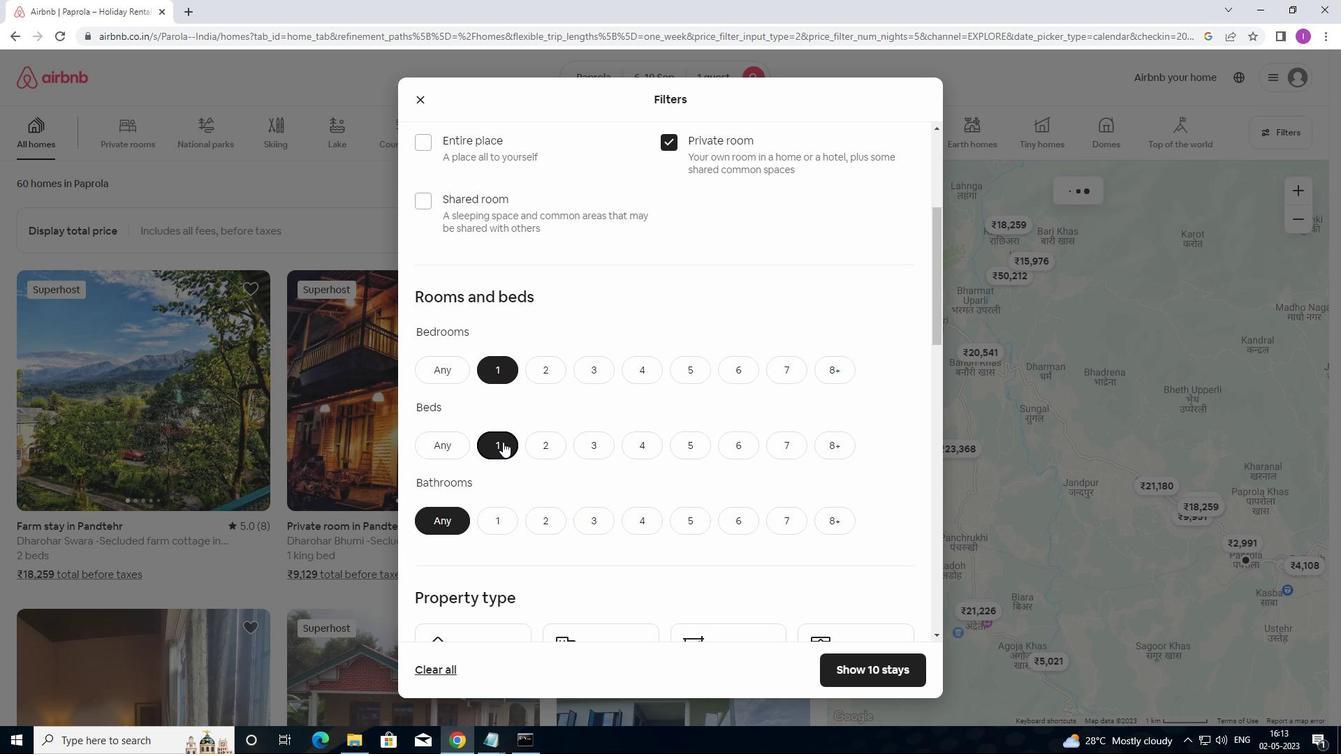 
Action: Mouse scrolled (506, 441) with delta (0, 0)
Screenshot: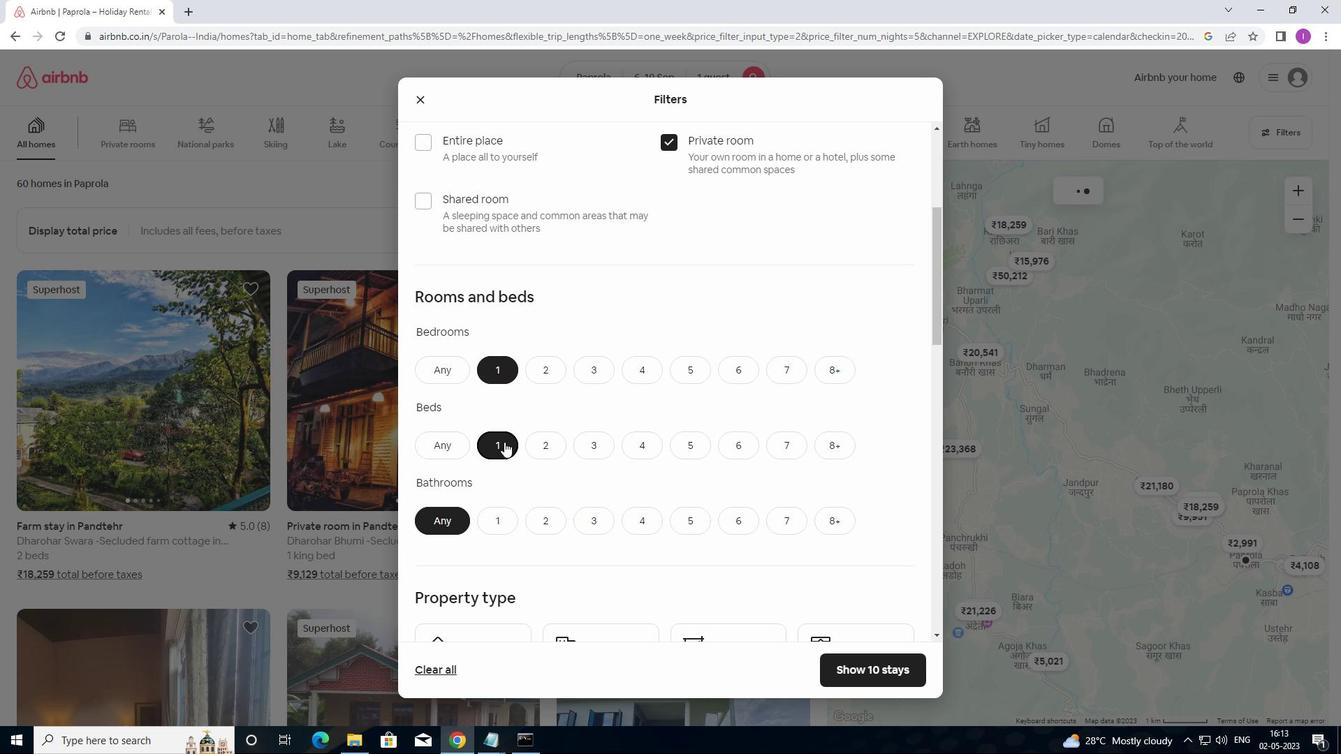 
Action: Mouse moved to (499, 386)
Screenshot: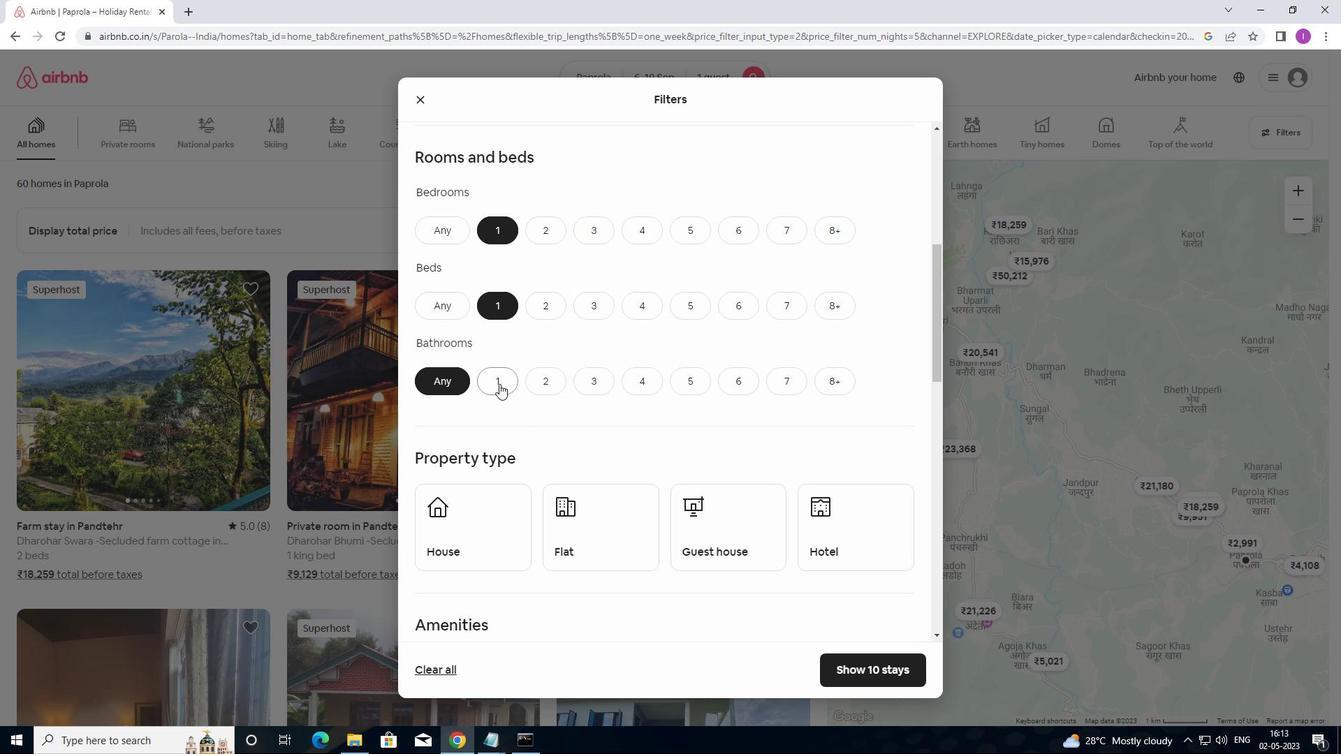 
Action: Mouse pressed left at (499, 386)
Screenshot: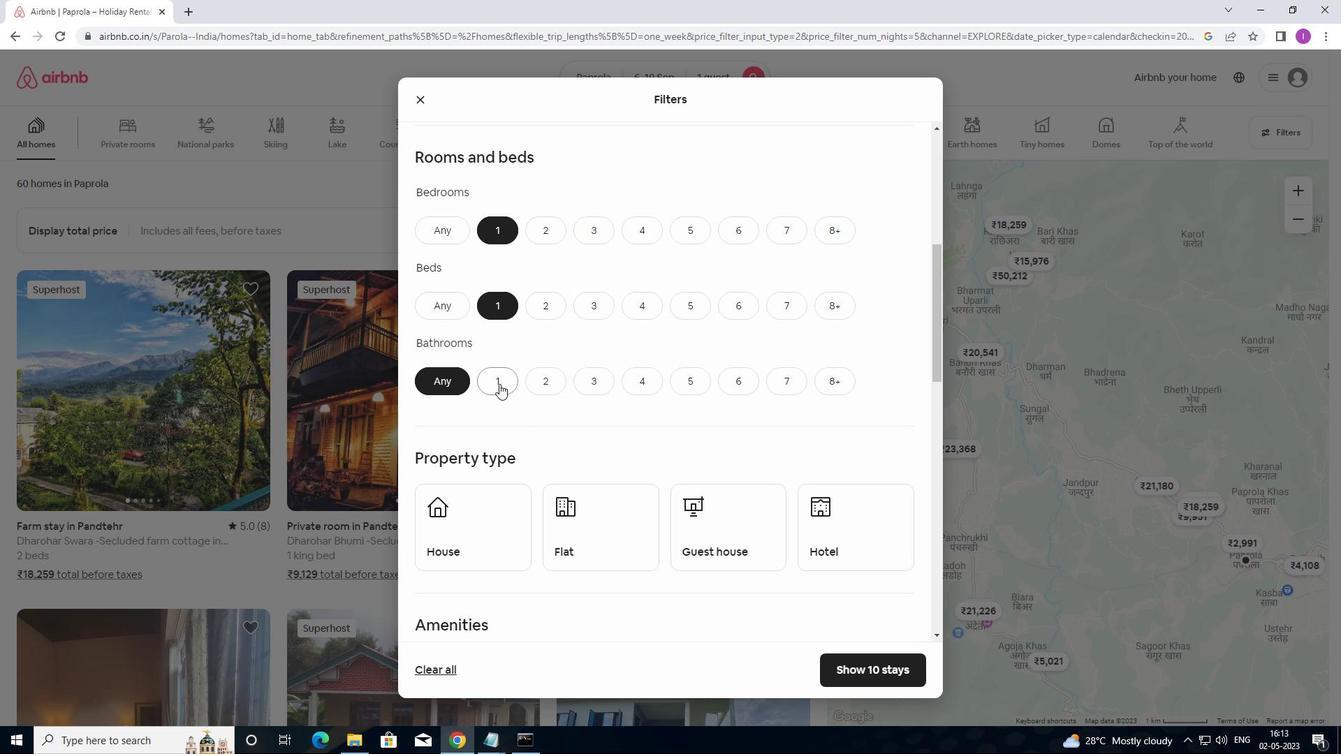 
Action: Mouse moved to (515, 427)
Screenshot: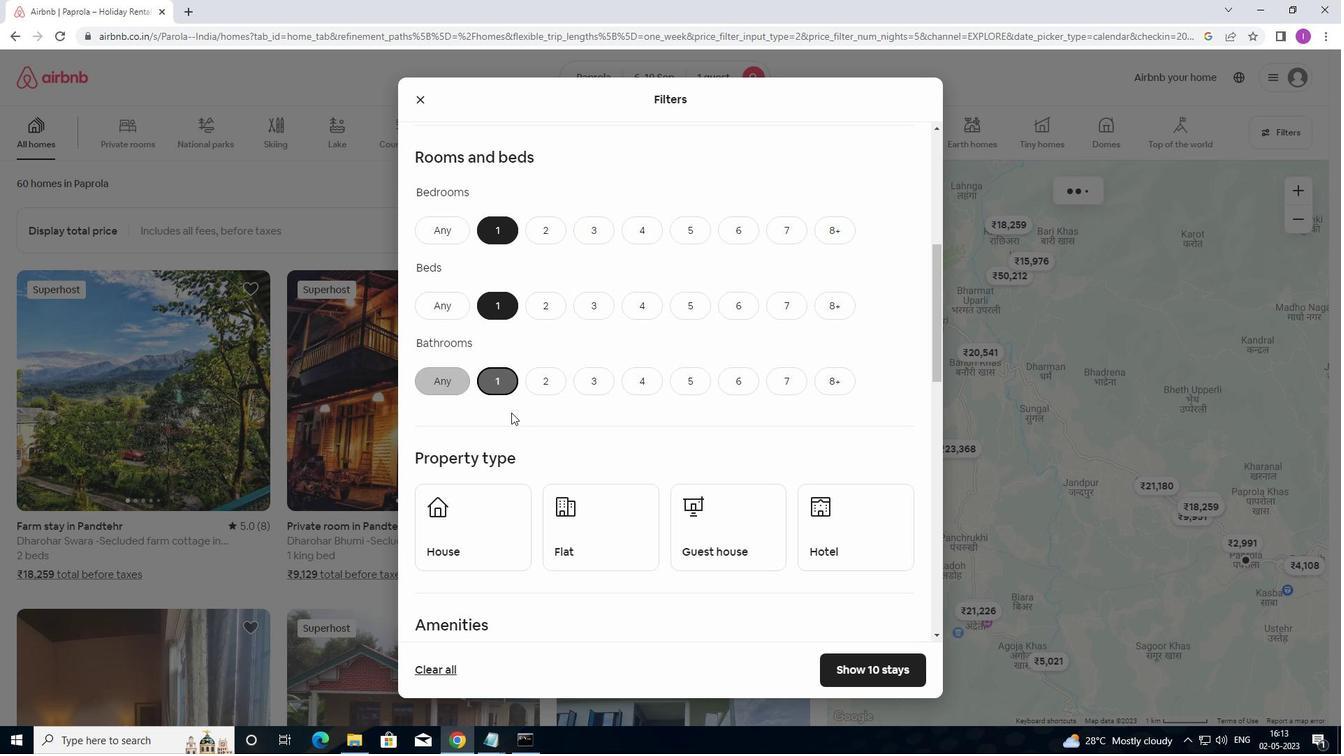 
Action: Mouse scrolled (515, 426) with delta (0, 0)
Screenshot: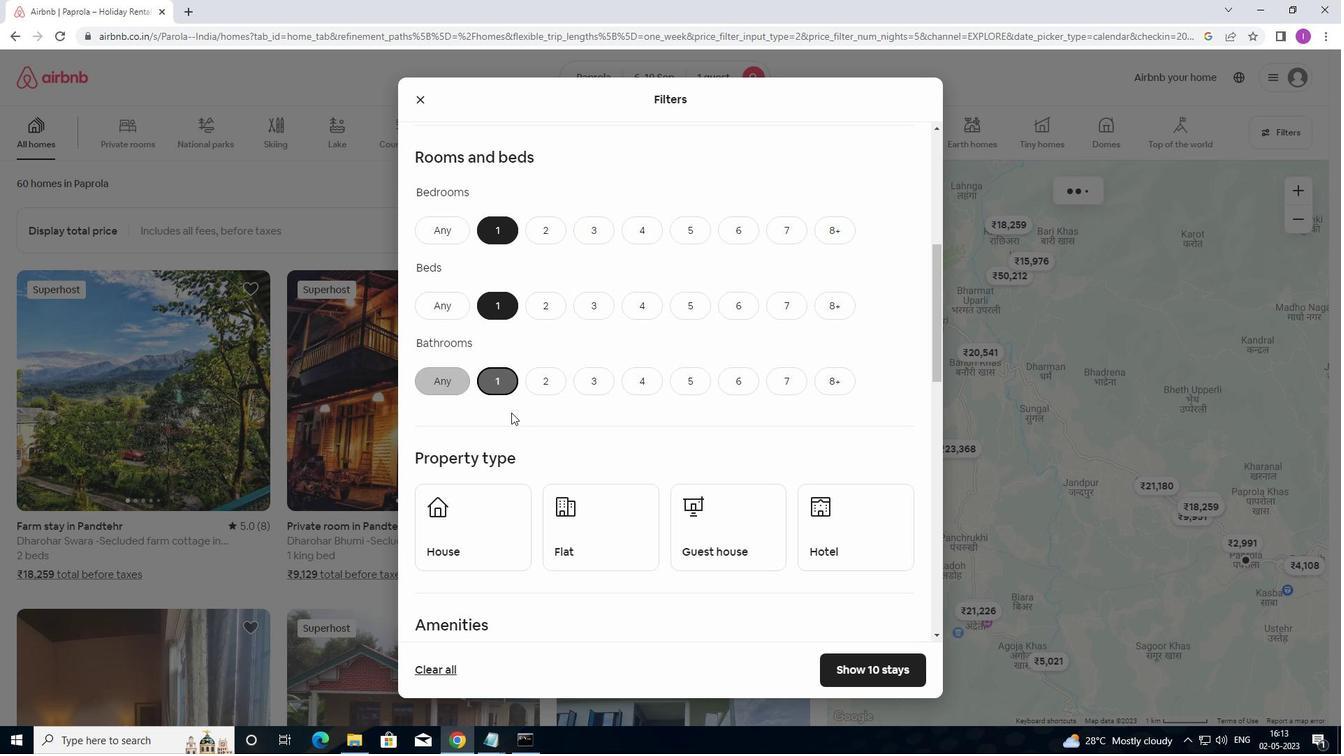 
Action: Mouse moved to (519, 438)
Screenshot: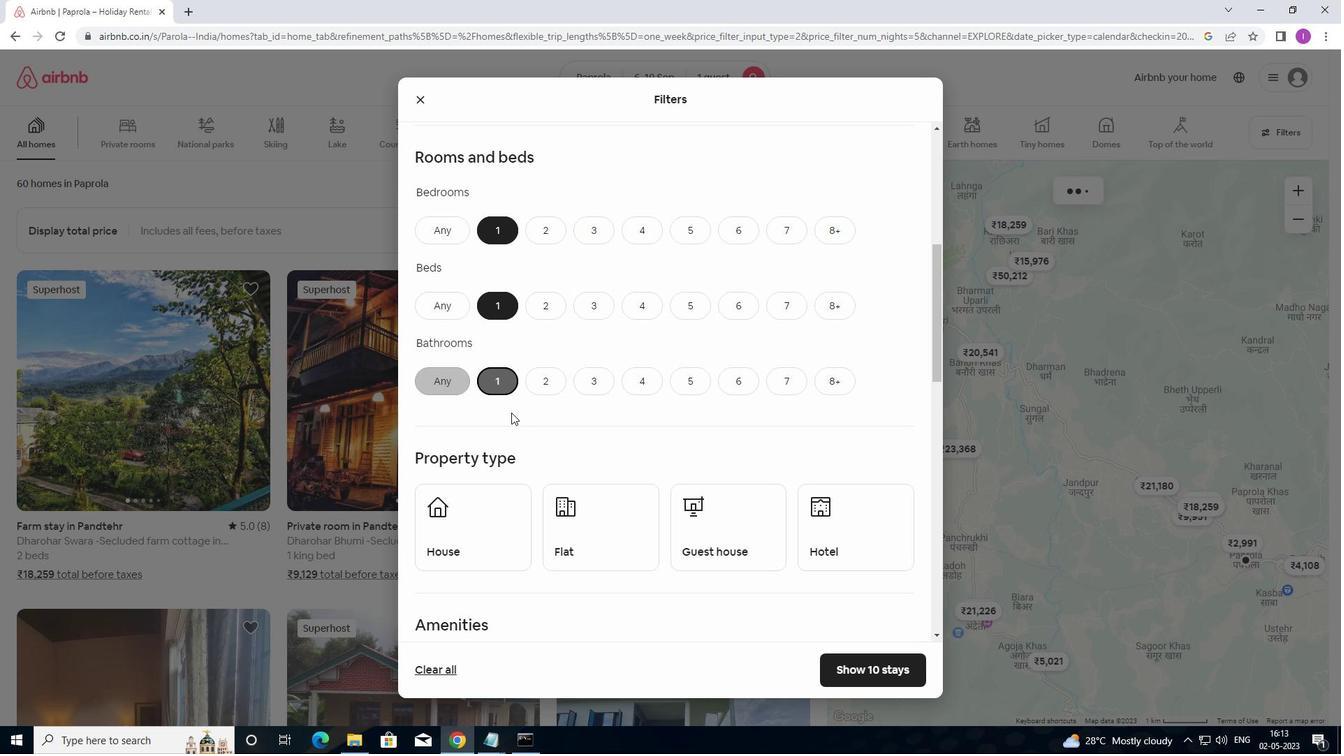 
Action: Mouse scrolled (519, 438) with delta (0, 0)
Screenshot: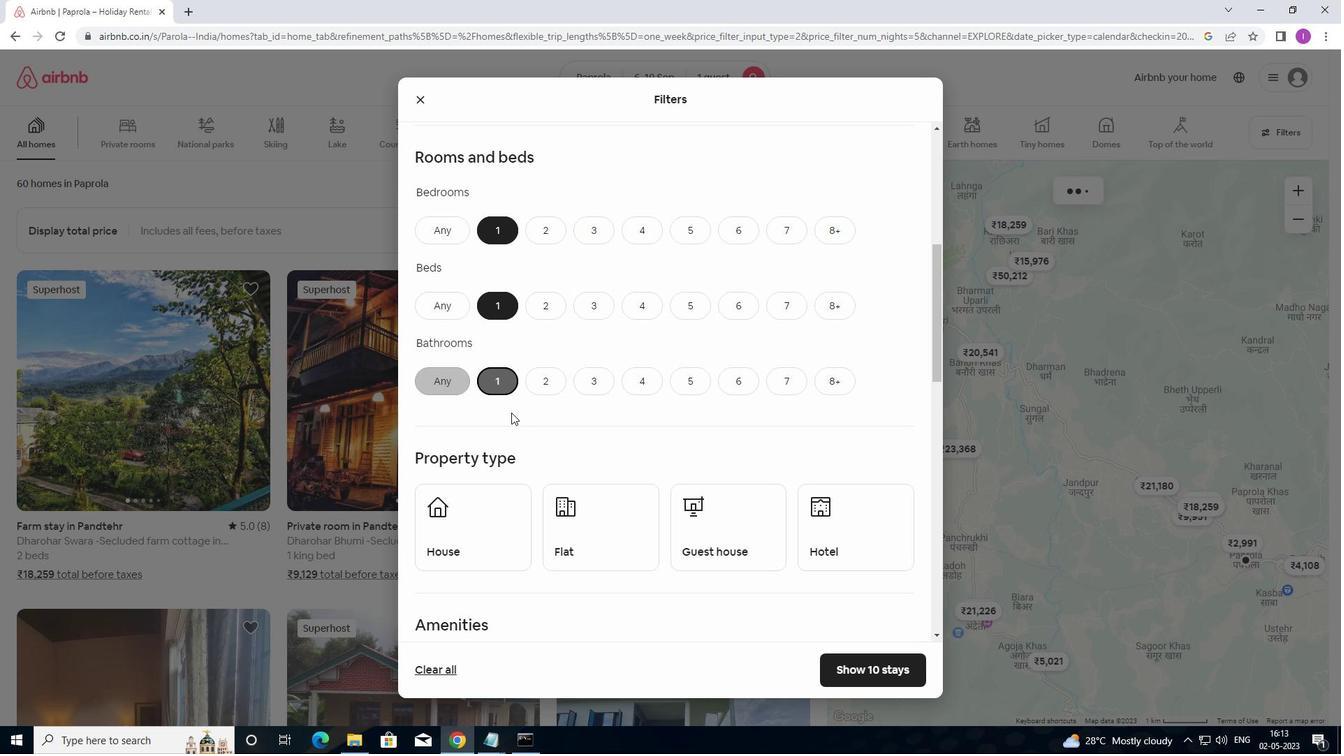 
Action: Mouse moved to (520, 443)
Screenshot: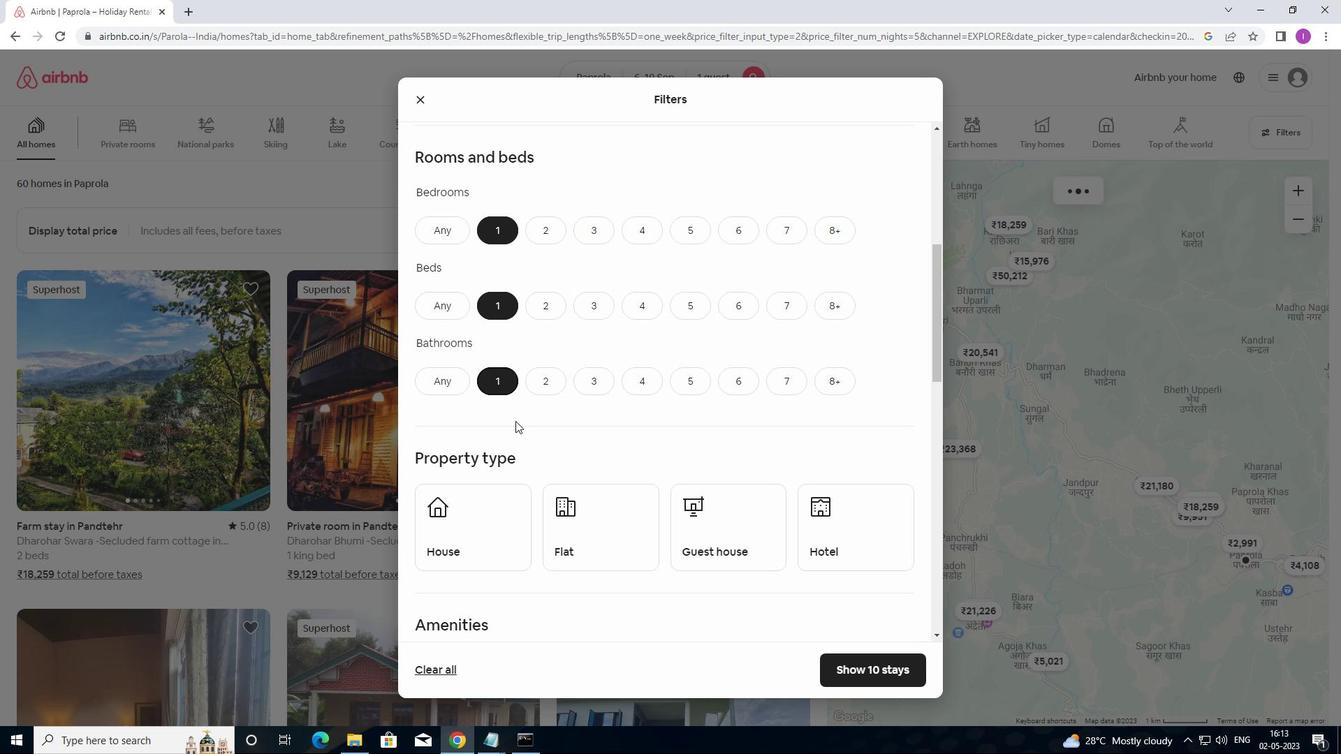 
Action: Mouse scrolled (520, 442) with delta (0, 0)
Screenshot: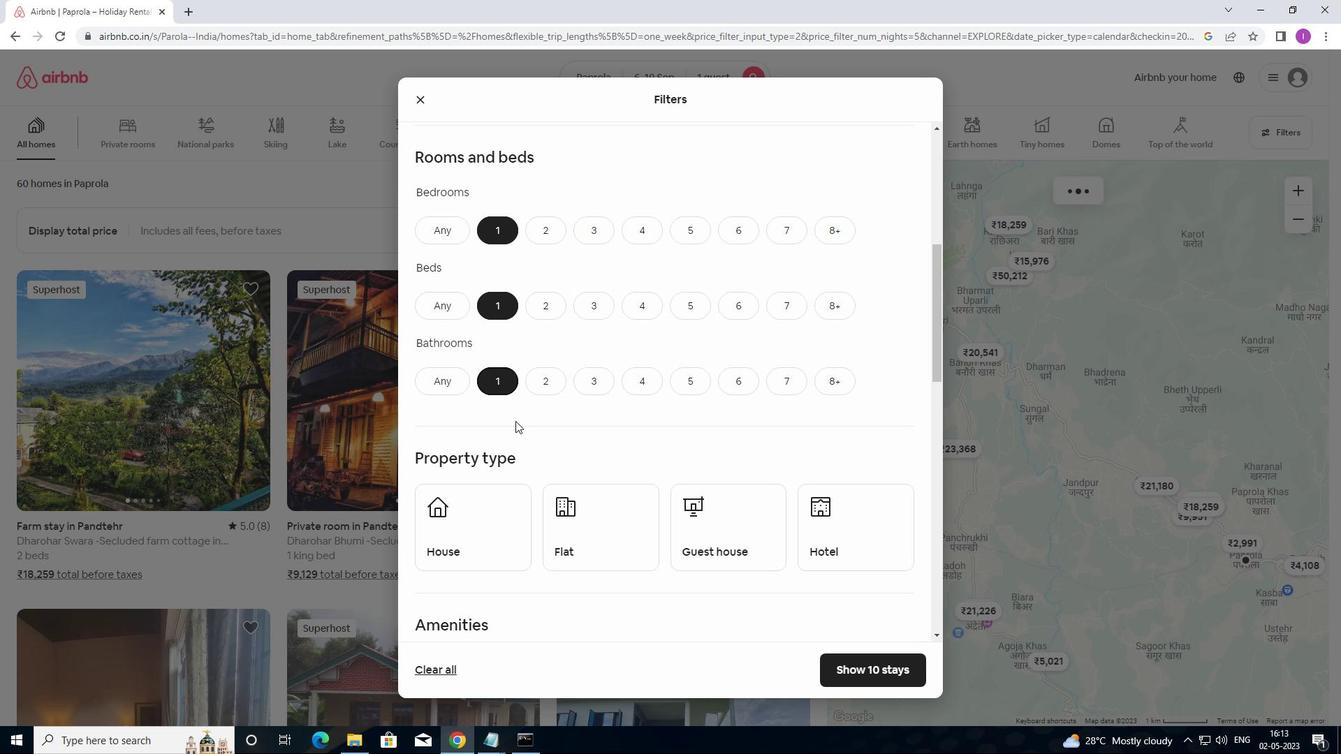 
Action: Mouse moved to (492, 349)
Screenshot: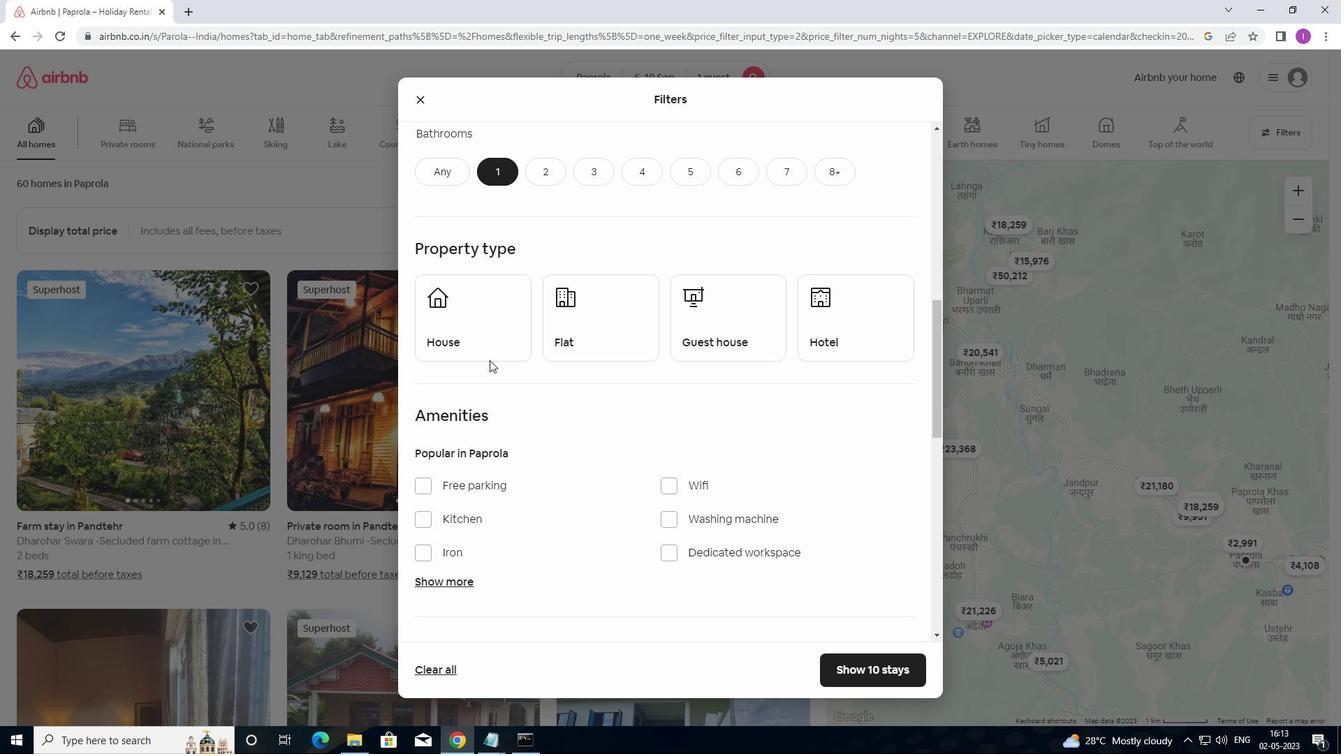 
Action: Mouse pressed left at (492, 349)
Screenshot: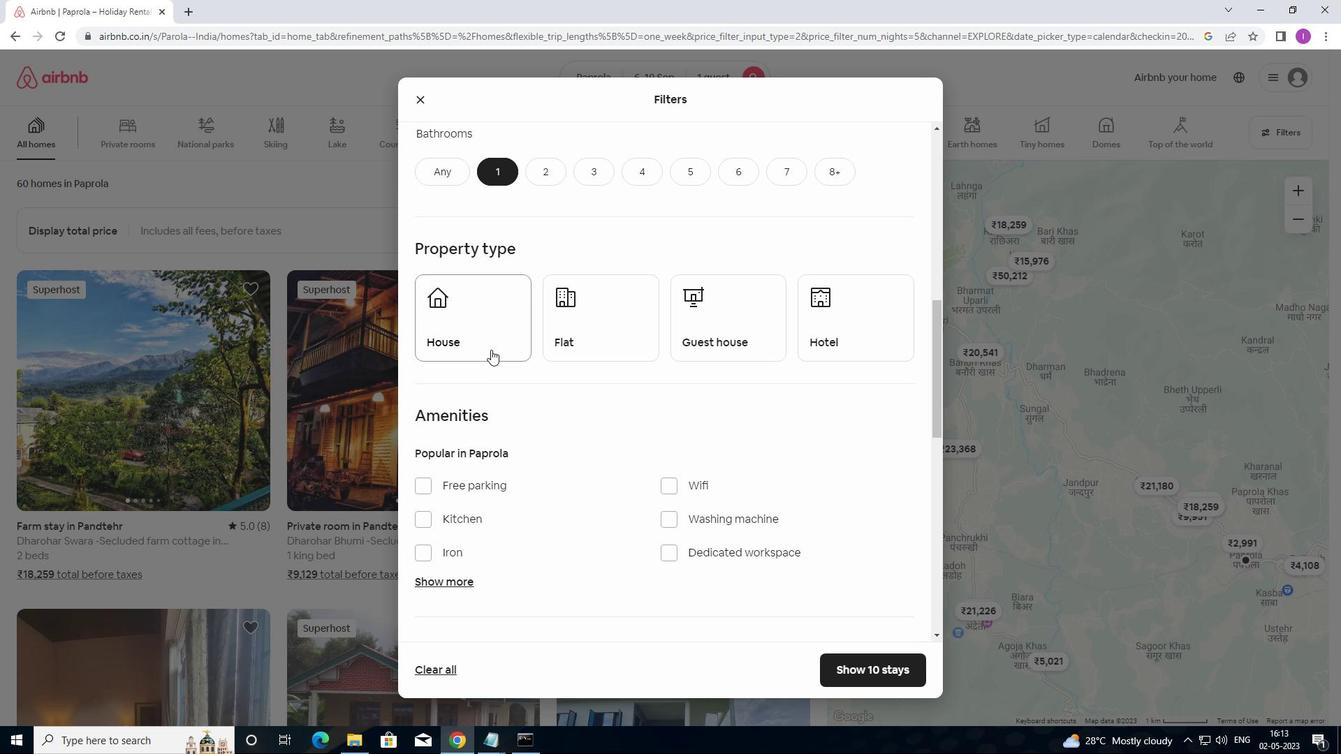 
Action: Mouse moved to (608, 342)
Screenshot: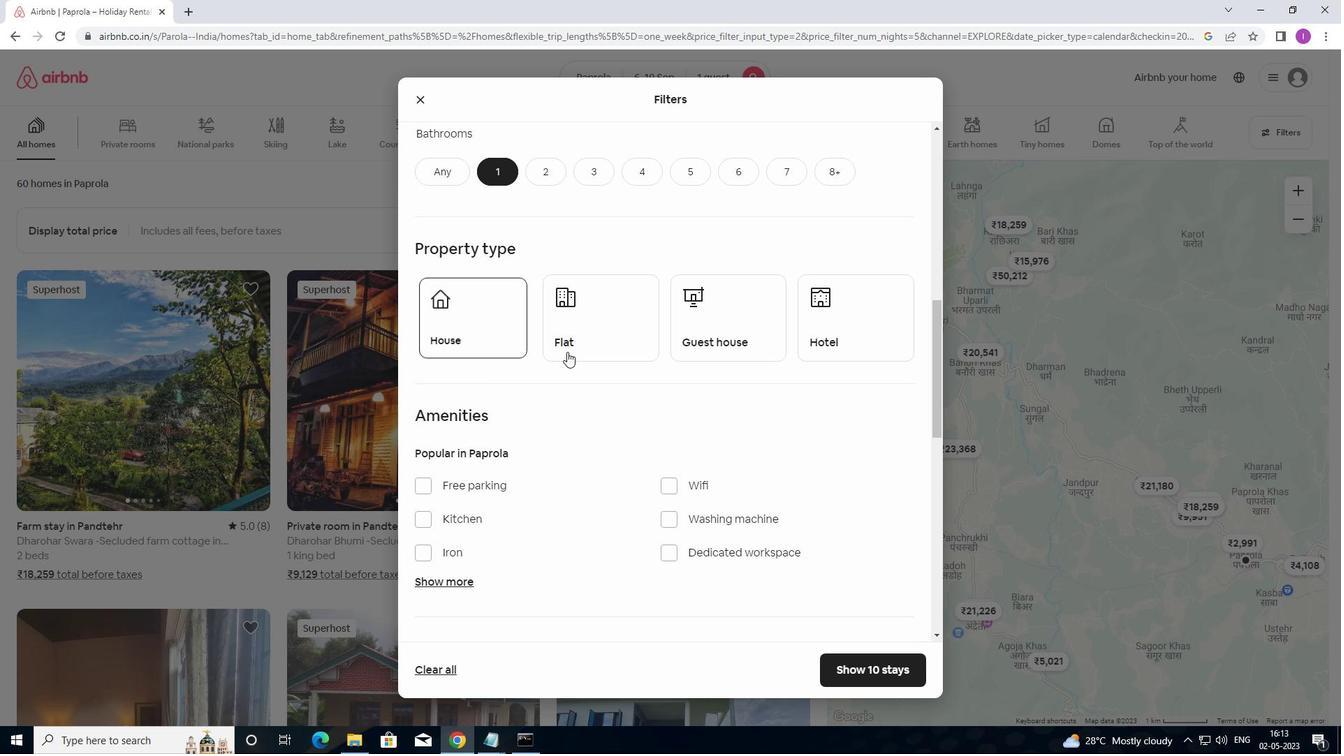 
Action: Mouse pressed left at (608, 342)
Screenshot: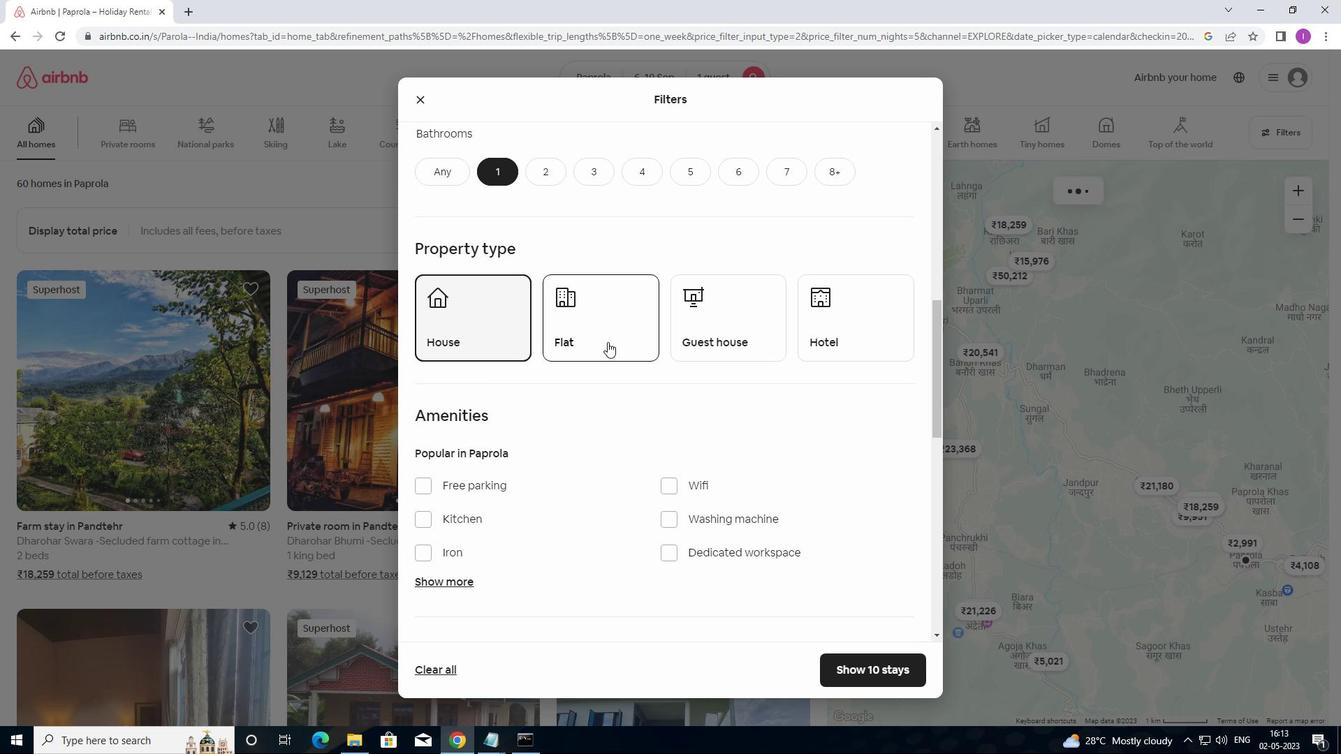 
Action: Mouse moved to (744, 324)
Screenshot: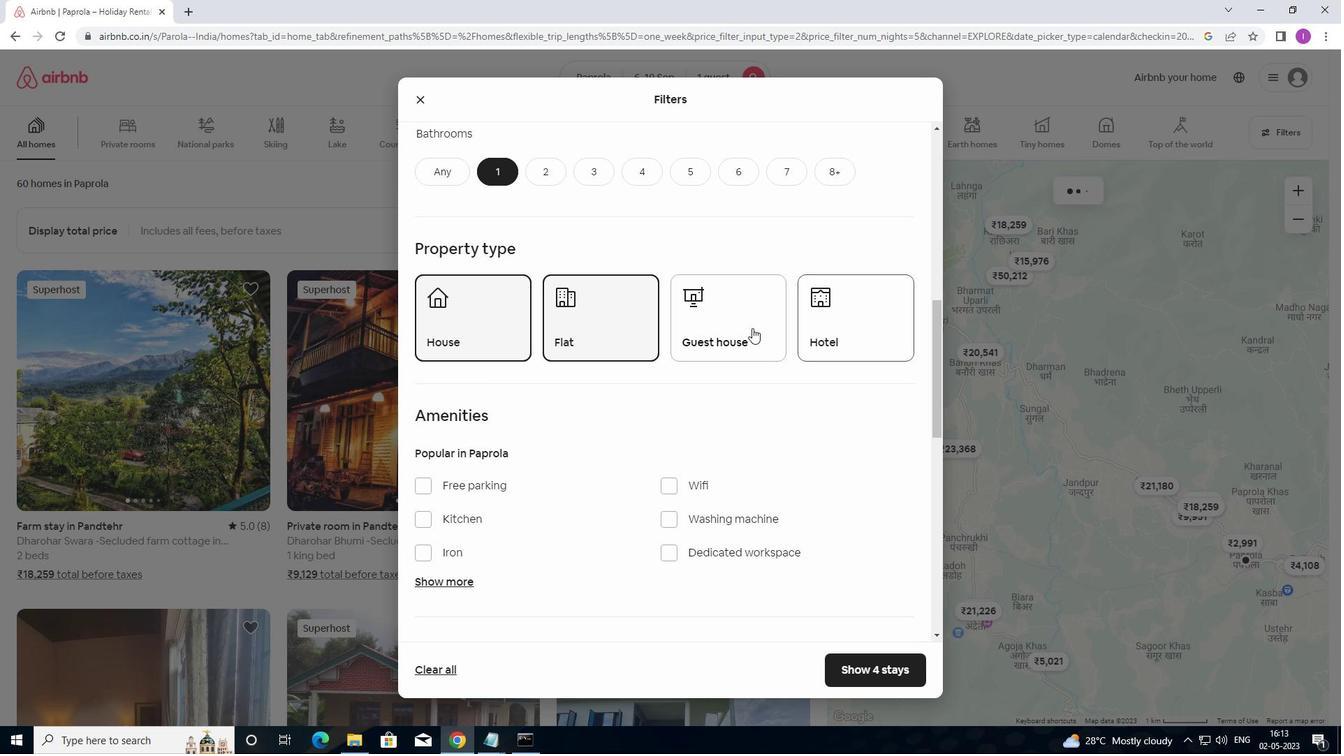 
Action: Mouse pressed left at (744, 324)
Screenshot: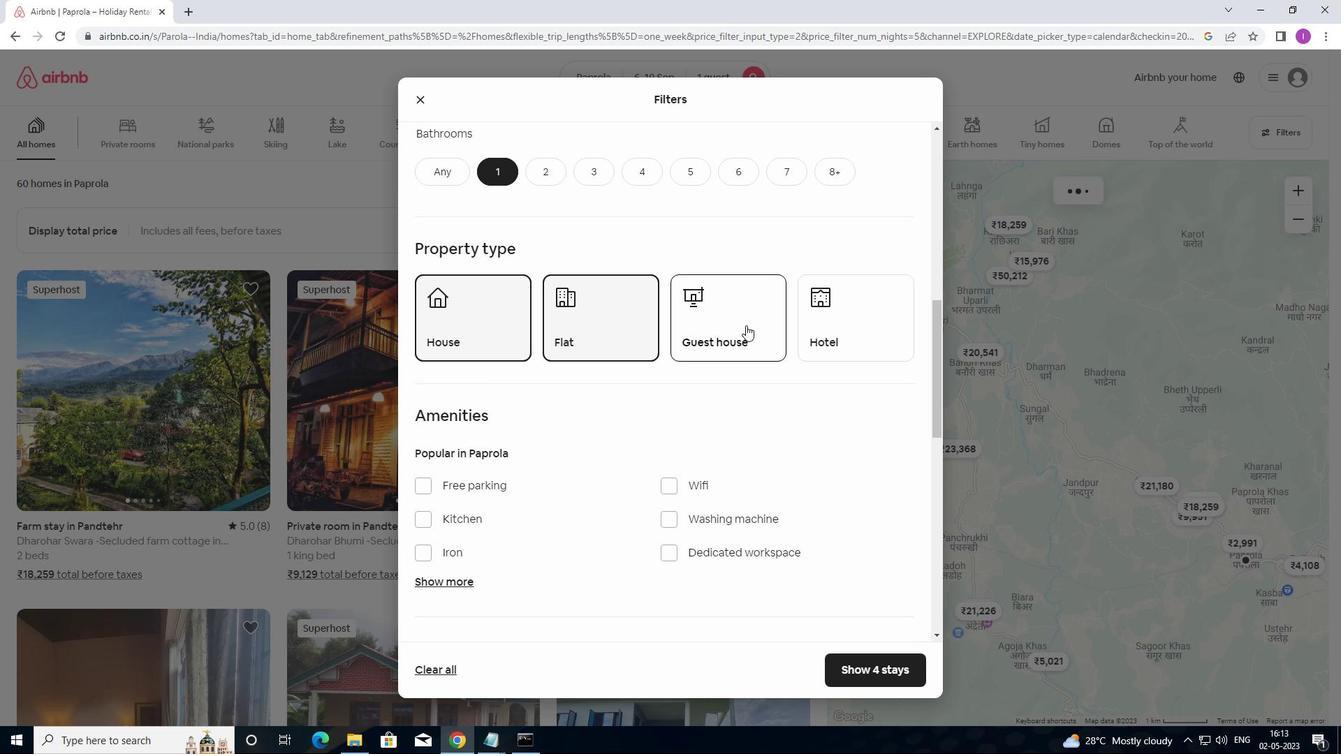 
Action: Mouse moved to (866, 320)
Screenshot: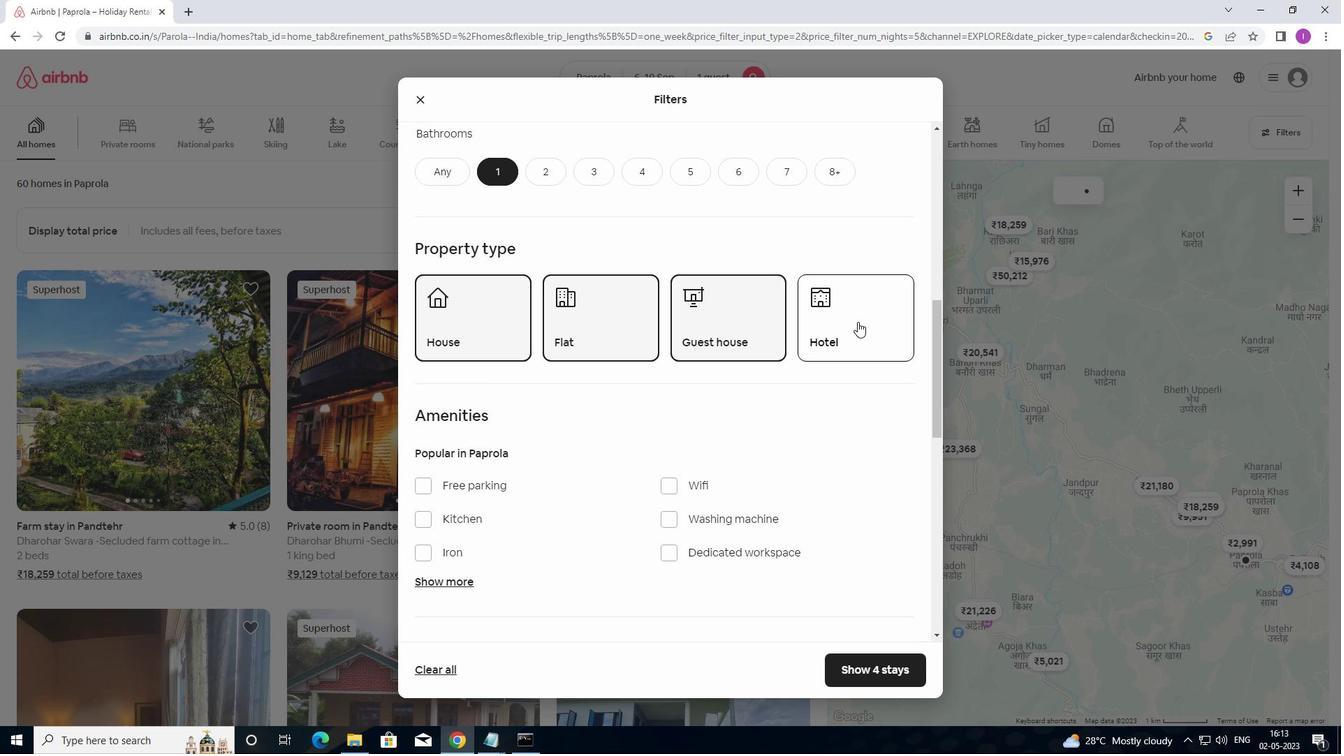 
Action: Mouse pressed left at (866, 320)
Screenshot: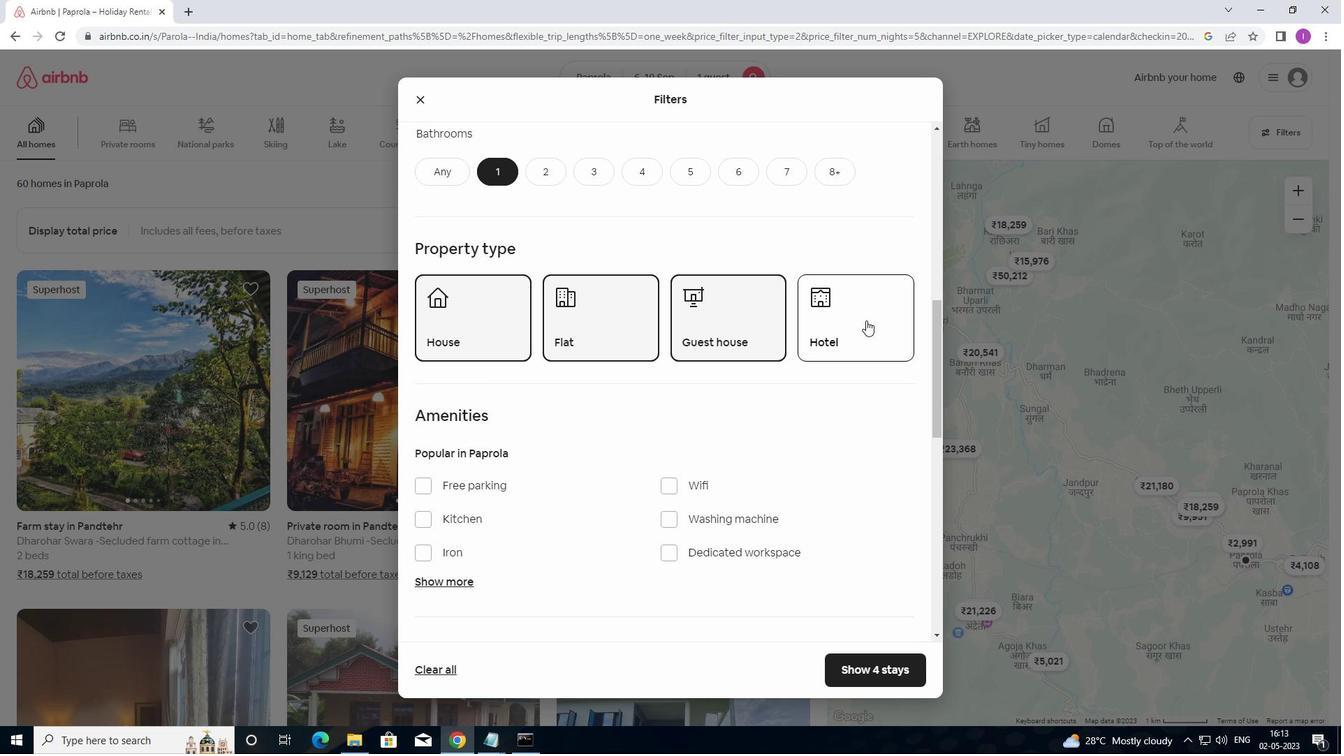 
Action: Mouse moved to (758, 434)
Screenshot: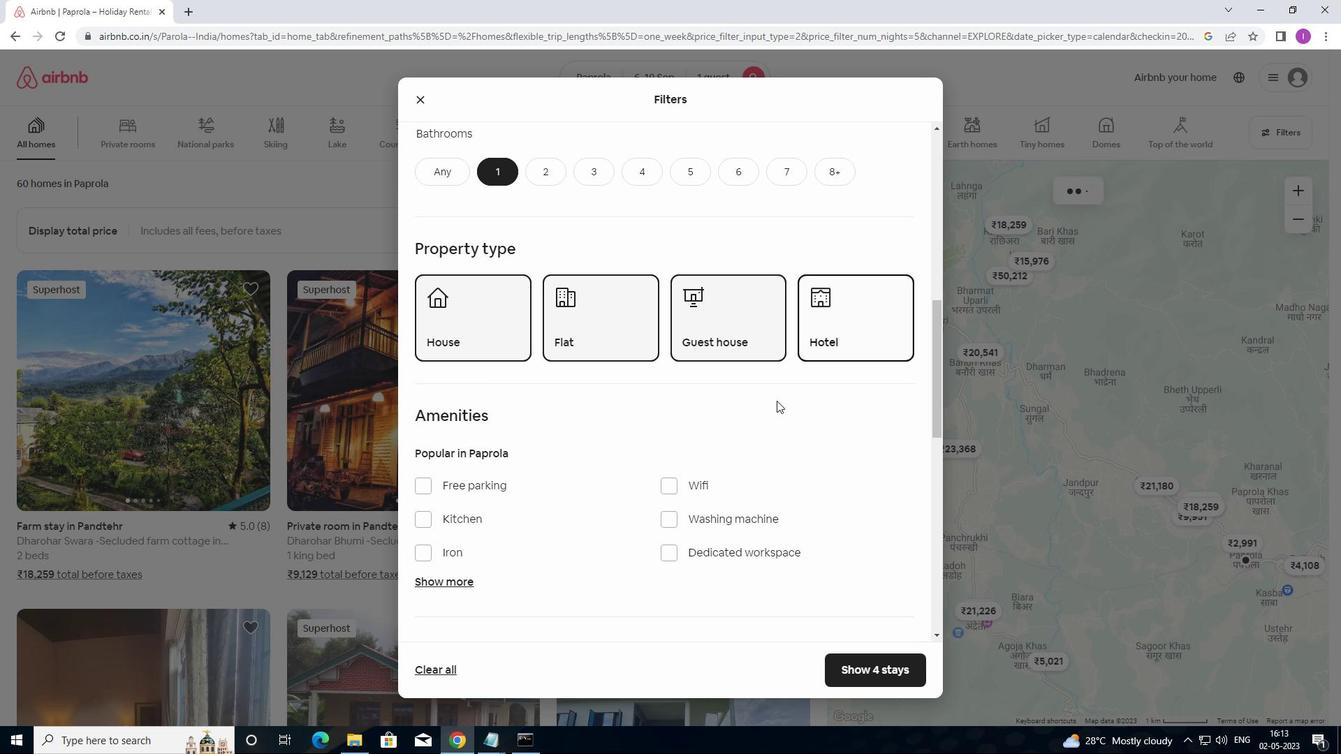 
Action: Mouse scrolled (758, 433) with delta (0, 0)
Screenshot: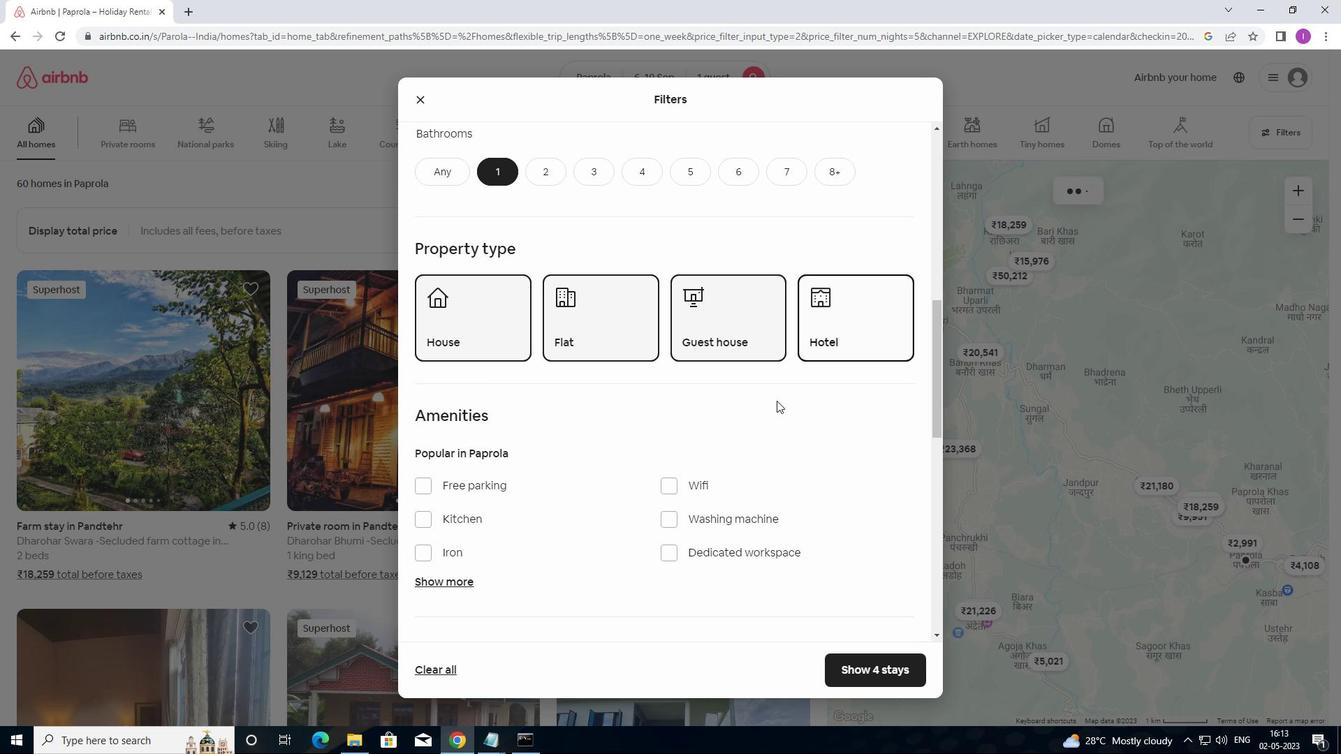 
Action: Mouse moved to (760, 441)
Screenshot: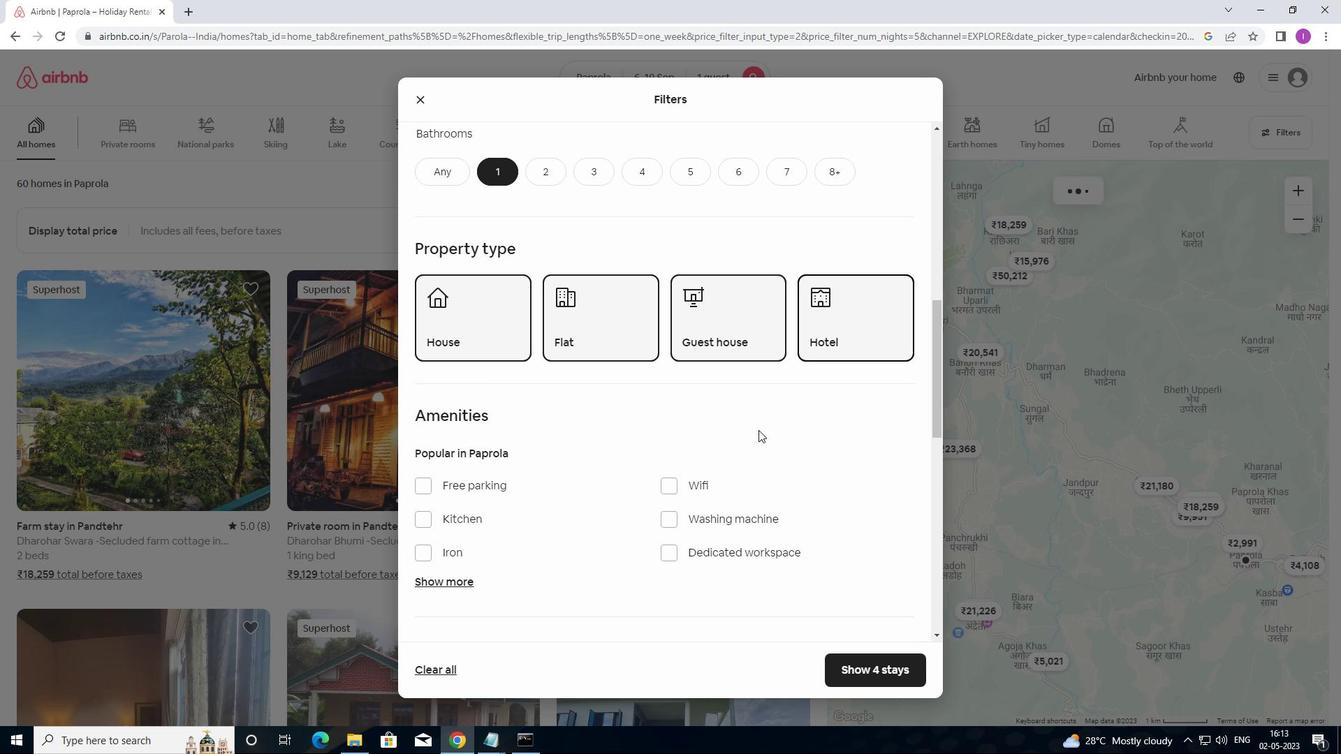 
Action: Mouse scrolled (760, 440) with delta (0, 0)
Screenshot: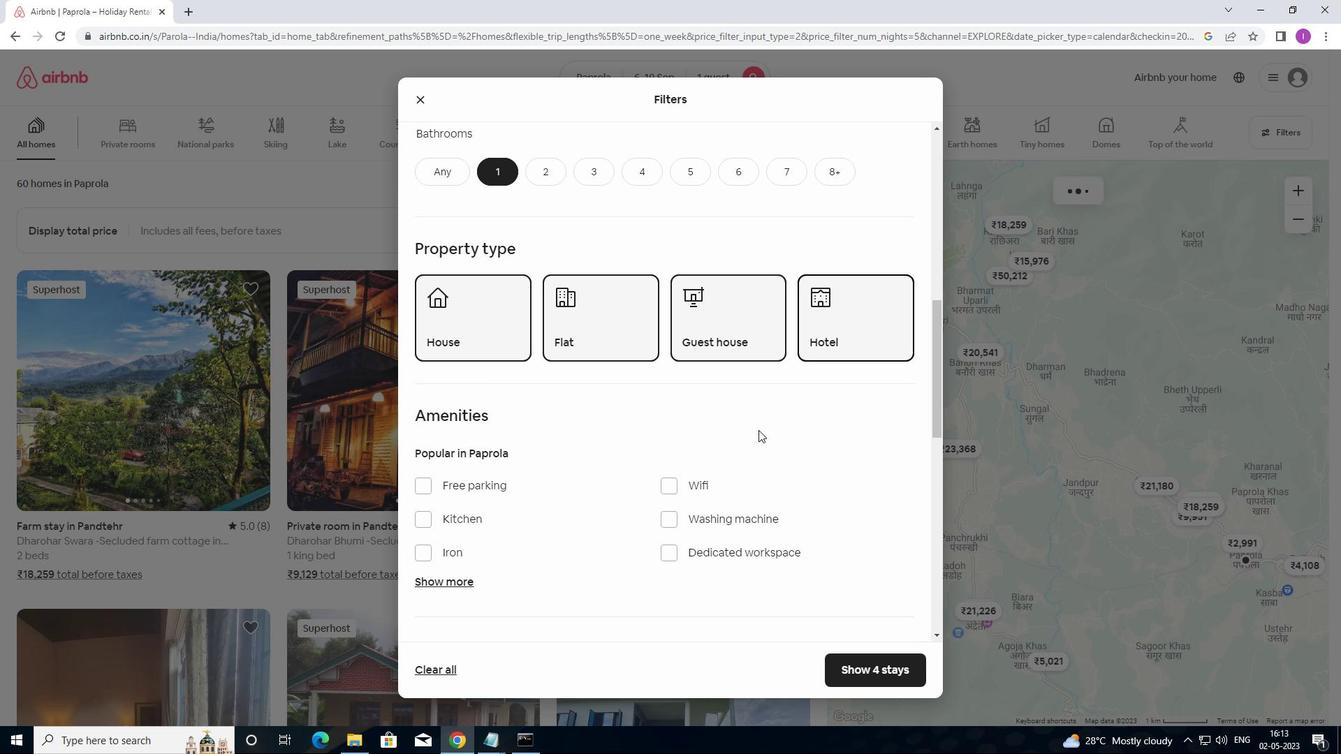 
Action: Mouse moved to (761, 445)
Screenshot: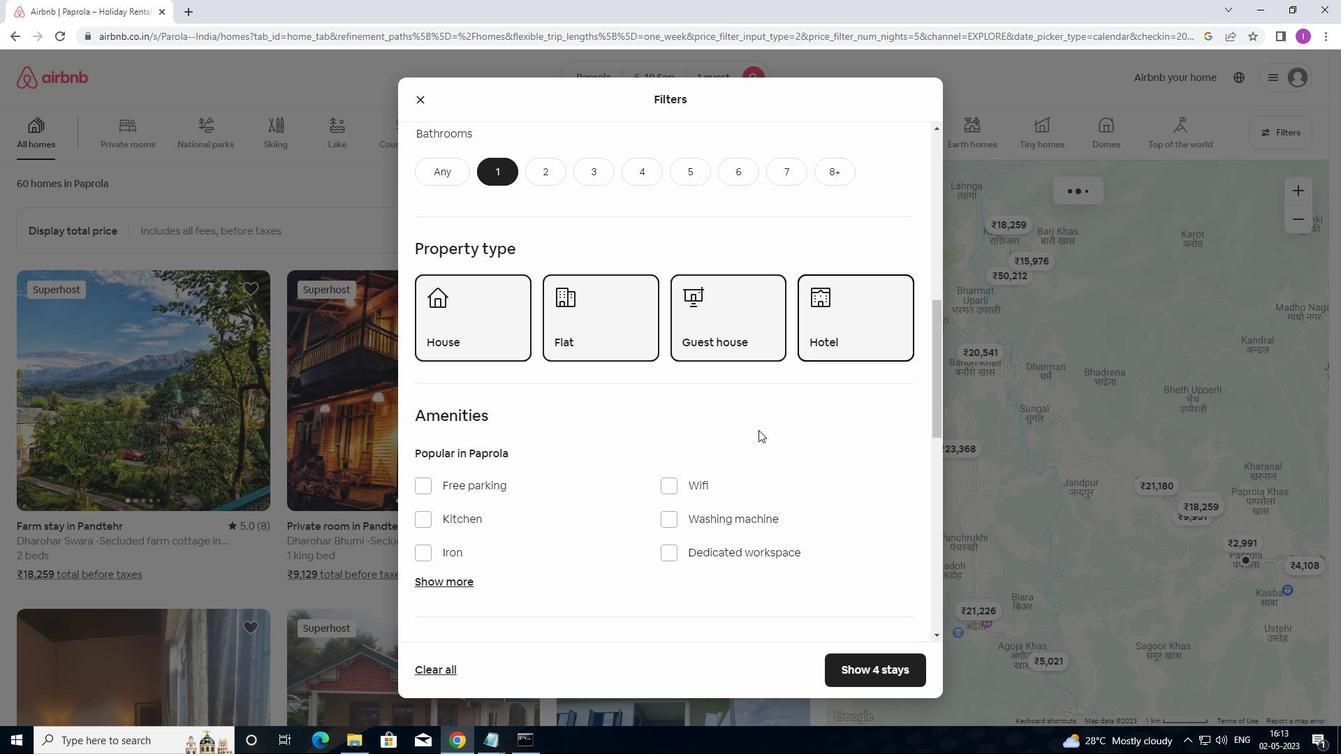 
Action: Mouse scrolled (761, 444) with delta (0, 0)
Screenshot: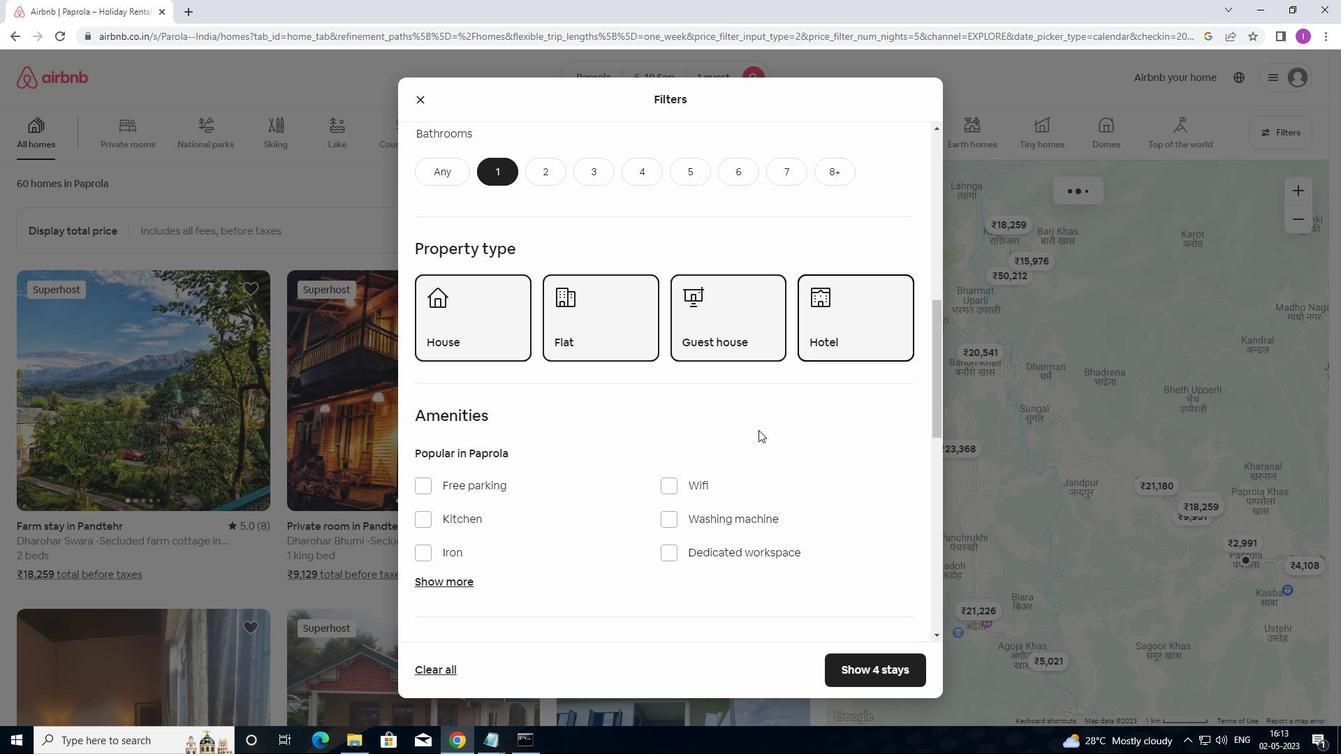 
Action: Mouse scrolled (761, 444) with delta (0, 0)
Screenshot: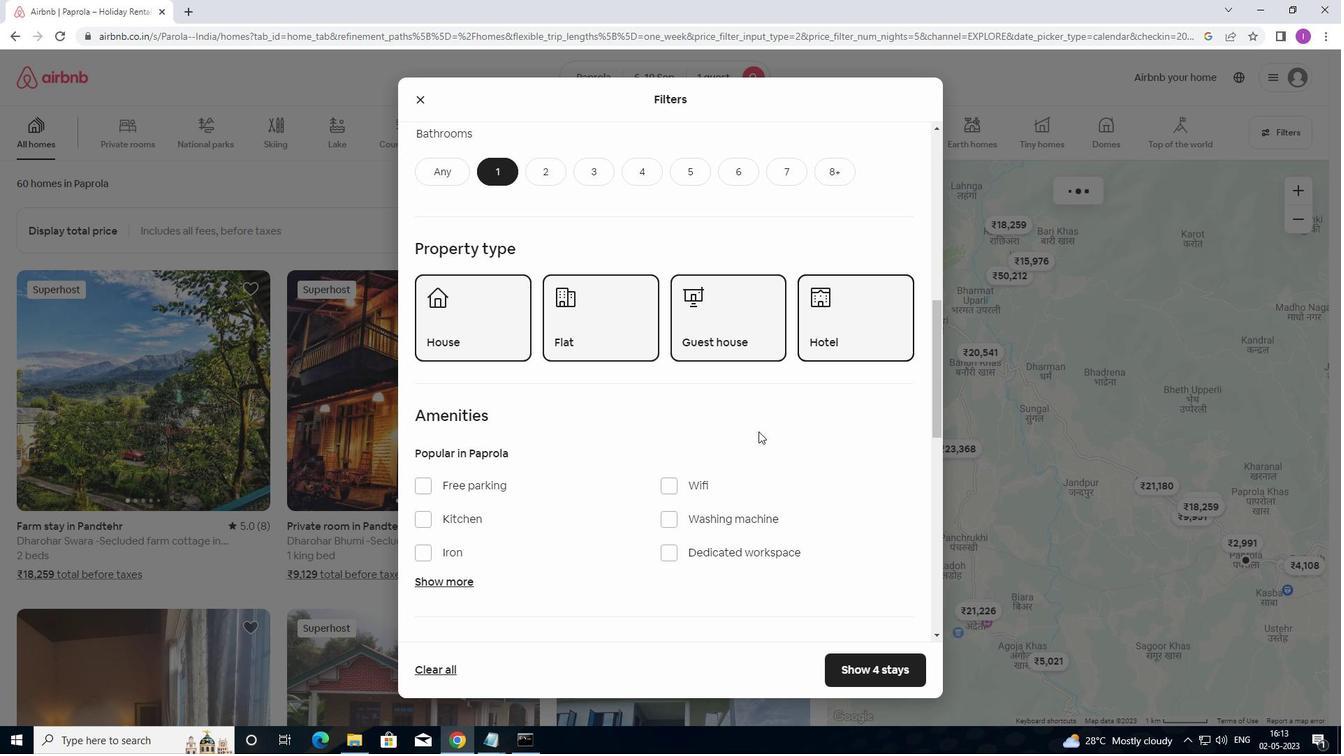 
Action: Mouse moved to (881, 459)
Screenshot: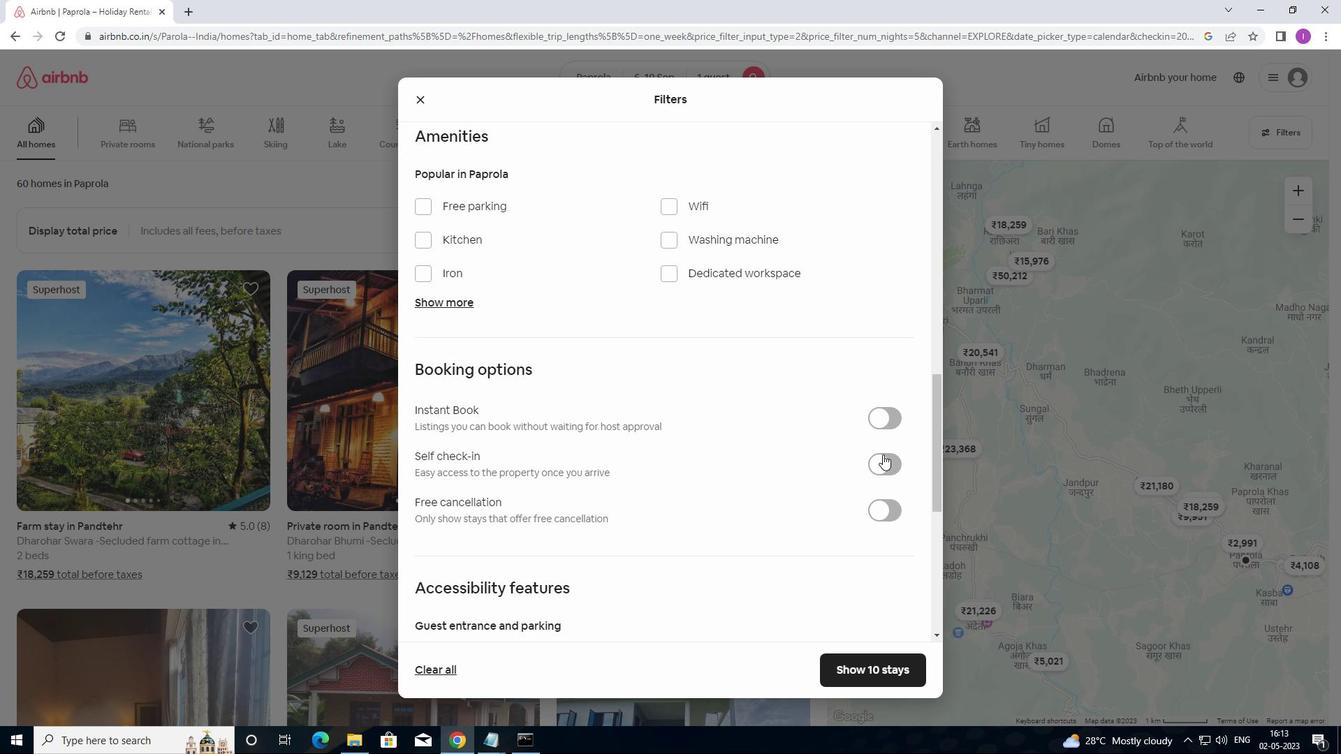 
Action: Mouse pressed left at (881, 459)
Screenshot: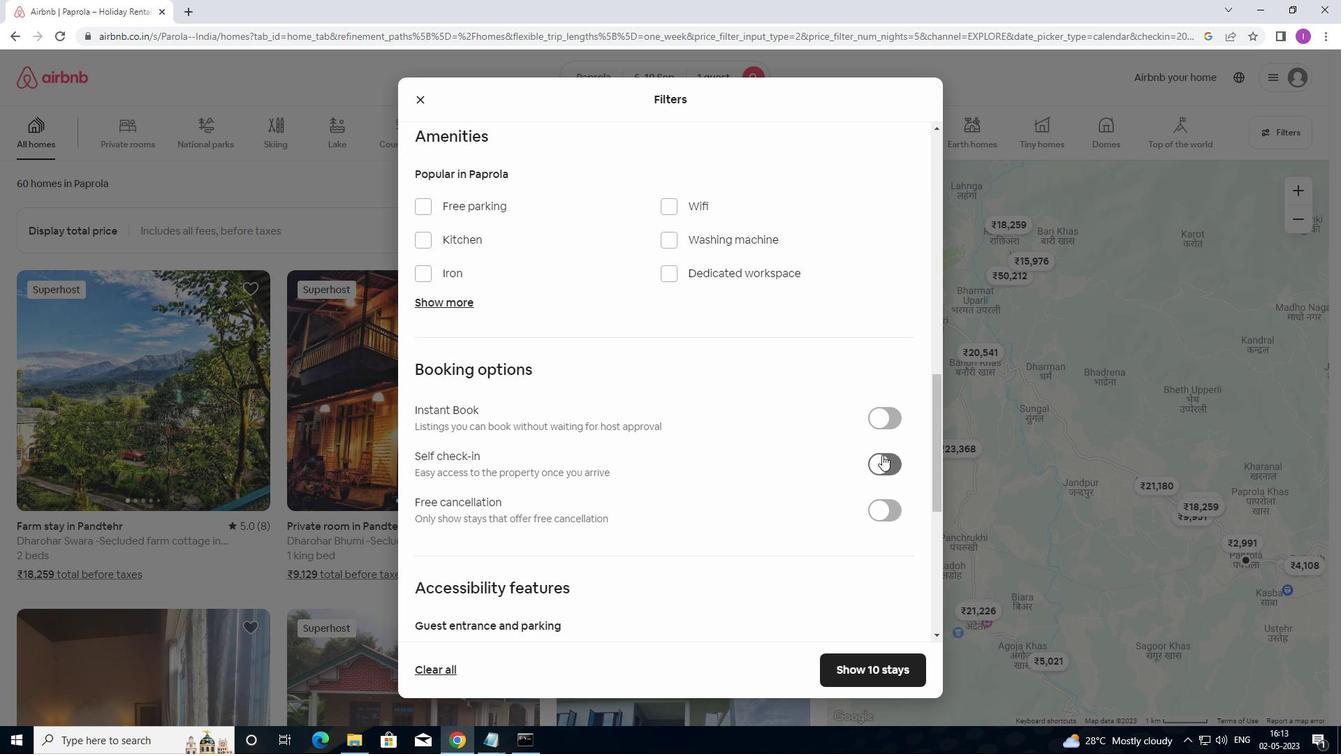 
Action: Mouse moved to (881, 459)
Screenshot: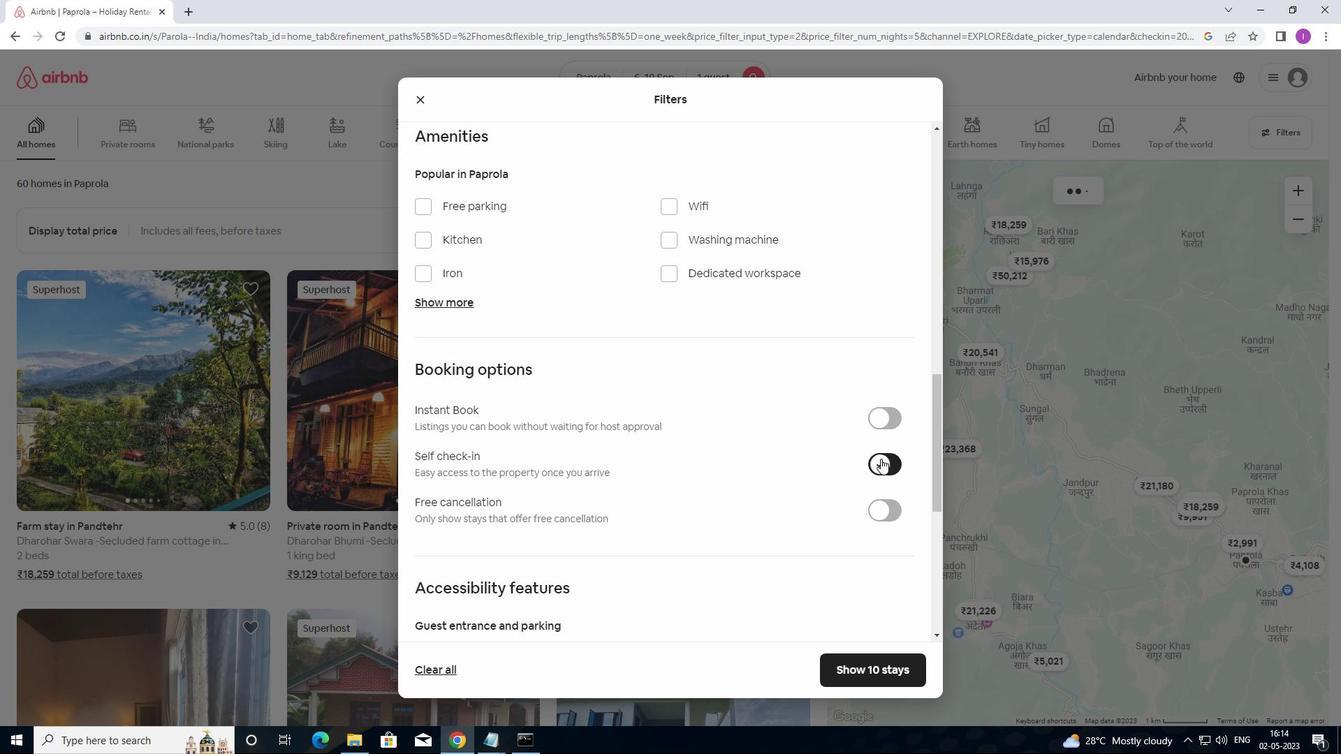 
Action: Mouse scrolled (881, 458) with delta (0, 0)
Screenshot: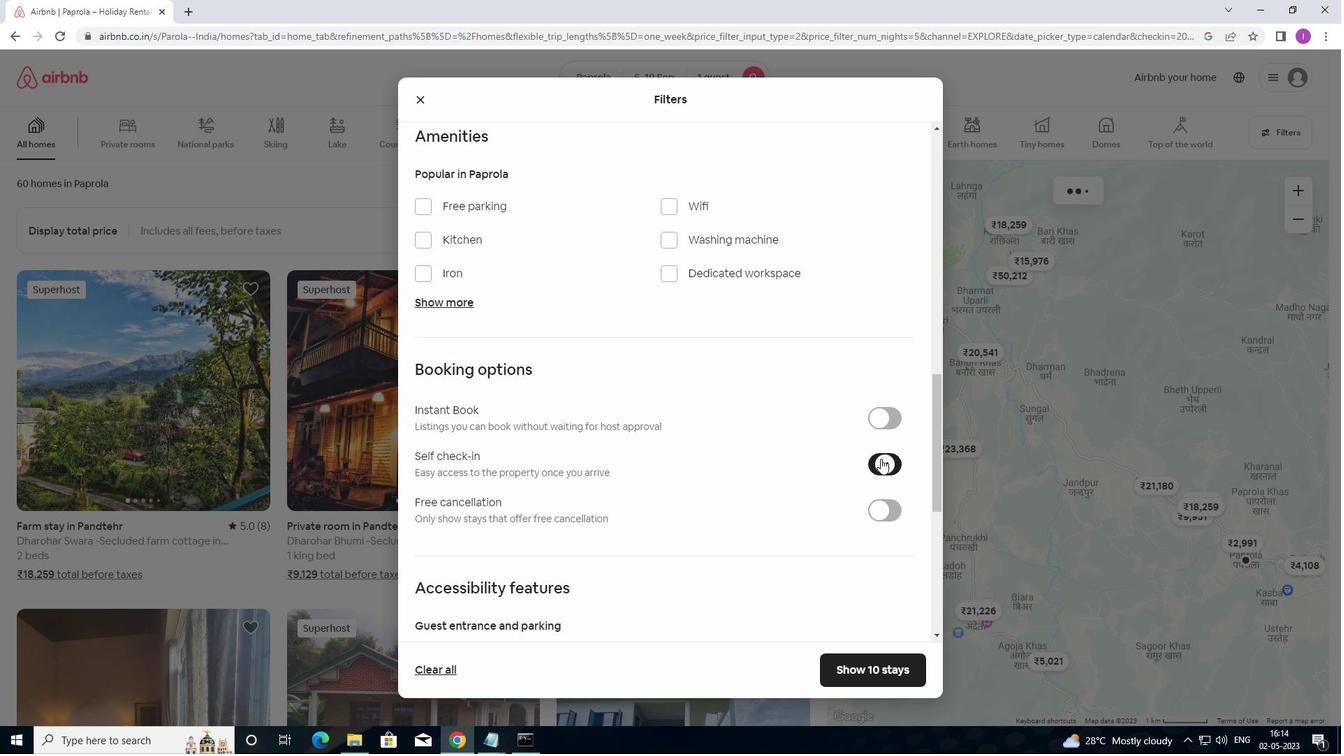 
Action: Mouse moved to (882, 459)
Screenshot: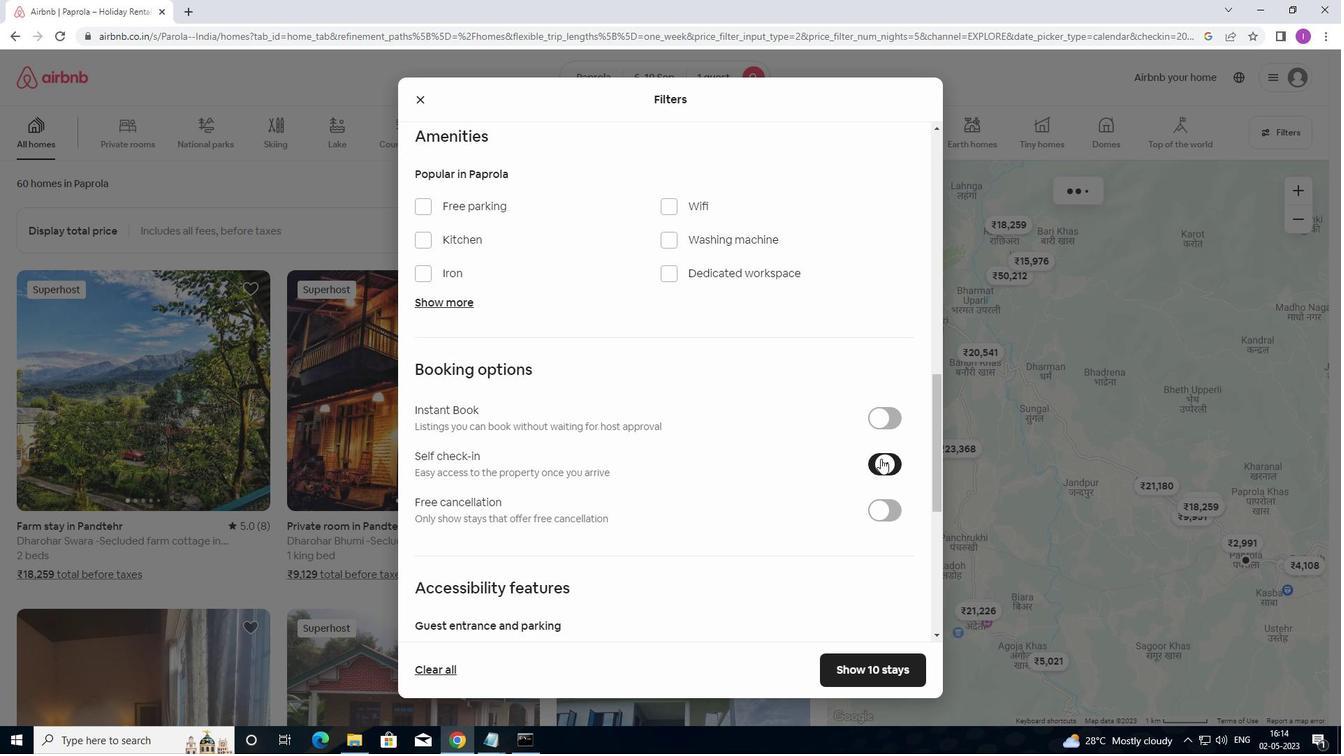 
Action: Mouse scrolled (882, 459) with delta (0, 0)
Screenshot: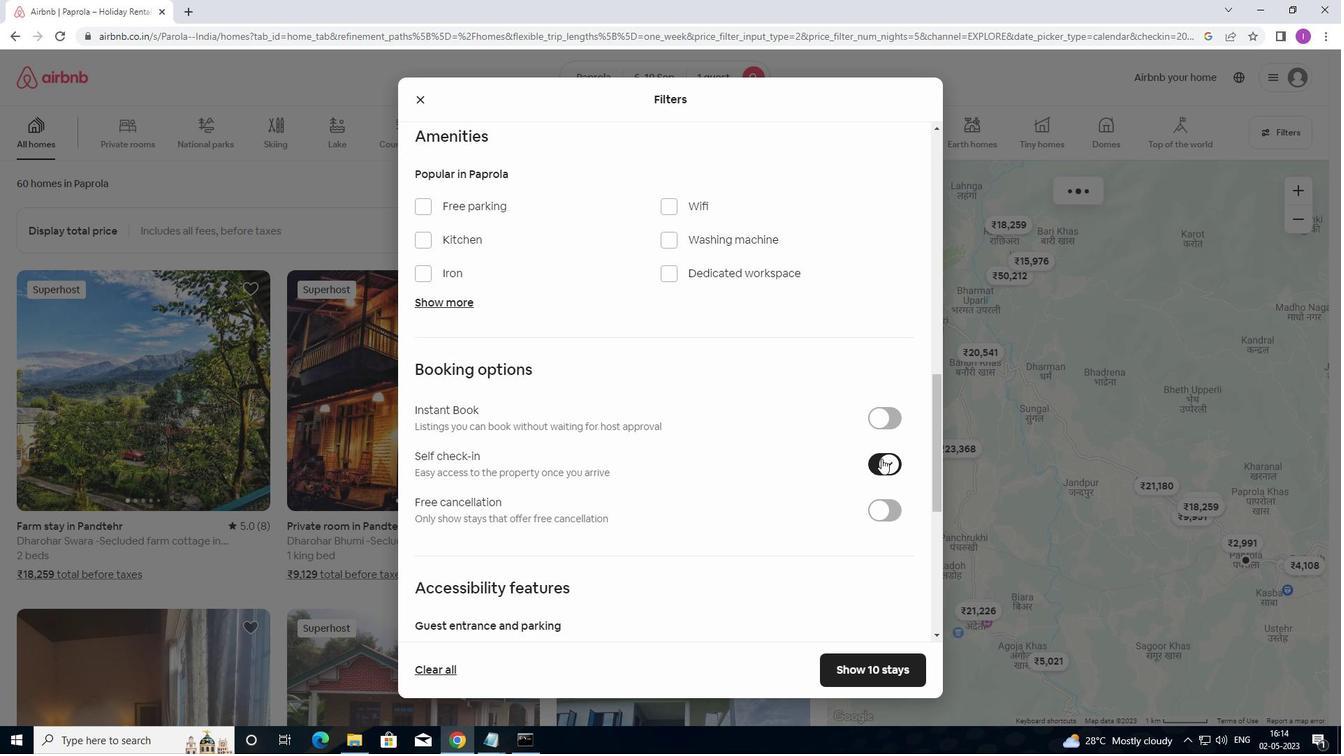 
Action: Mouse moved to (882, 460)
Screenshot: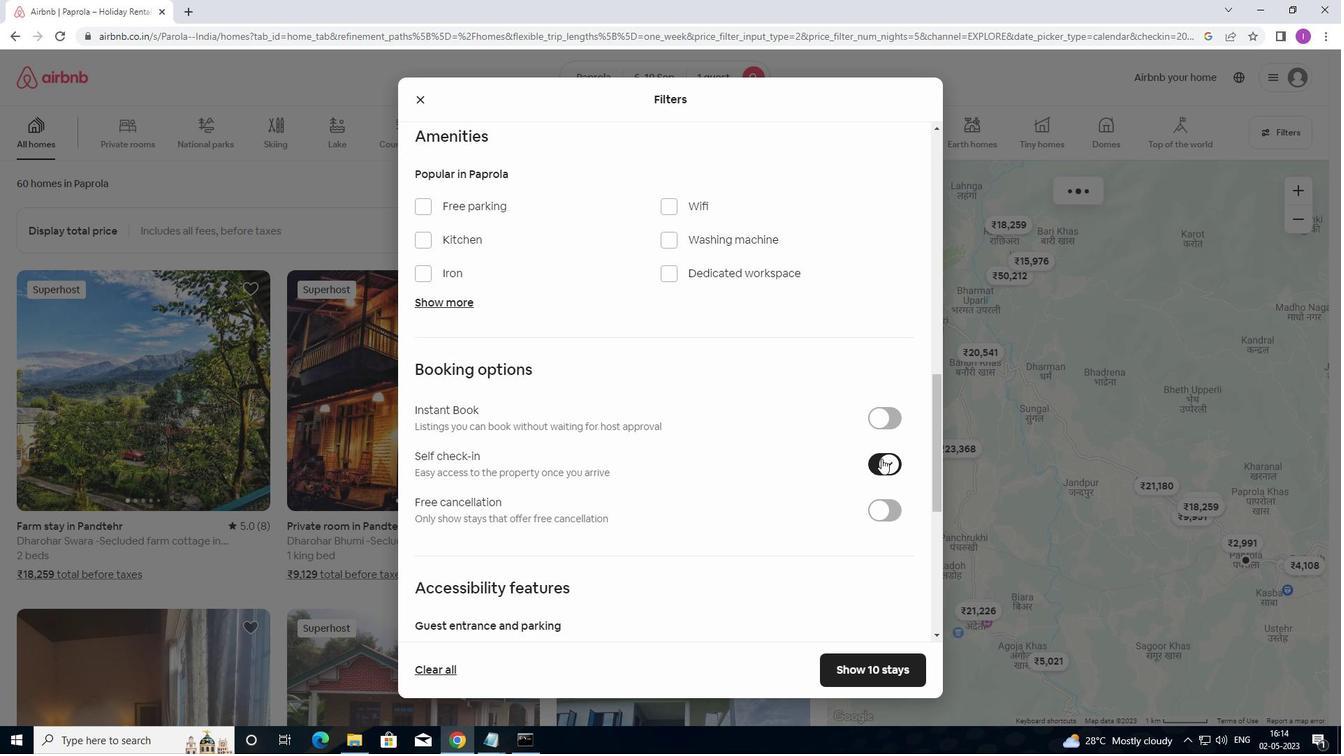 
Action: Mouse scrolled (882, 459) with delta (0, 0)
Screenshot: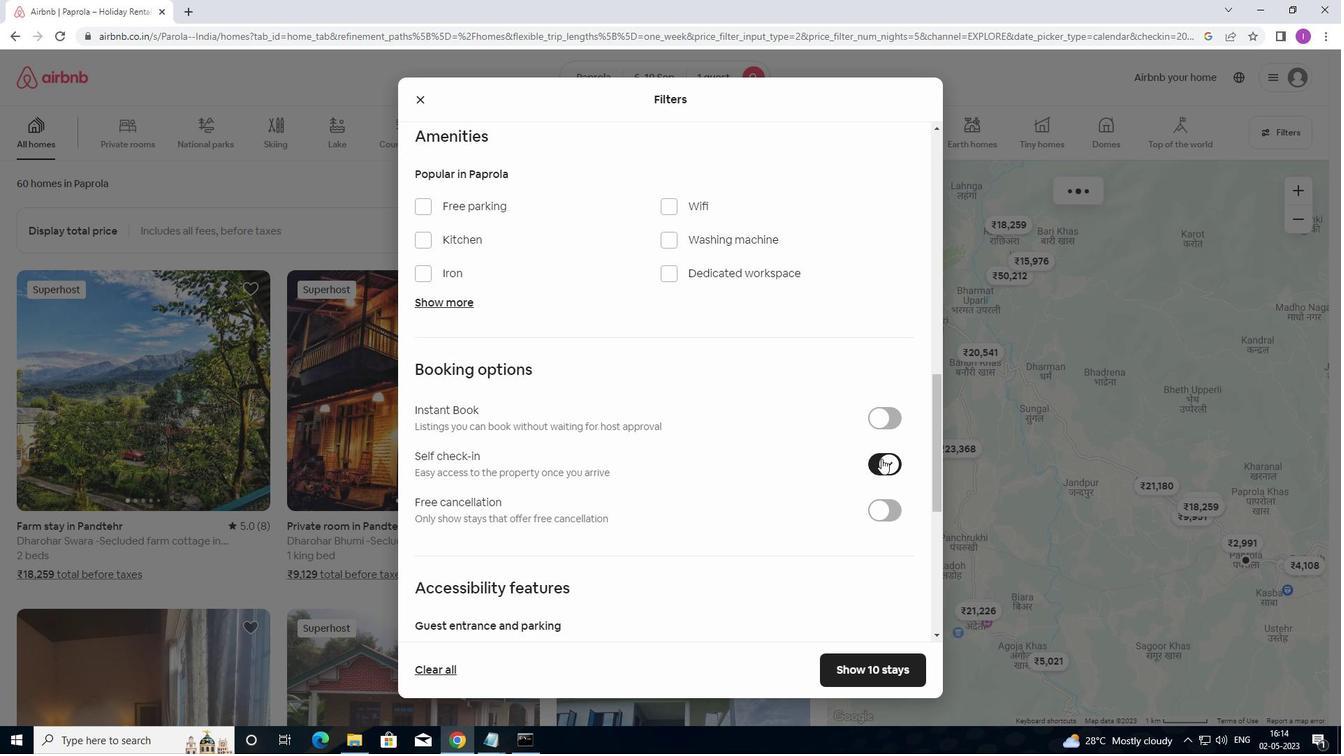 
Action: Mouse moved to (882, 461)
Screenshot: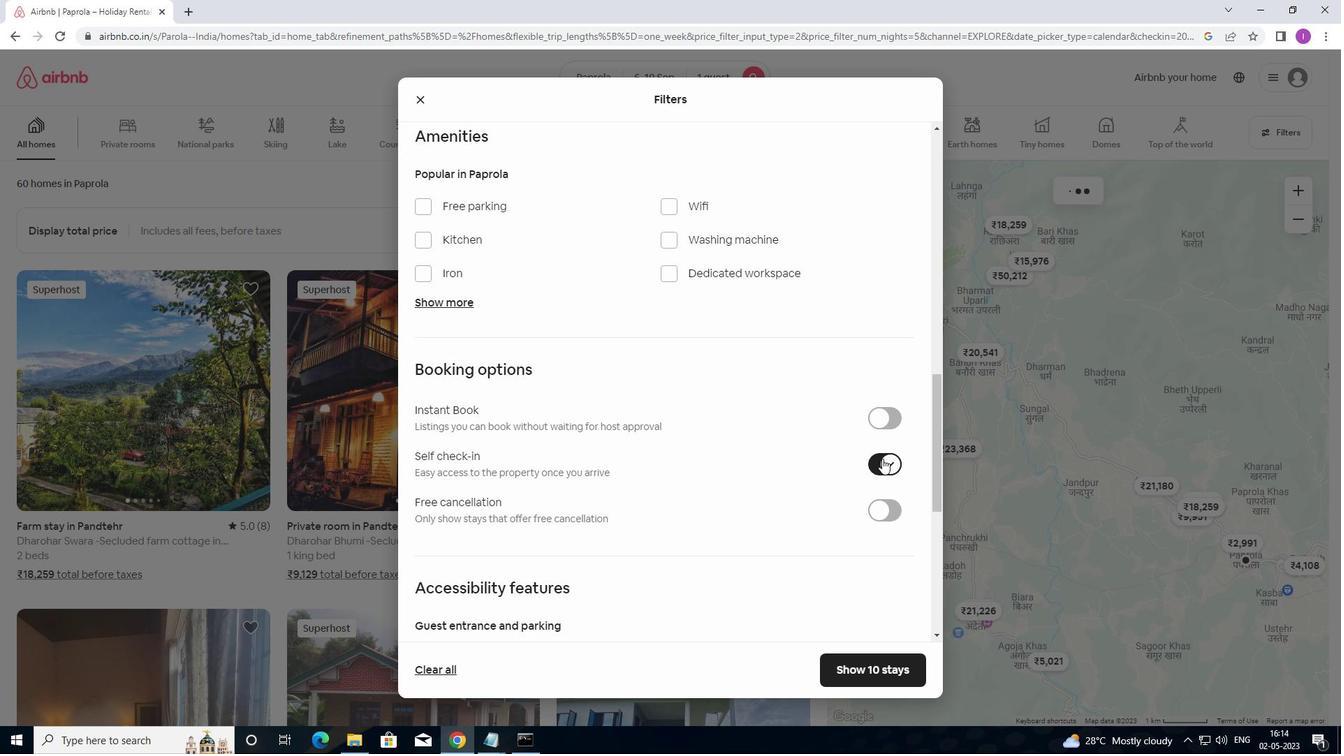 
Action: Mouse scrolled (882, 460) with delta (0, 0)
Screenshot: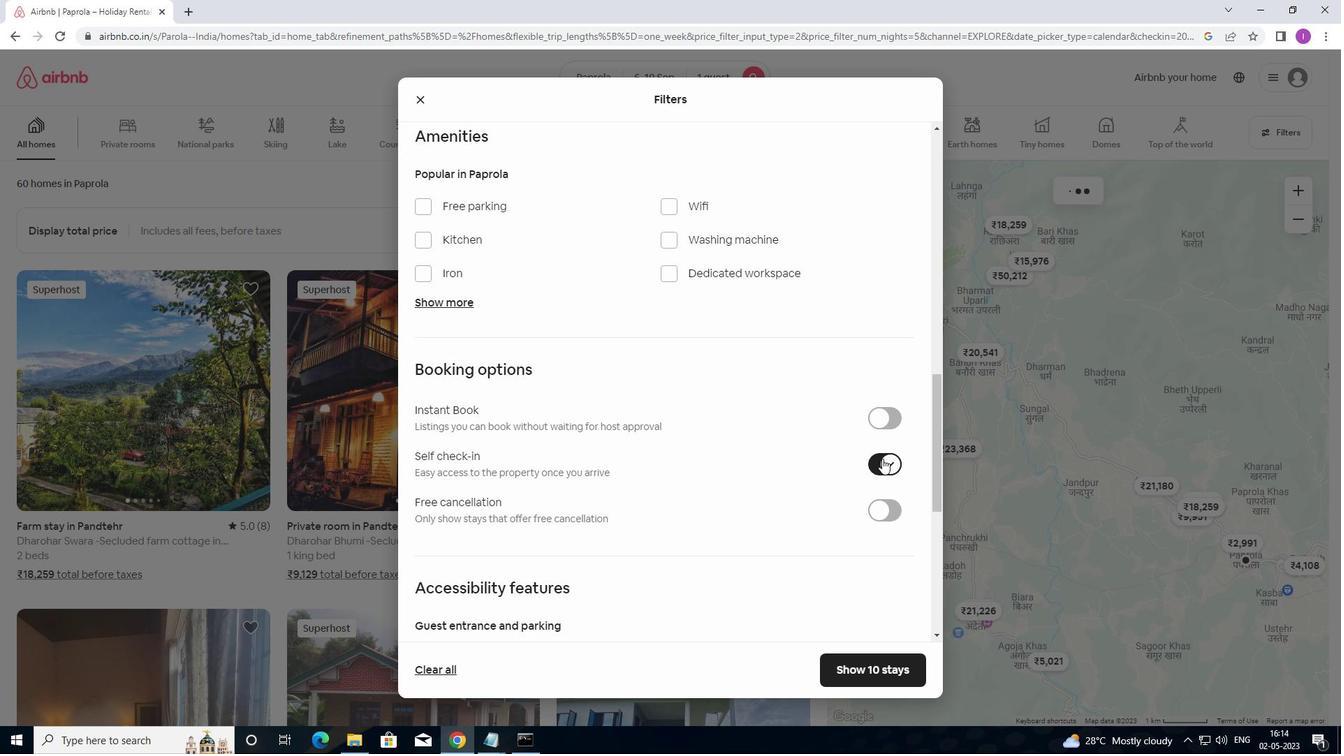 
Action: Mouse moved to (882, 461)
Screenshot: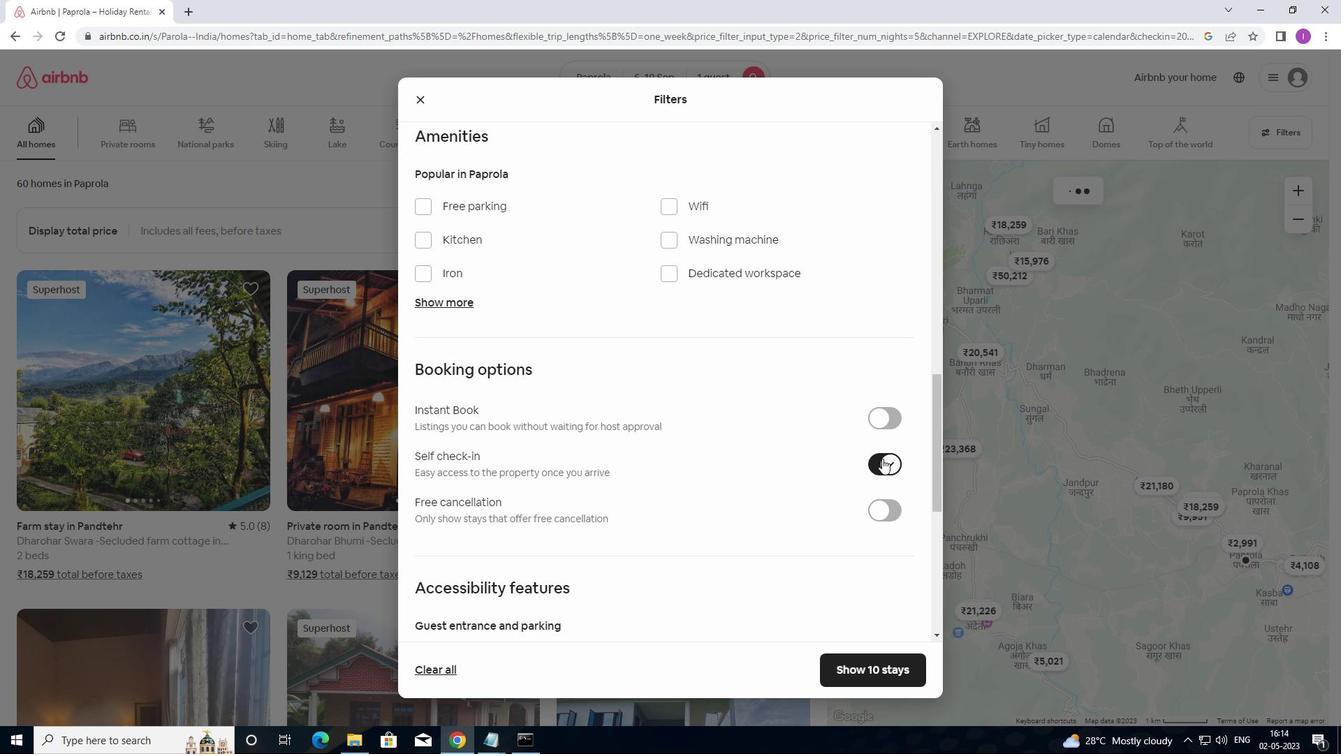 
Action: Mouse scrolled (882, 460) with delta (0, 0)
Screenshot: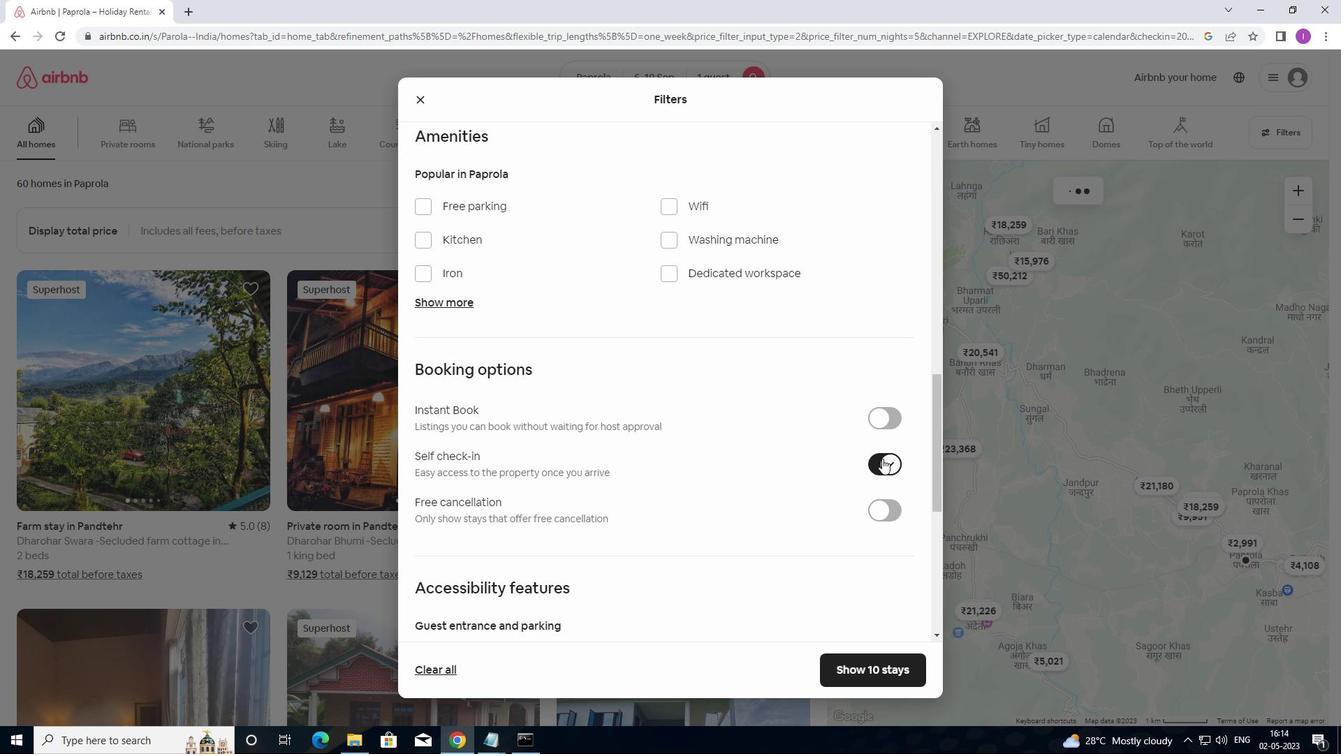 
Action: Mouse moved to (850, 459)
Screenshot: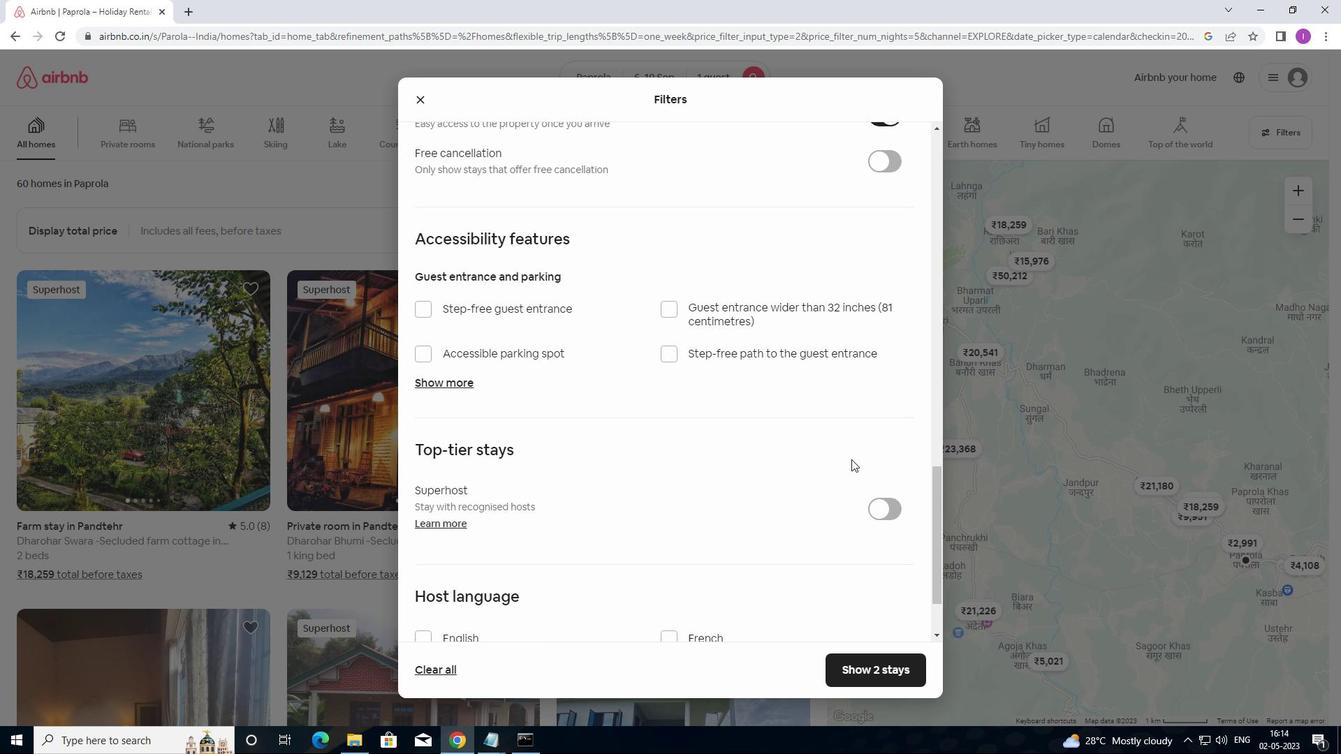 
Action: Mouse scrolled (850, 458) with delta (0, 0)
Screenshot: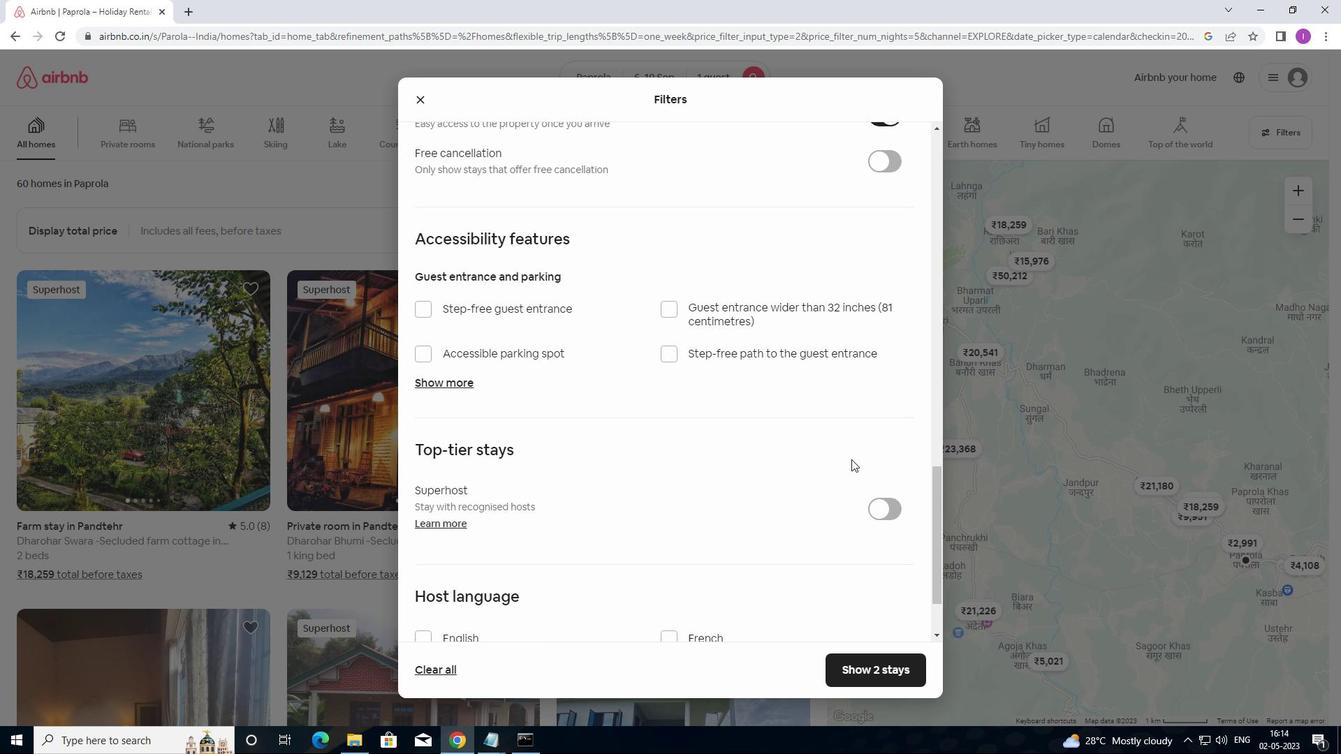 
Action: Mouse moved to (850, 459)
Screenshot: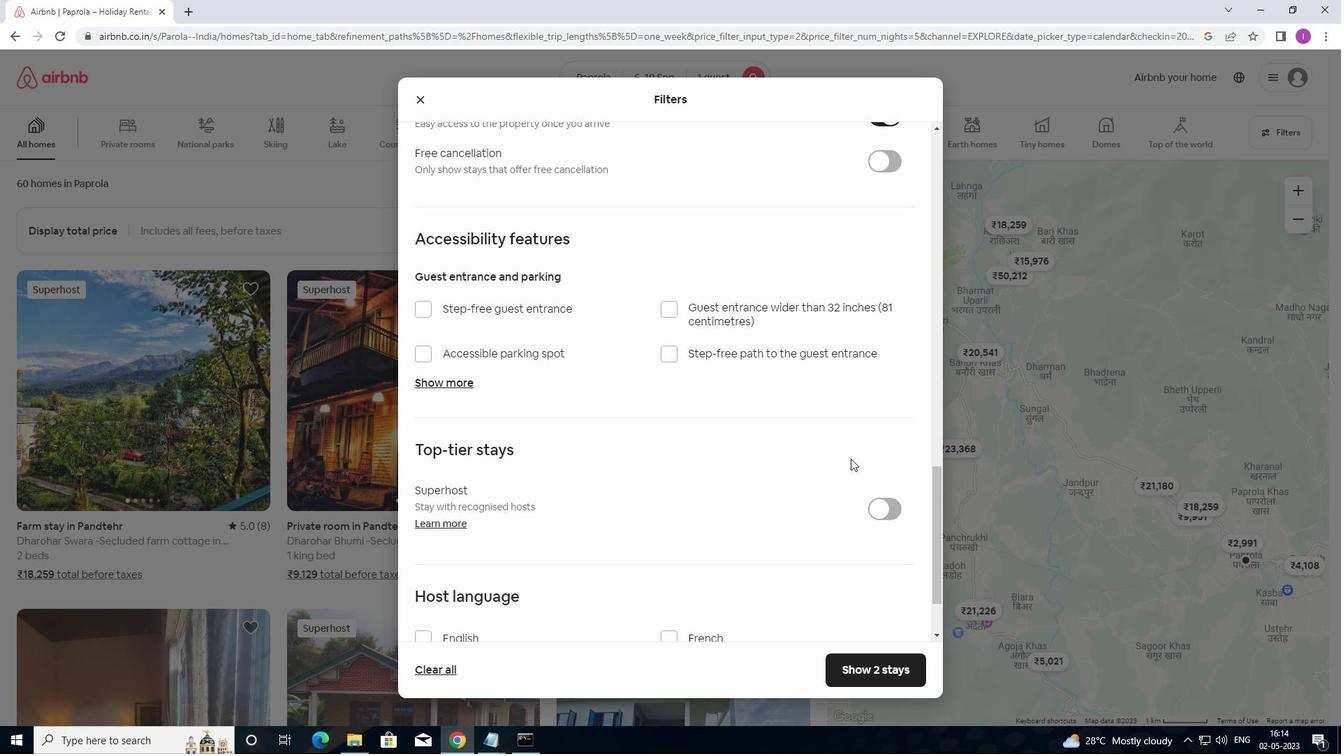 
Action: Mouse scrolled (850, 458) with delta (0, 0)
Screenshot: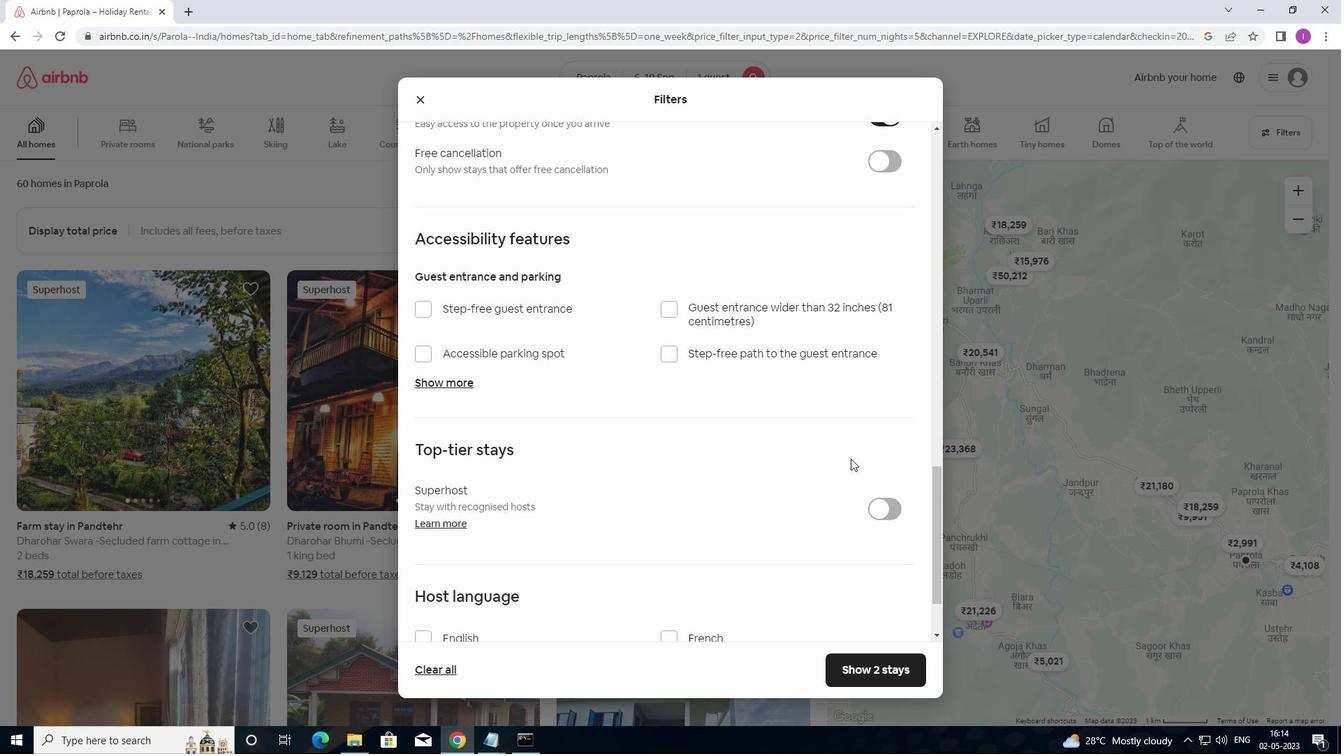 
Action: Mouse moved to (850, 459)
Screenshot: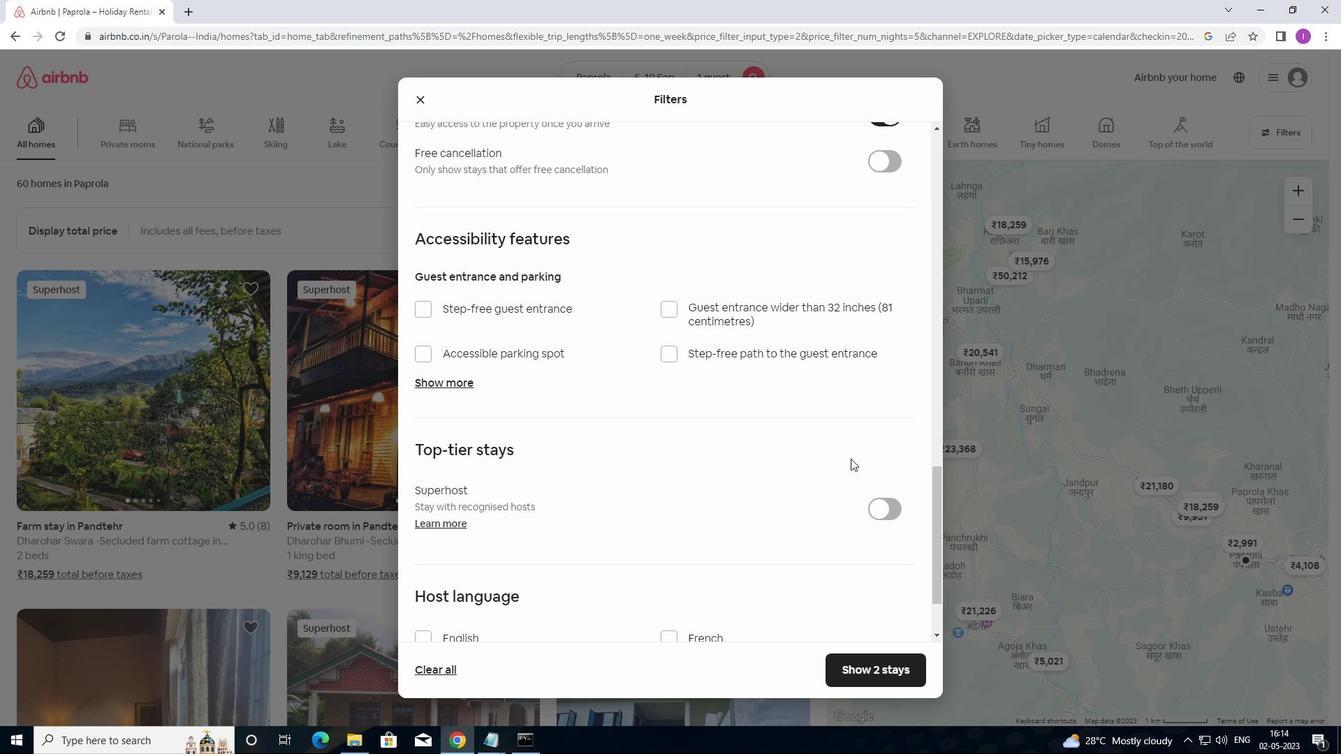 
Action: Mouse scrolled (850, 459) with delta (0, 0)
Screenshot: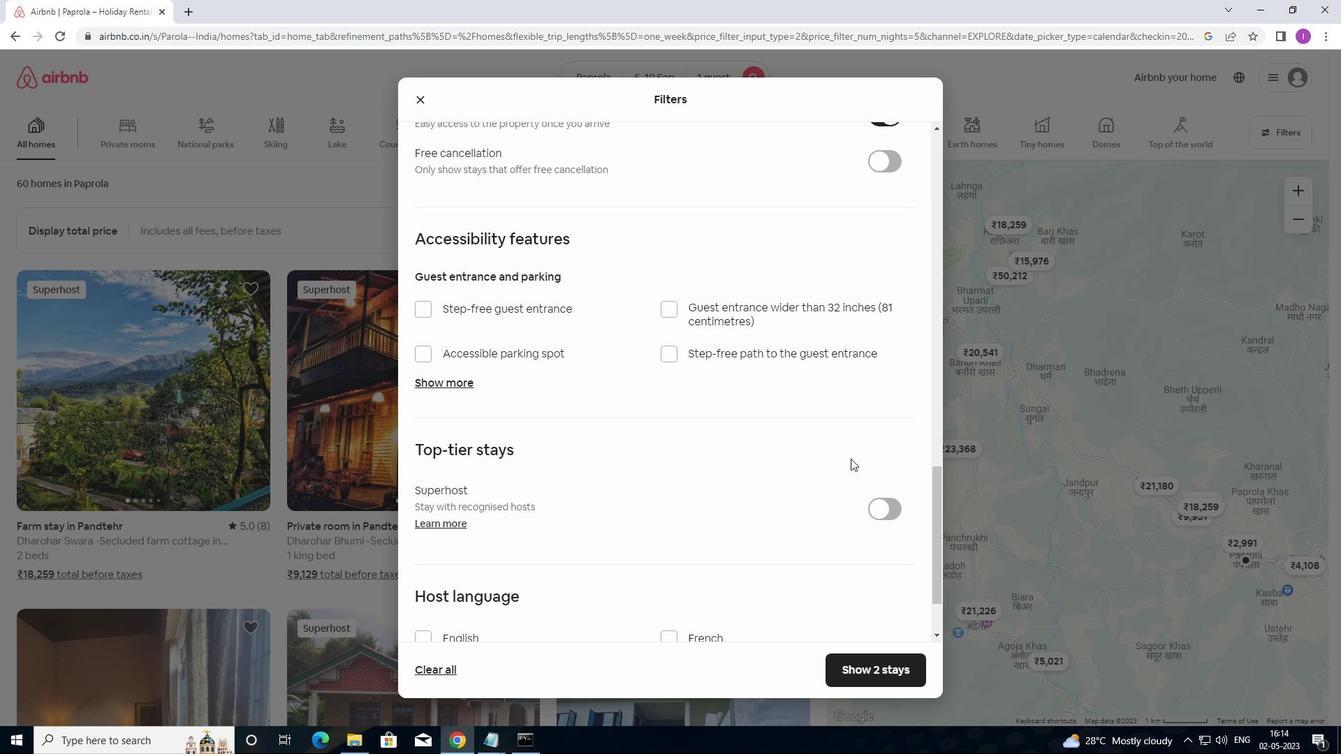 
Action: Mouse moved to (850, 459)
Screenshot: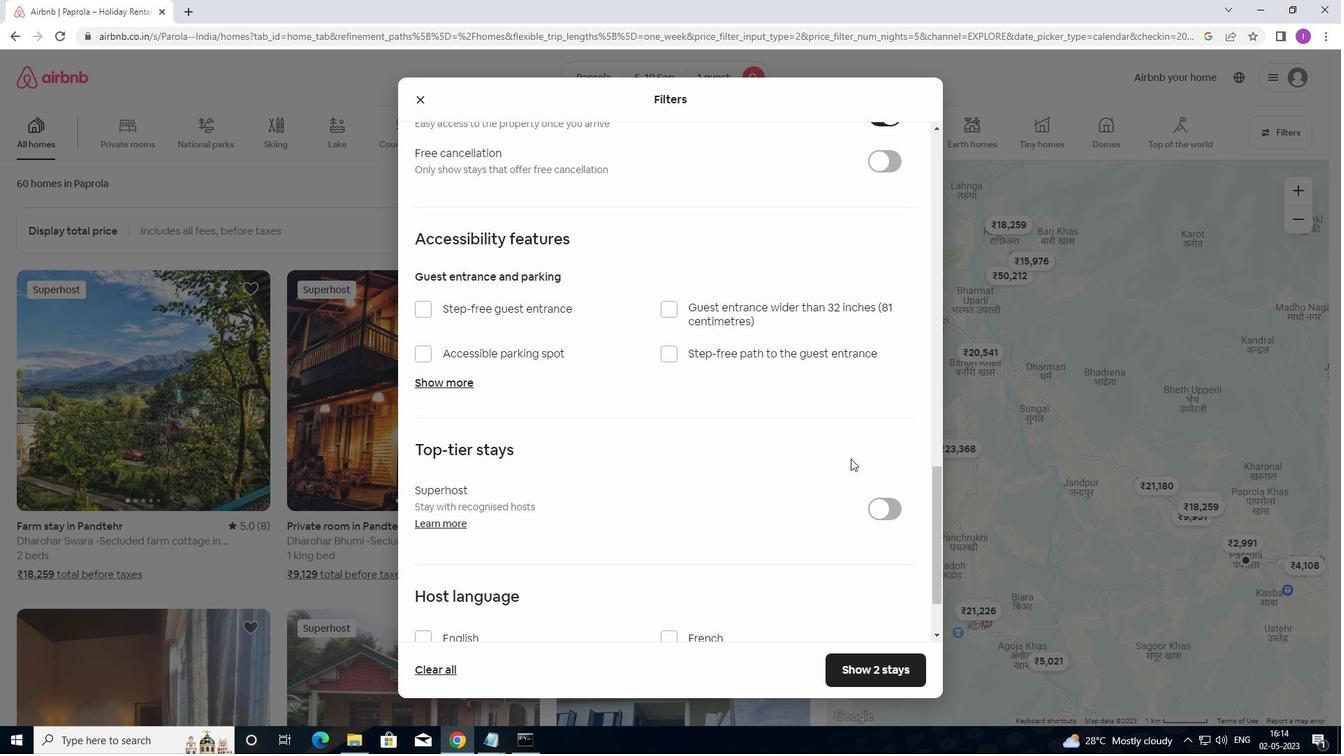 
Action: Mouse scrolled (850, 459) with delta (0, 0)
Screenshot: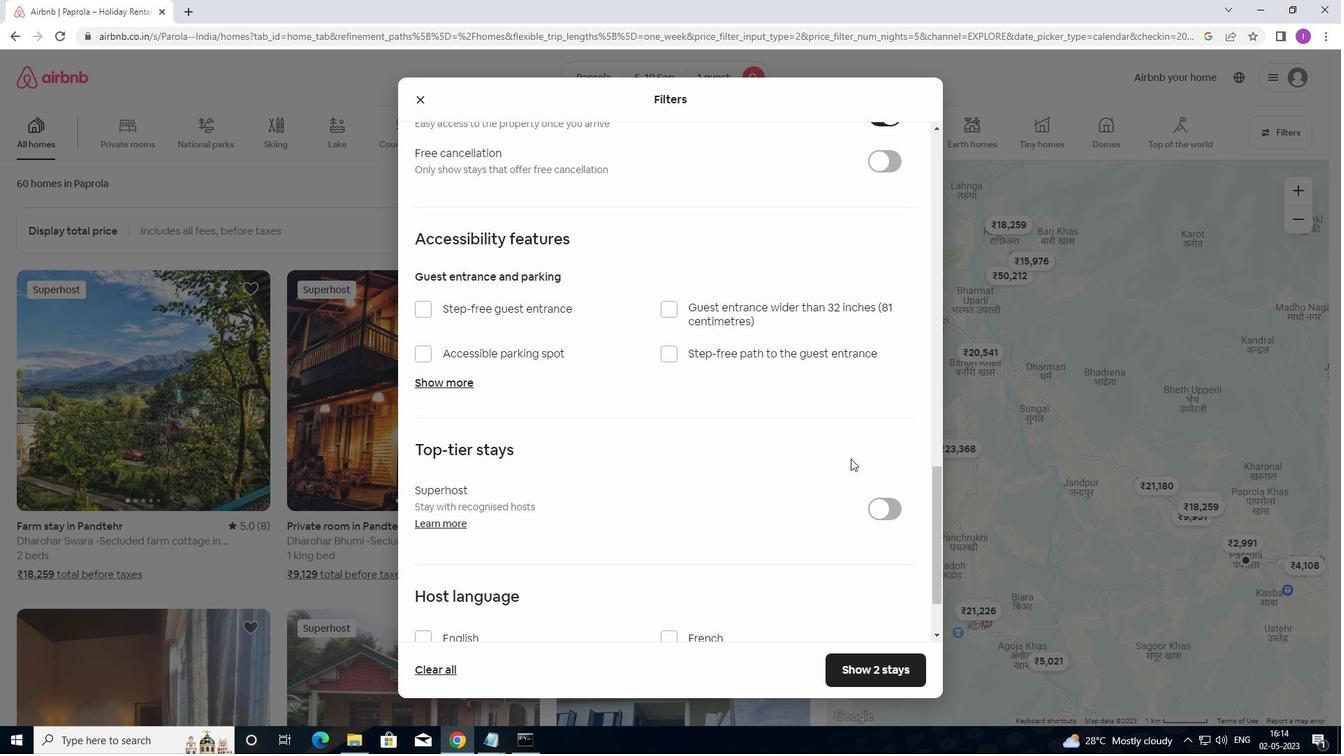 
Action: Mouse moved to (693, 487)
Screenshot: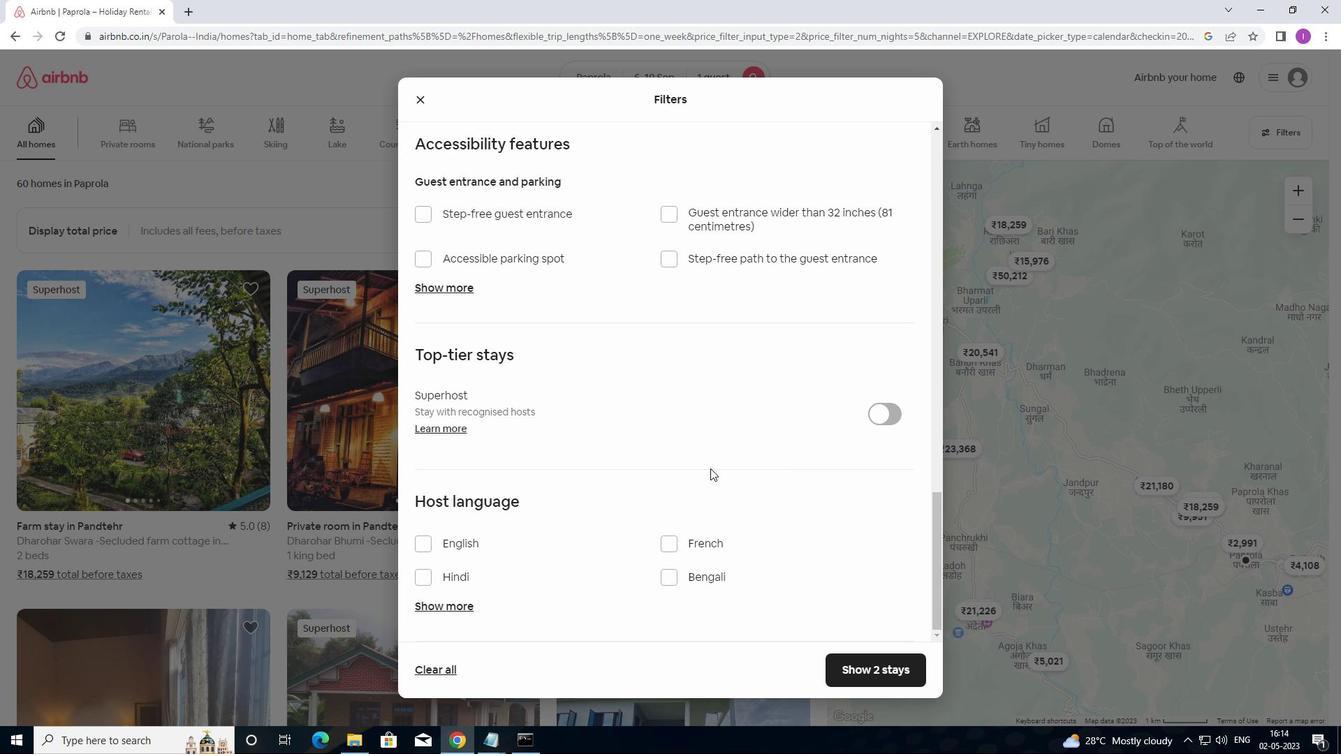
Action: Mouse scrolled (693, 486) with delta (0, 0)
Screenshot: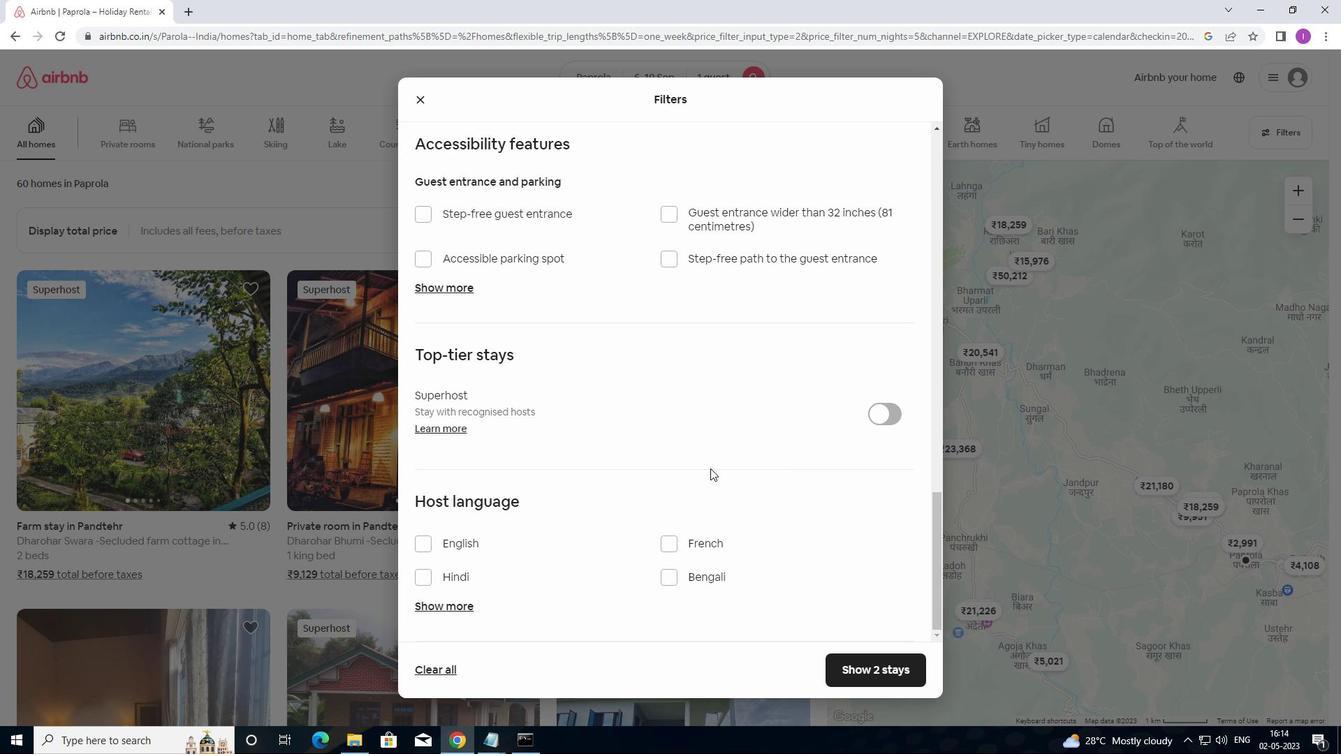 
Action: Mouse moved to (680, 510)
Screenshot: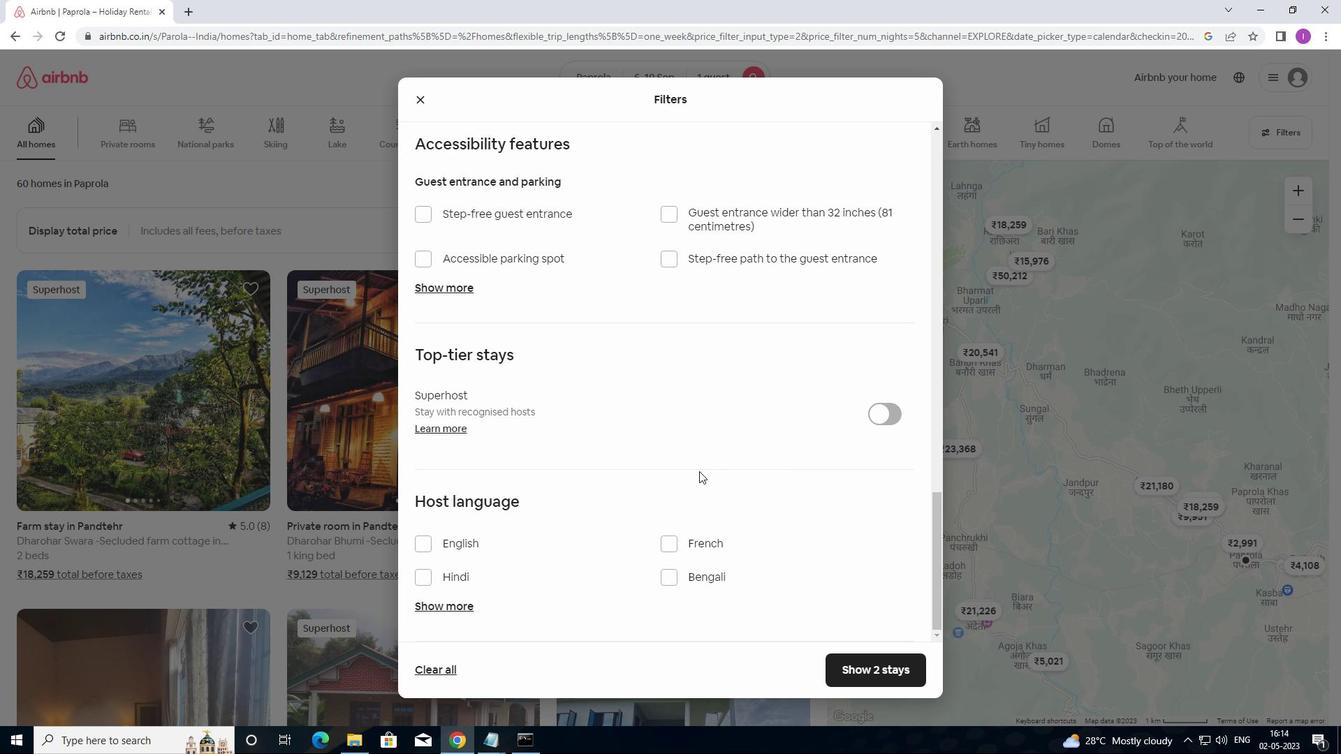 
Action: Mouse scrolled (680, 509) with delta (0, 0)
Screenshot: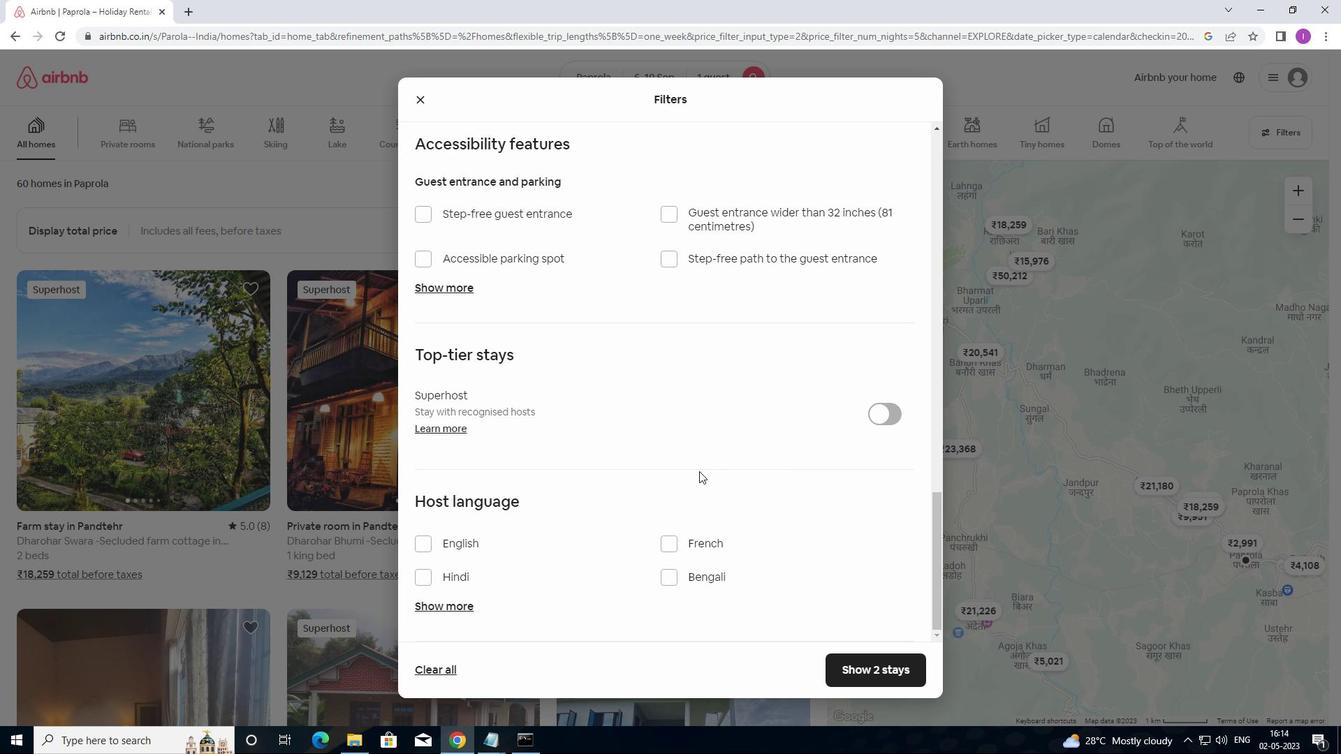 
Action: Mouse moved to (646, 534)
Screenshot: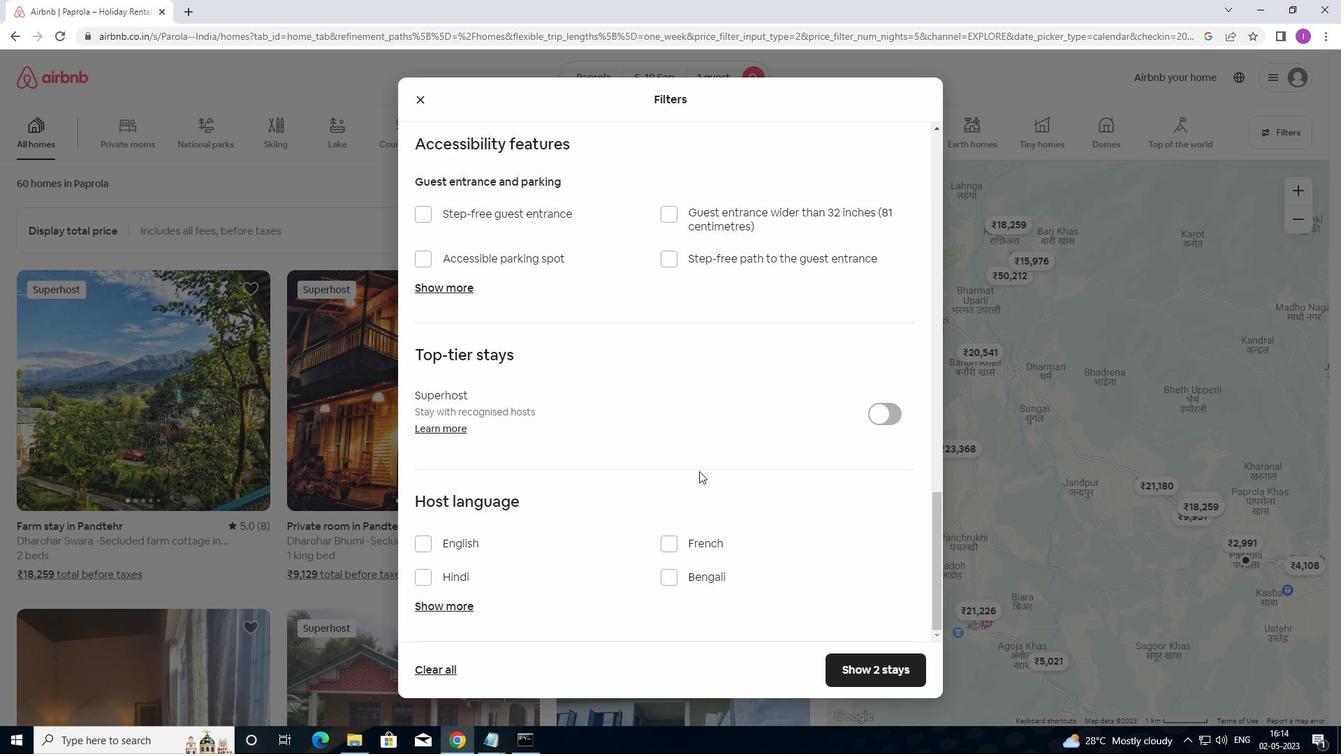 
Action: Mouse scrolled (646, 533) with delta (0, 0)
Screenshot: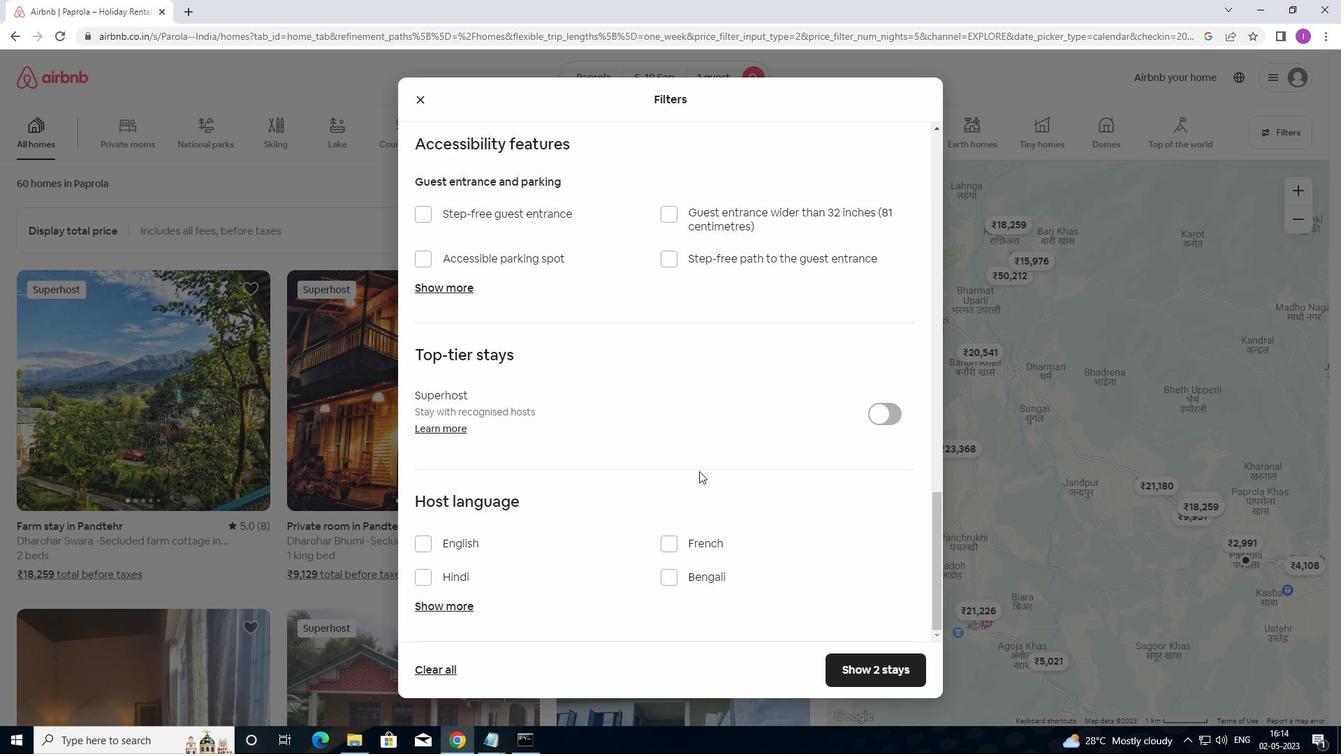 
Action: Mouse moved to (595, 534)
Screenshot: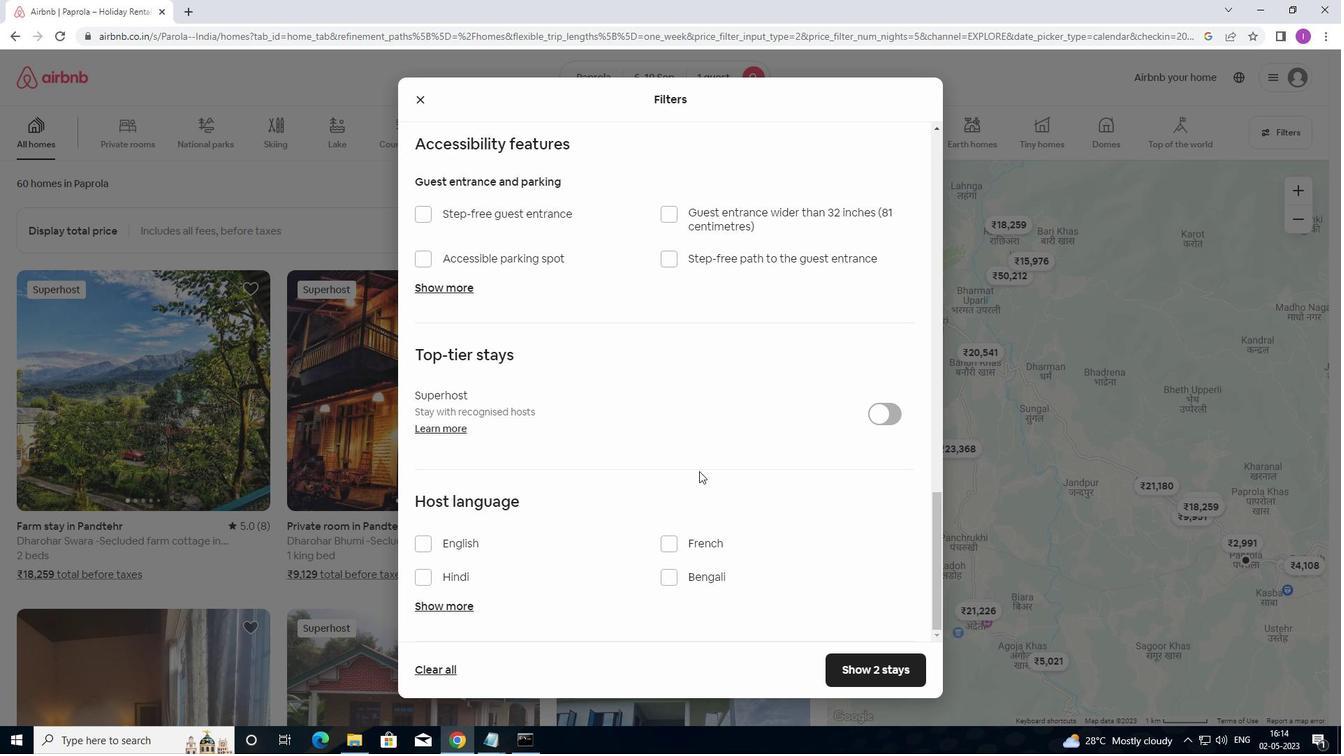 
Action: Mouse scrolled (595, 533) with delta (0, 0)
Screenshot: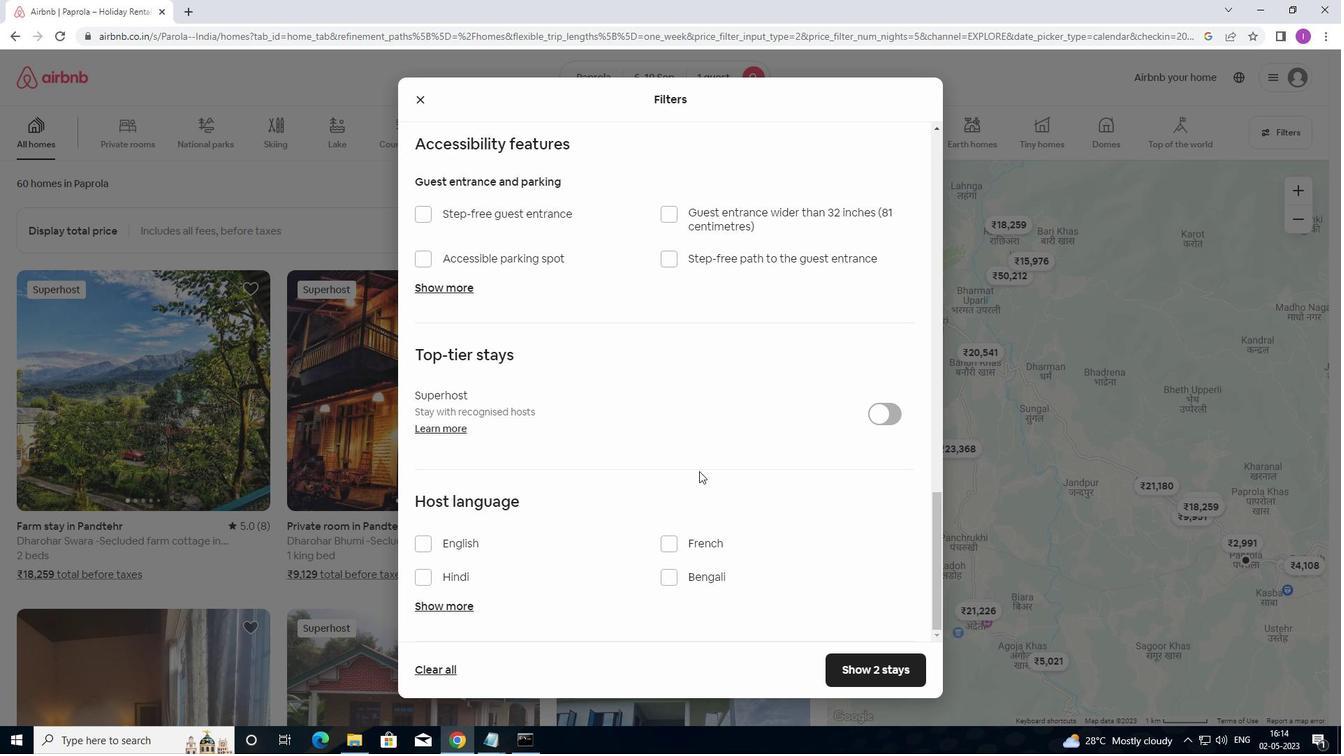 
Action: Mouse moved to (418, 546)
Screenshot: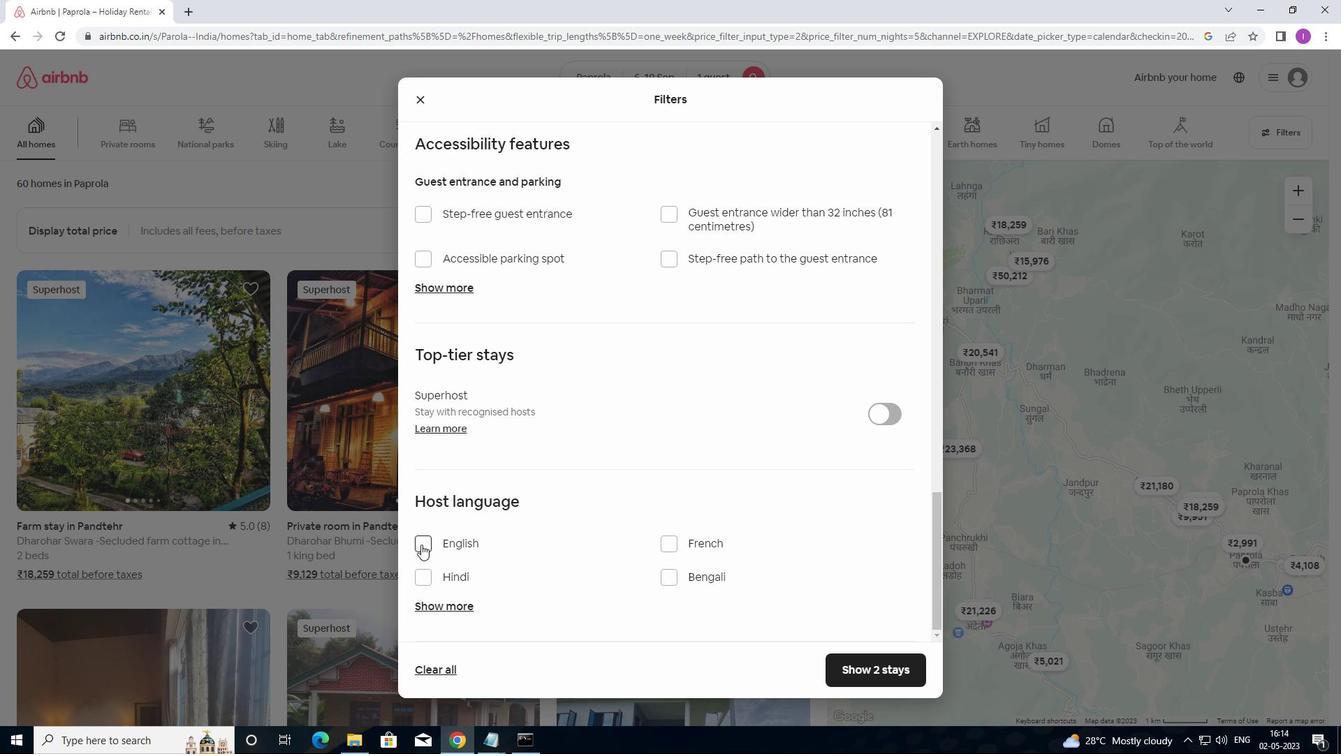 
Action: Mouse pressed left at (418, 546)
Screenshot: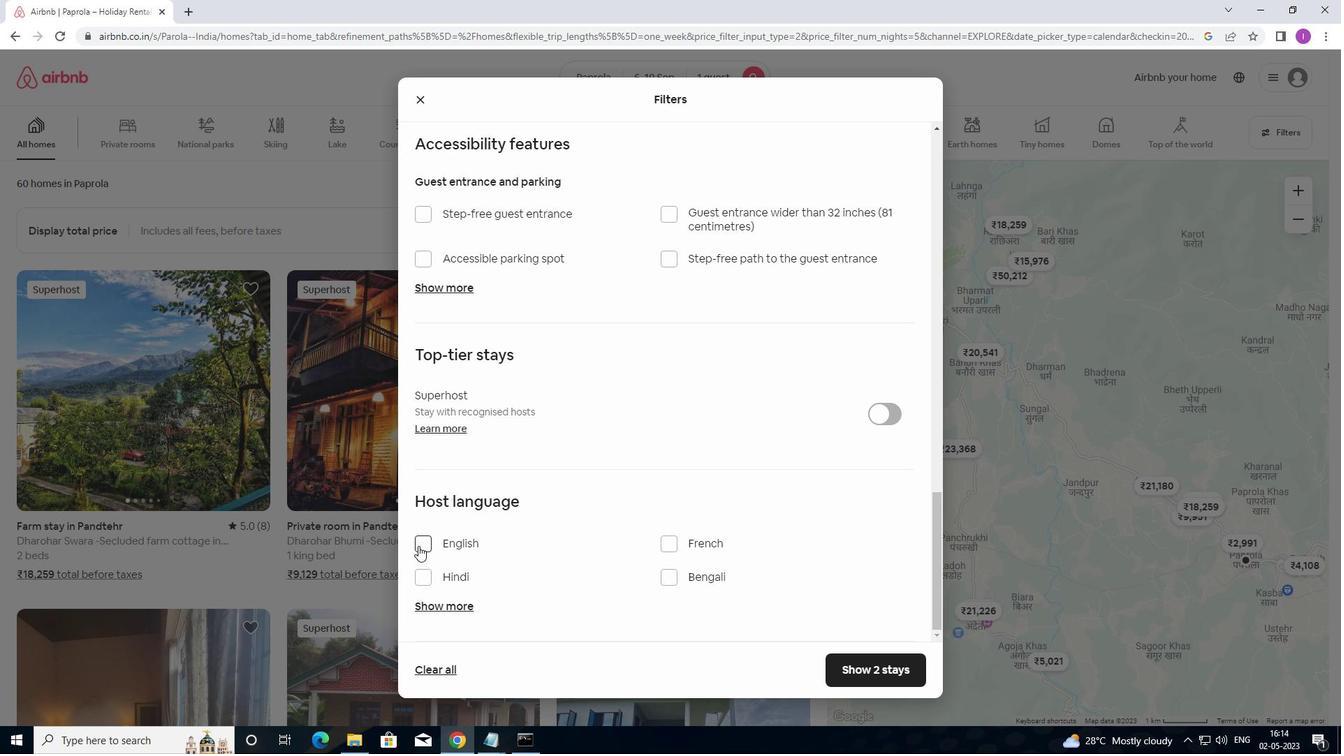 
Action: Mouse moved to (858, 666)
Screenshot: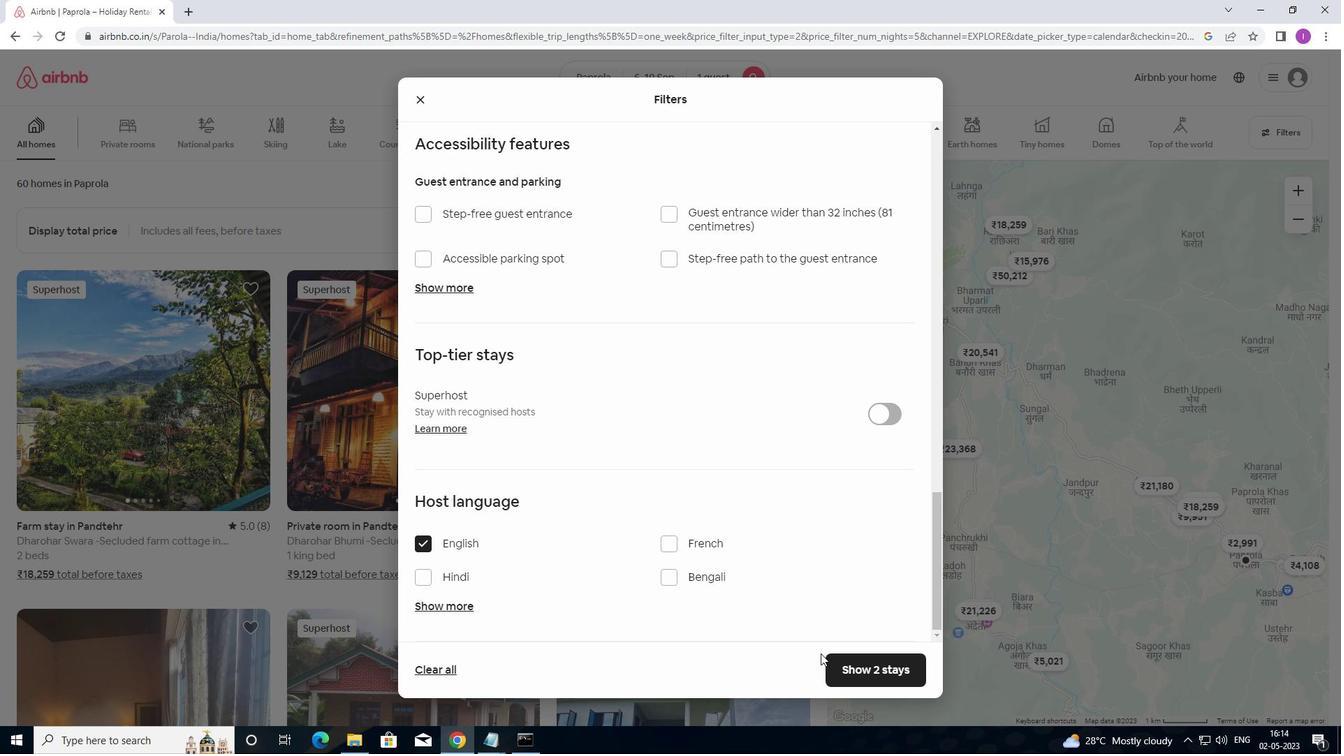 
Action: Mouse pressed left at (858, 666)
Screenshot: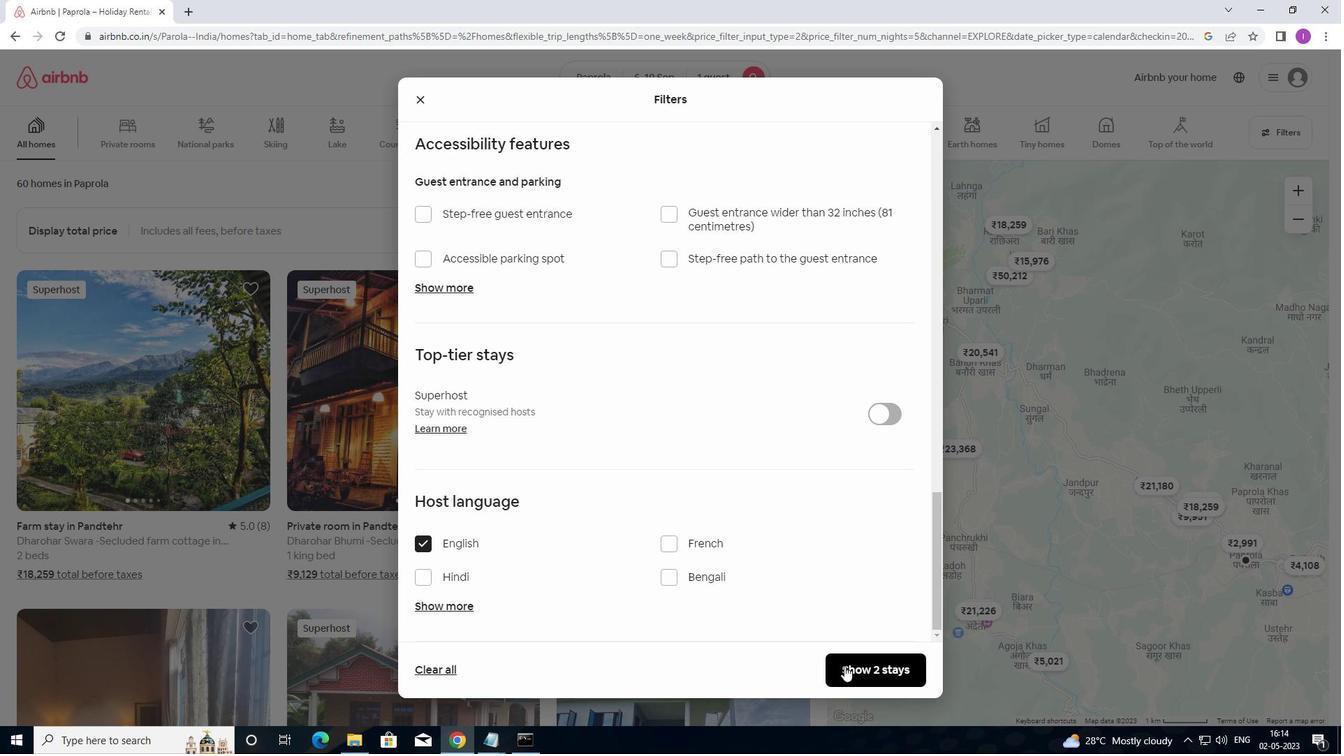
Action: Mouse moved to (870, 656)
Screenshot: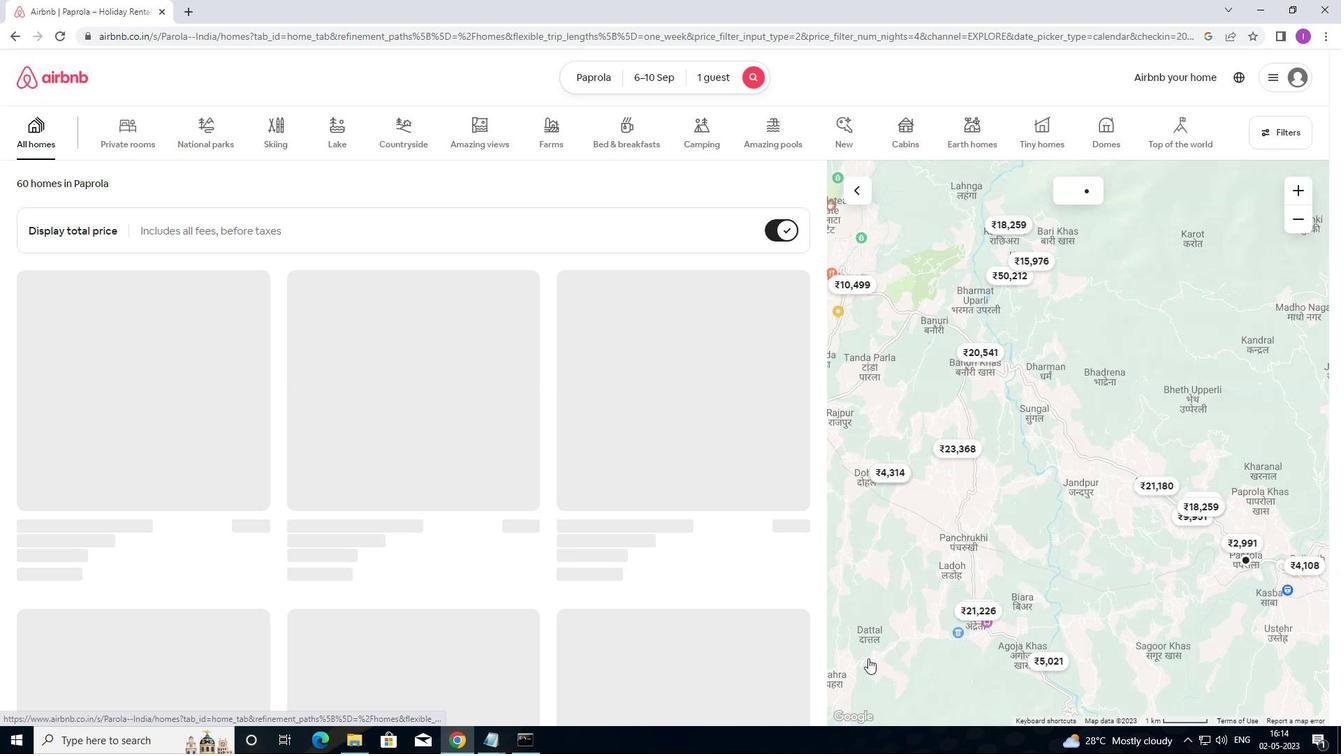 
